 Task: Find connections with filter location Rodez with filter topic #energywith filter profile language English with filter current company GO FIRST with filter school Gogte Institute of Technology with filter industry Broadcast Media Production and Distribution with filter service category Bankruptcy Law with filter keywords title Account Executive
Action: Mouse moved to (298, 228)
Screenshot: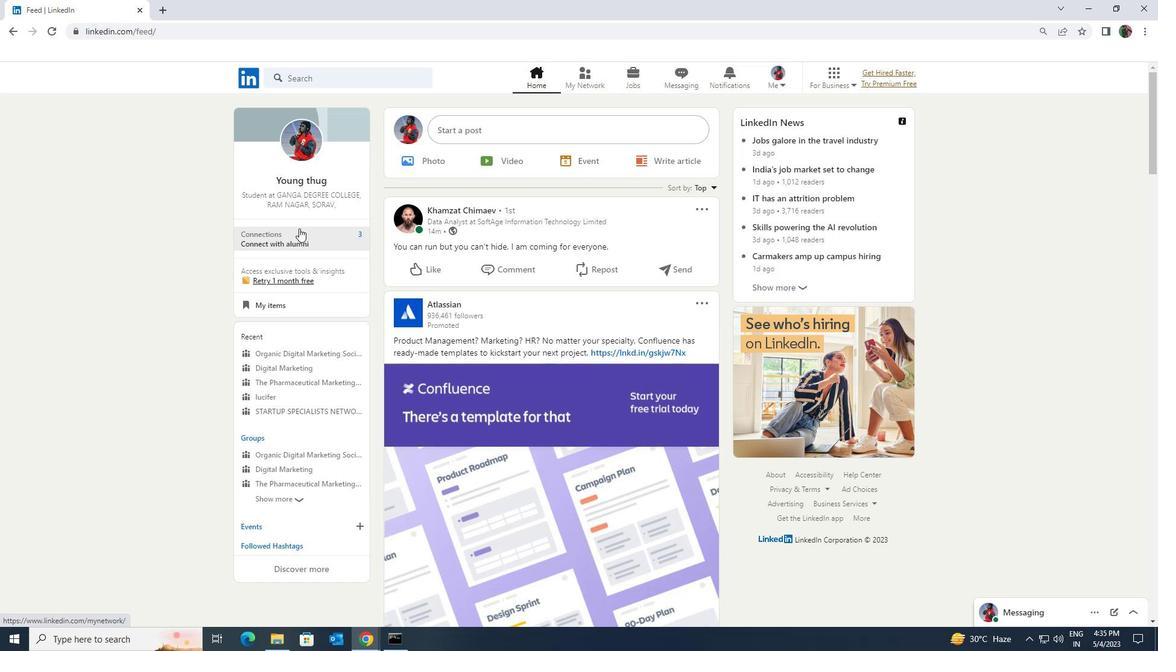 
Action: Mouse pressed left at (298, 228)
Screenshot: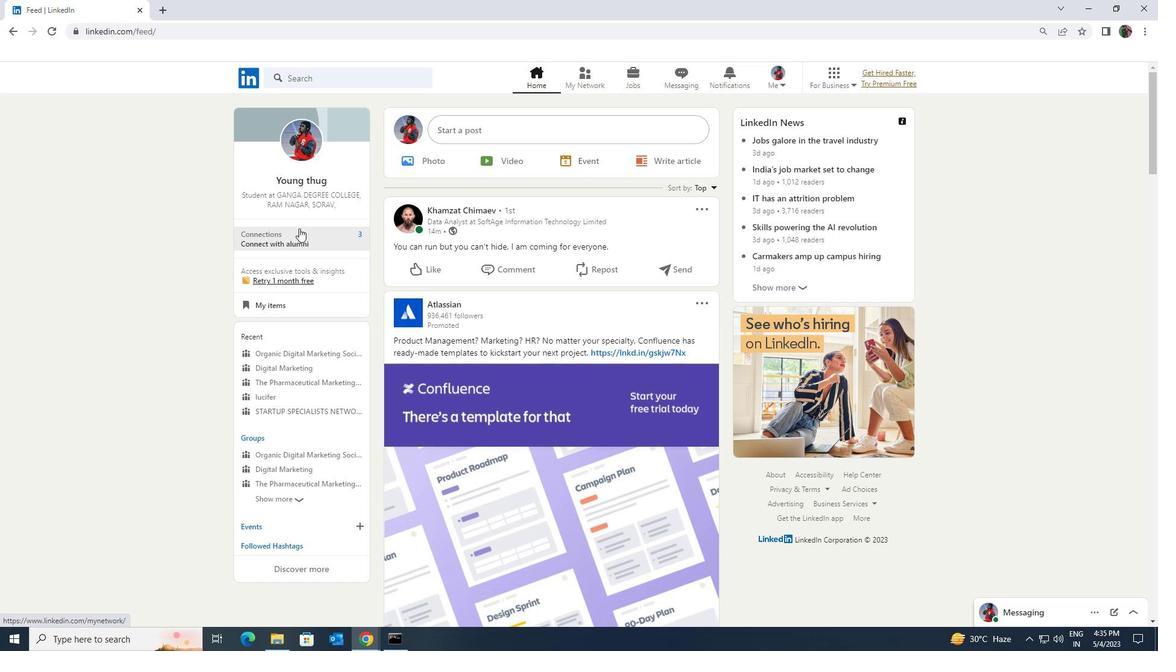 
Action: Mouse moved to (308, 149)
Screenshot: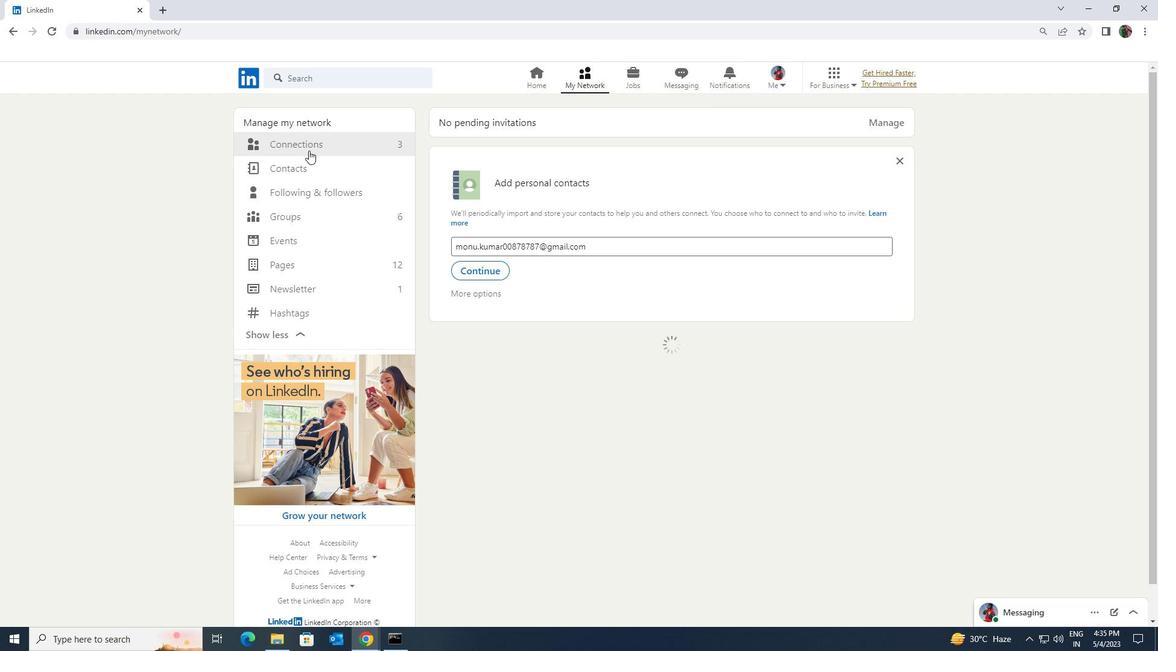 
Action: Mouse pressed left at (308, 149)
Screenshot: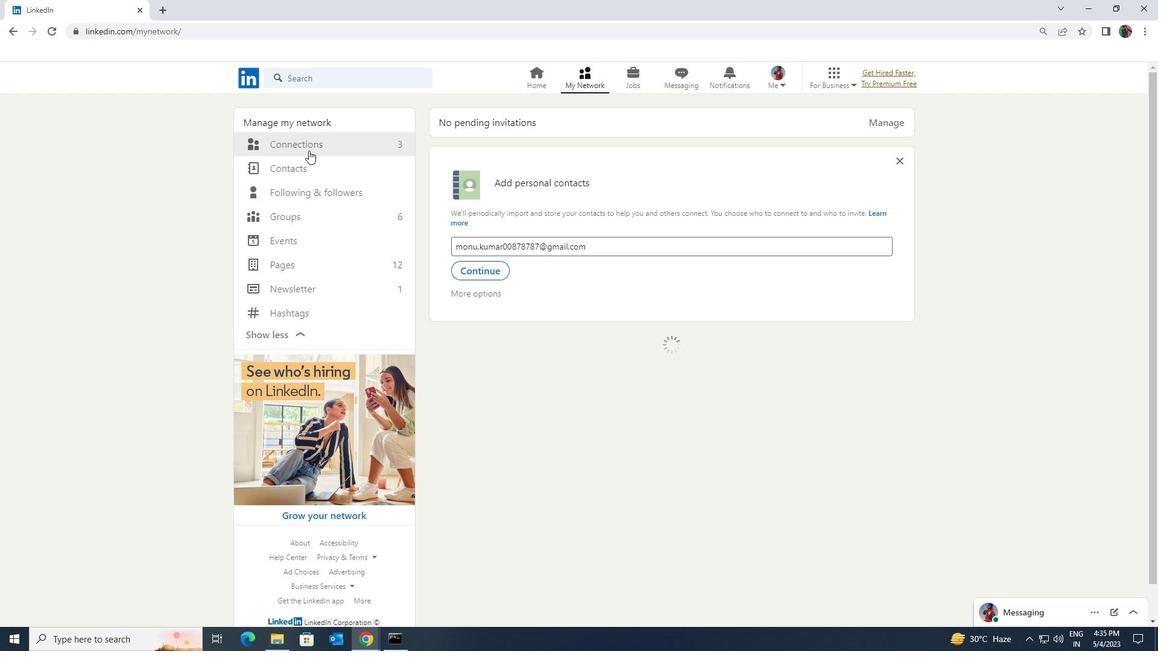 
Action: Mouse moved to (651, 148)
Screenshot: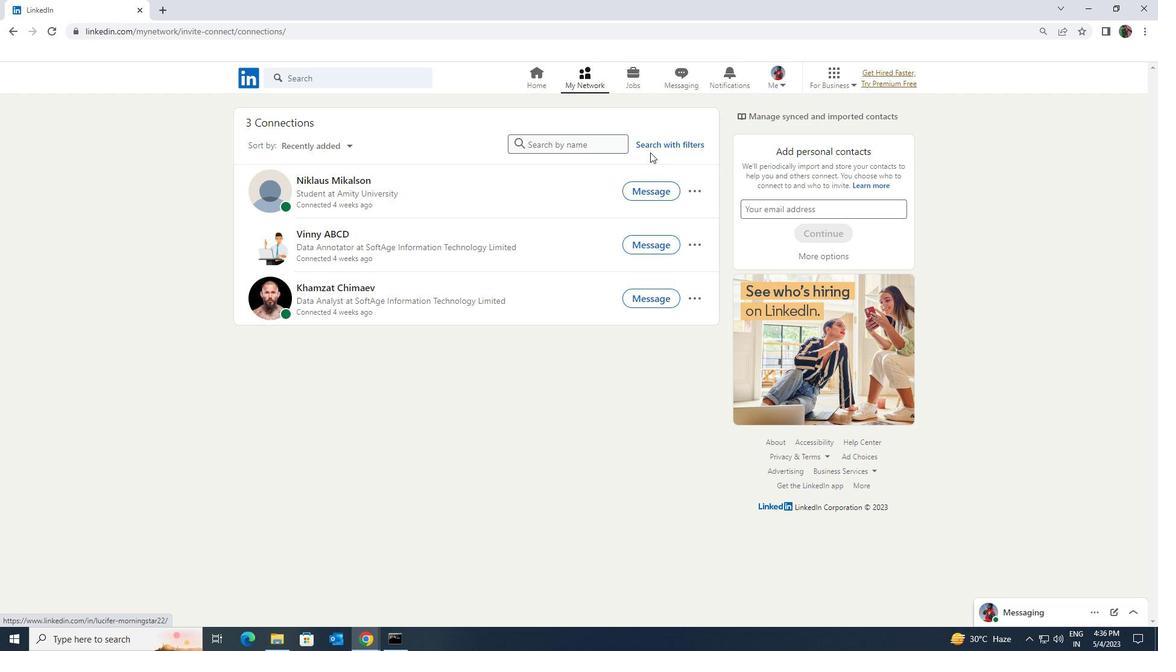 
Action: Mouse pressed left at (651, 148)
Screenshot: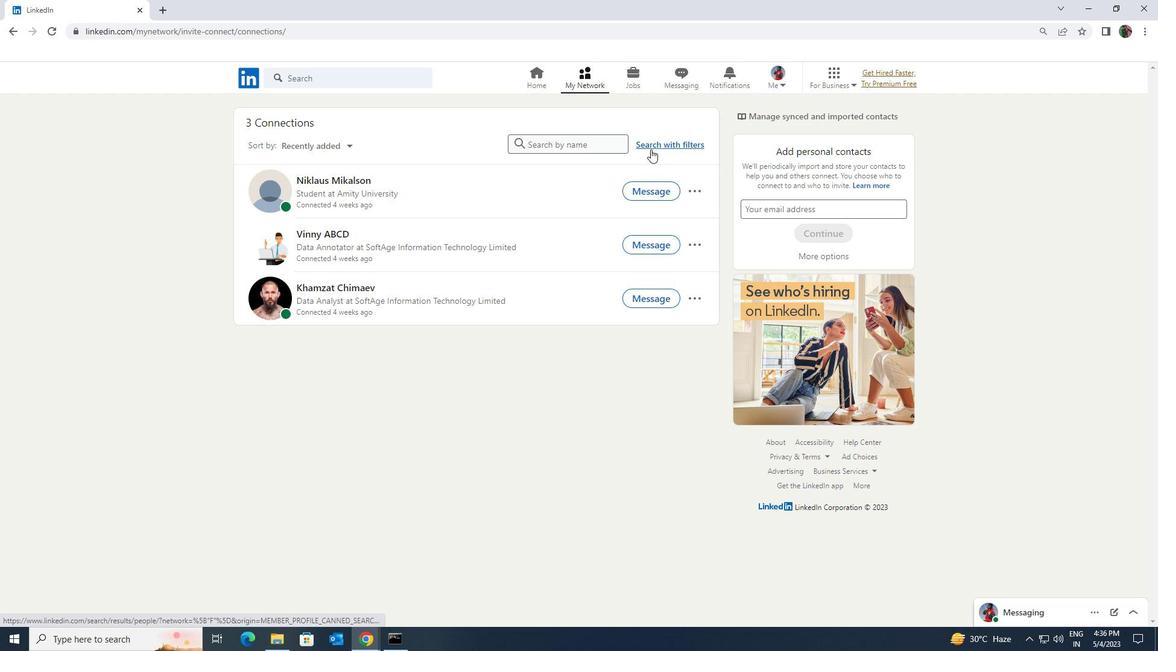 
Action: Mouse moved to (626, 114)
Screenshot: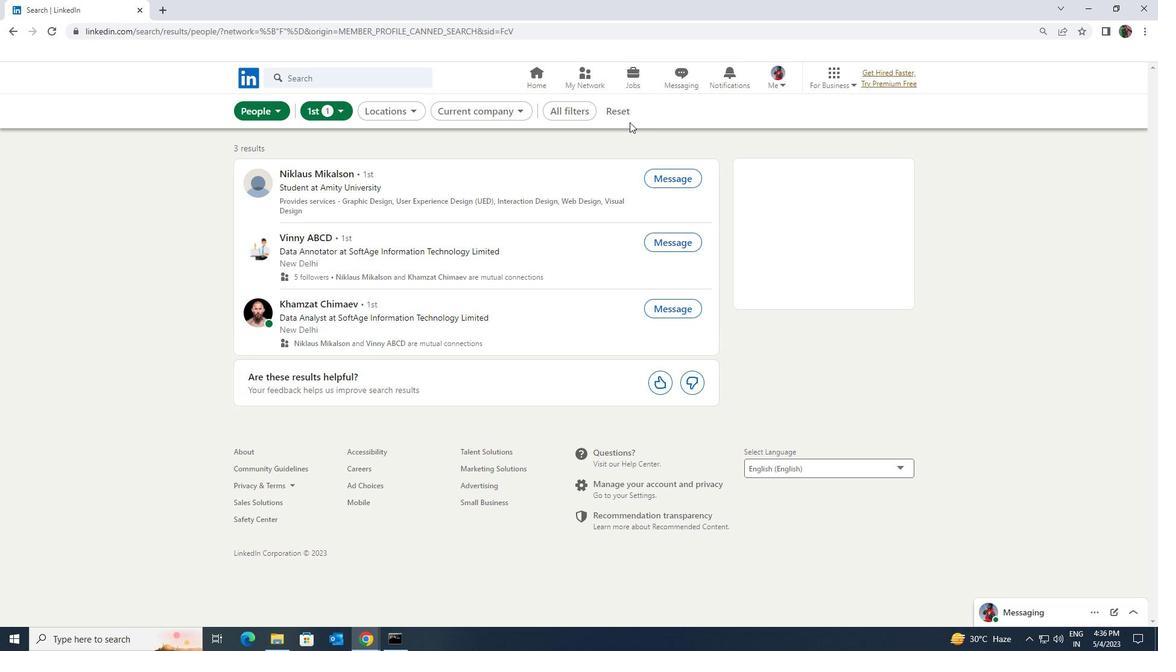 
Action: Mouse pressed left at (626, 114)
Screenshot: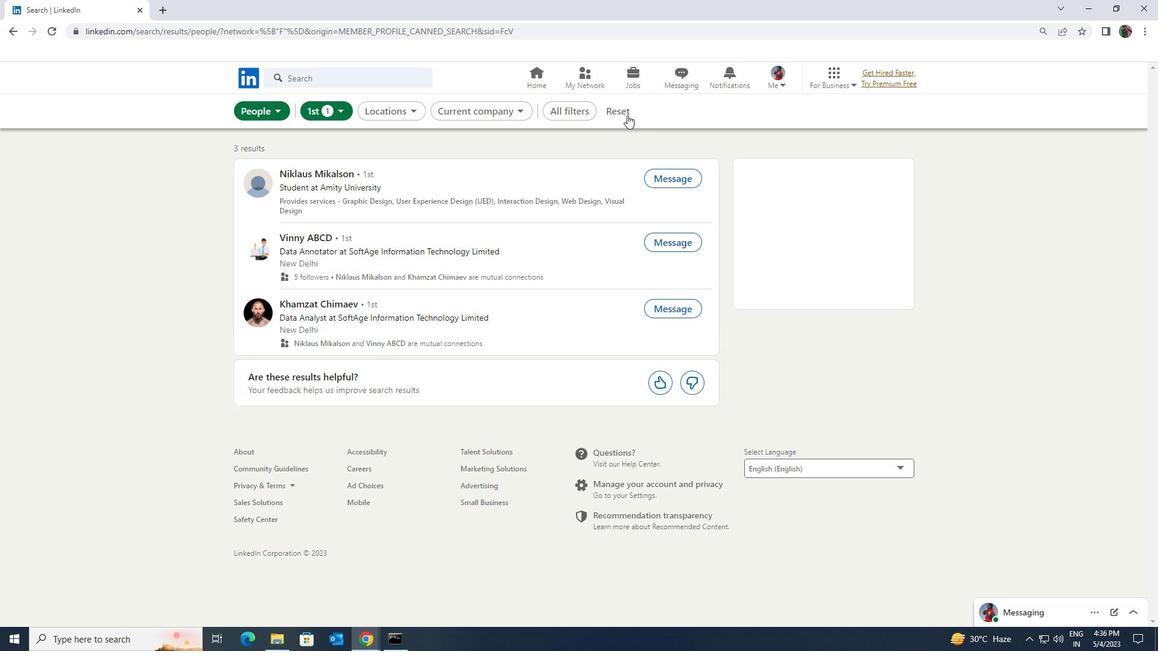 
Action: Mouse moved to (610, 108)
Screenshot: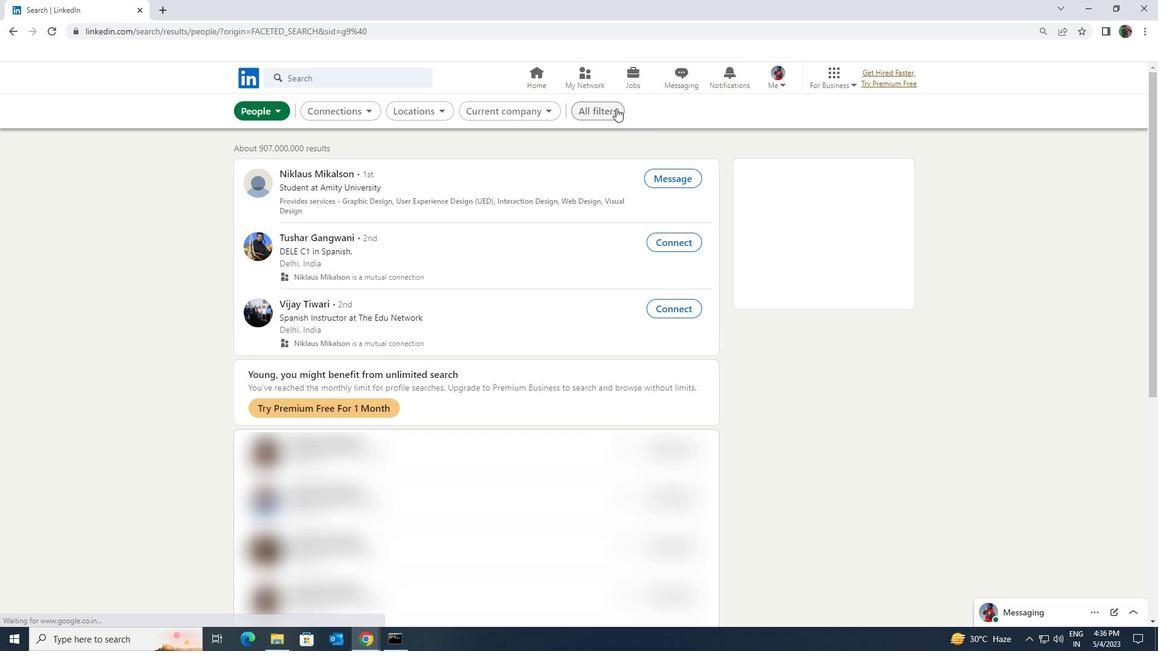 
Action: Mouse pressed left at (610, 108)
Screenshot: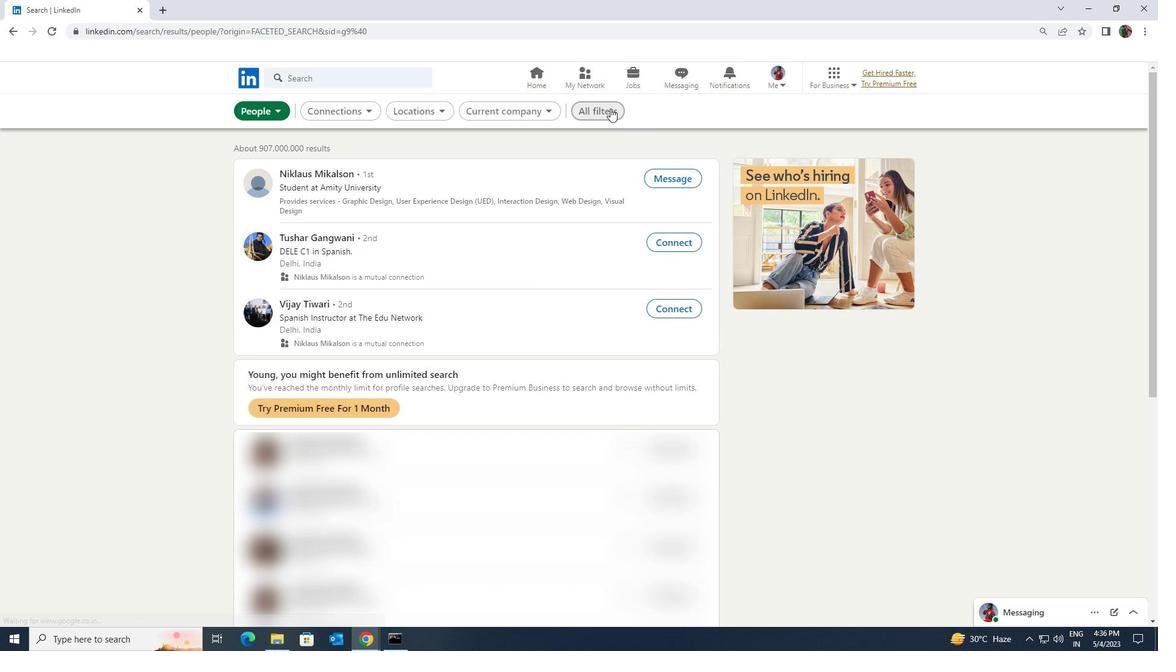 
Action: Mouse moved to (1011, 467)
Screenshot: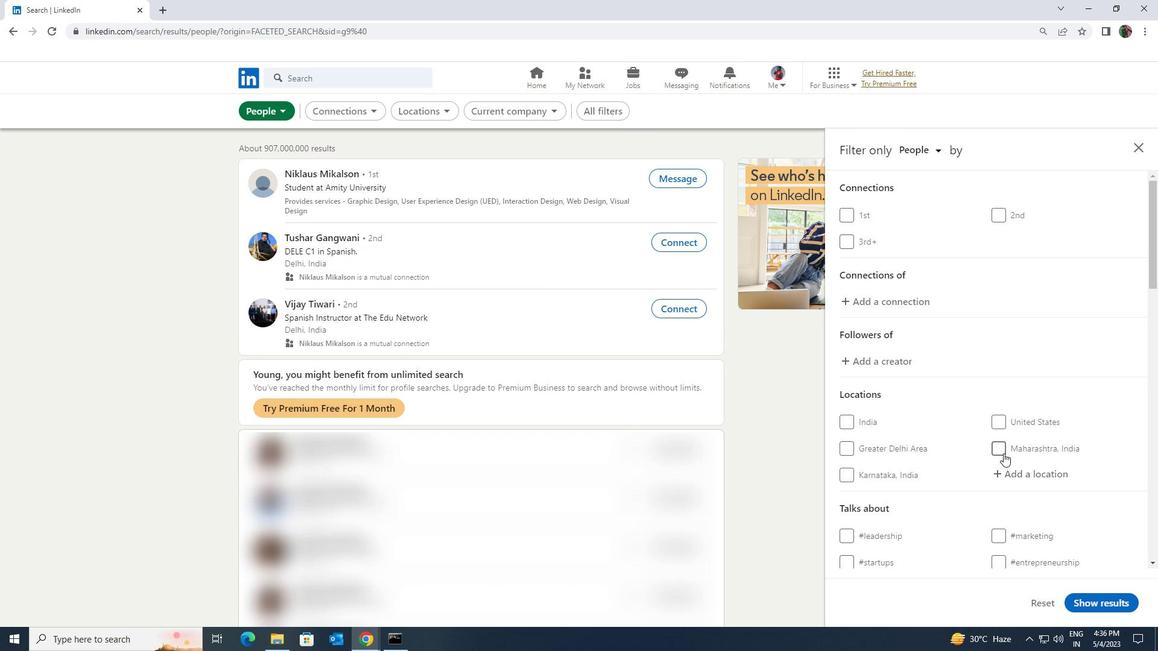 
Action: Mouse pressed left at (1011, 467)
Screenshot: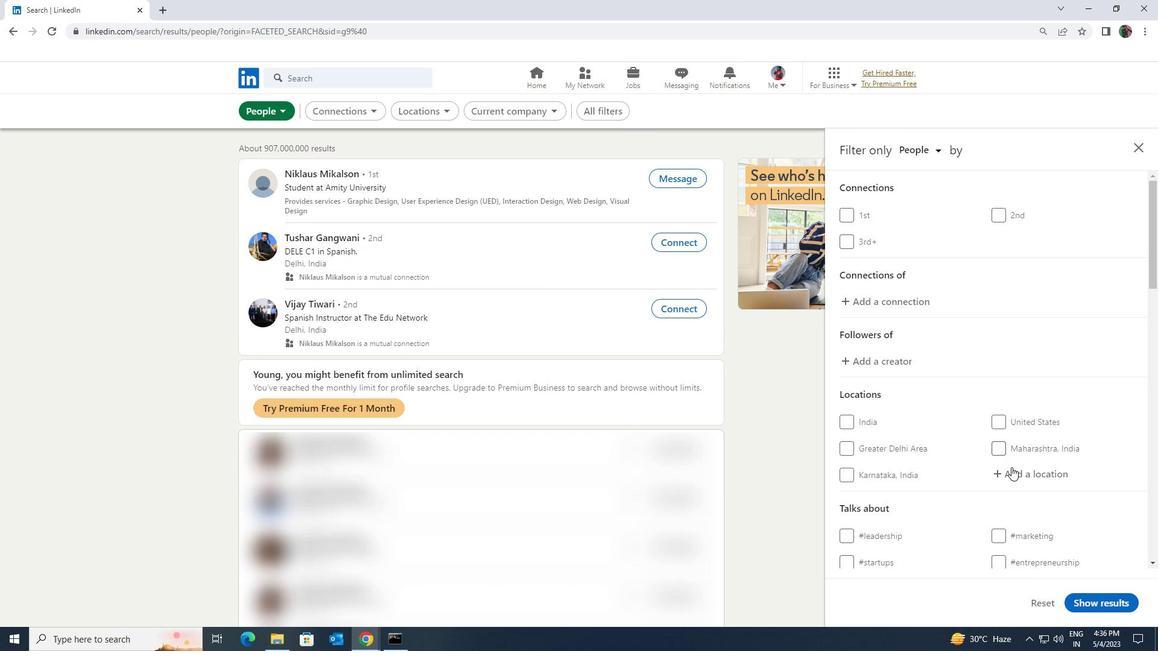 
Action: Mouse moved to (1006, 463)
Screenshot: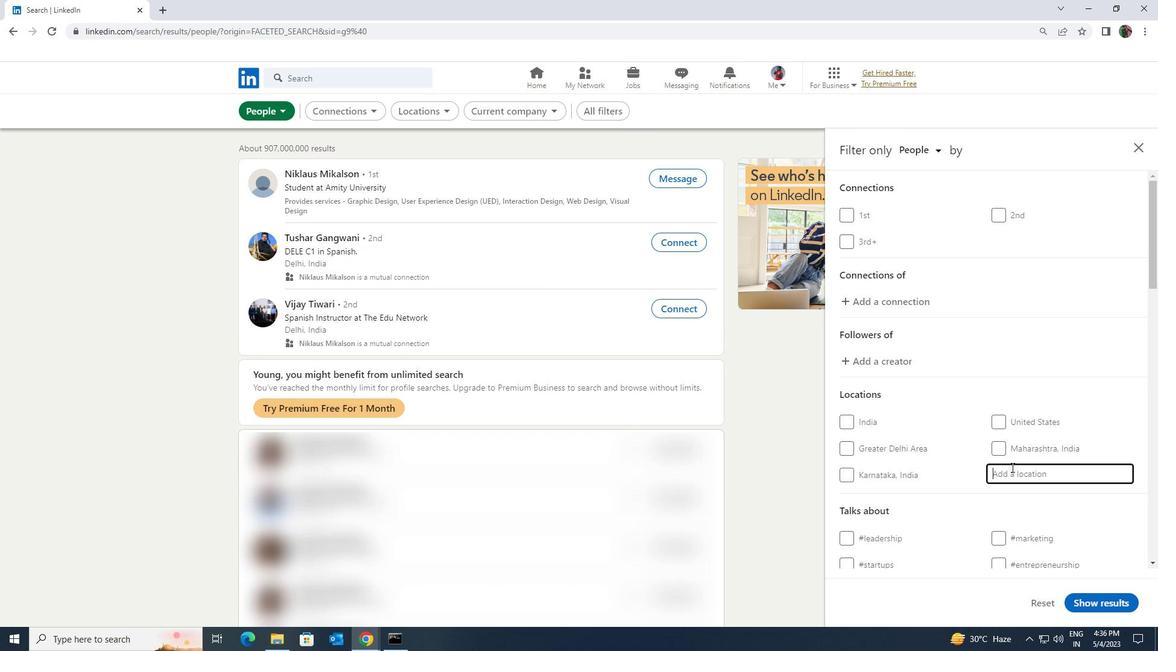 
Action: Key pressed <Key.shift>RODEZ
Screenshot: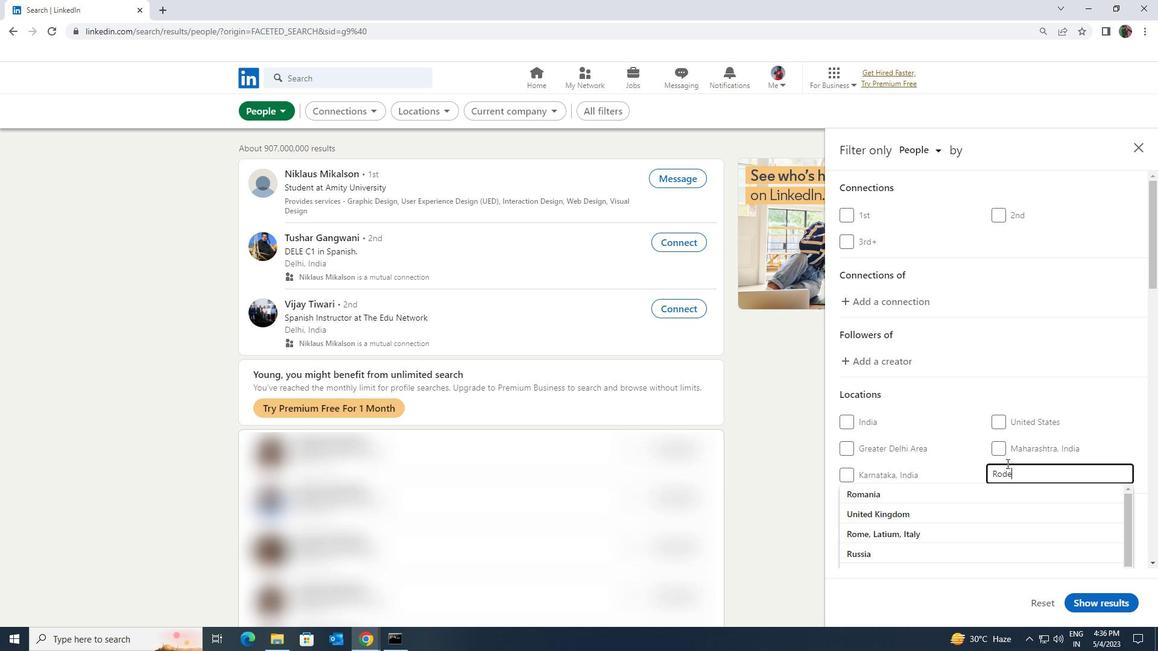 
Action: Mouse moved to (996, 500)
Screenshot: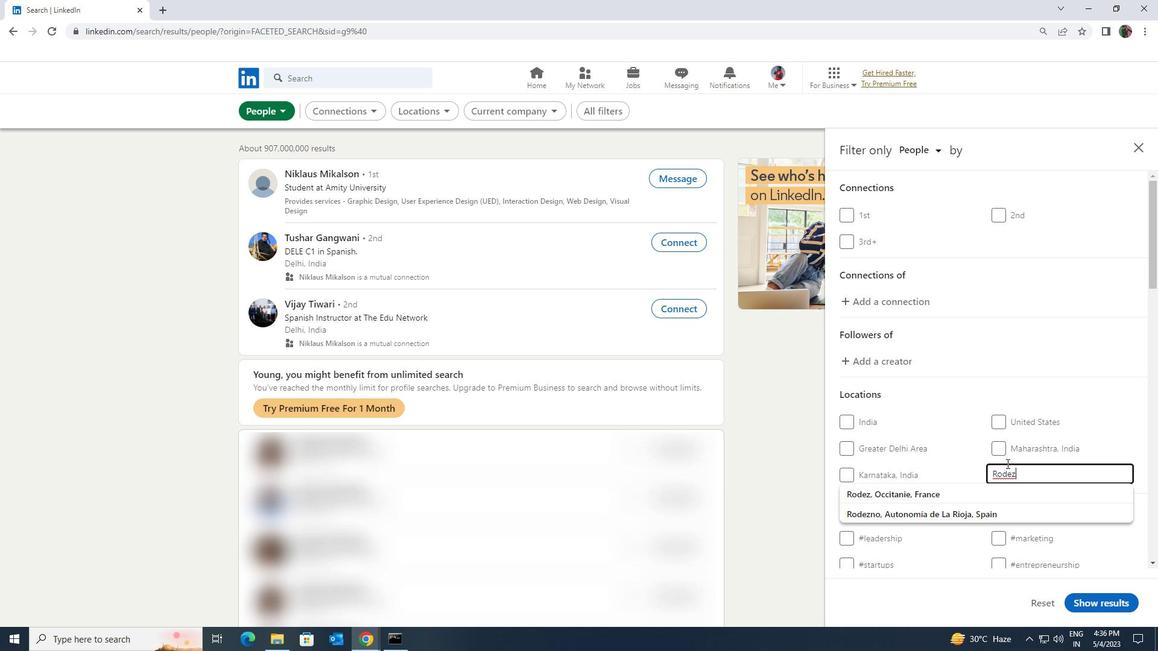 
Action: Mouse pressed left at (996, 500)
Screenshot: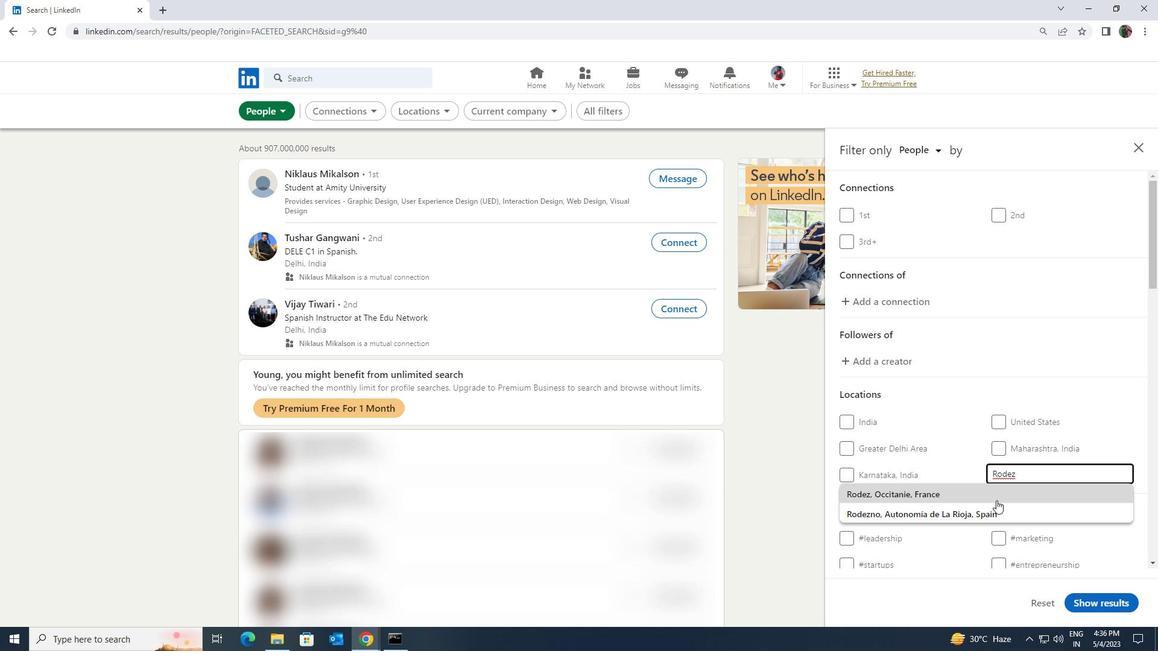 
Action: Mouse scrolled (996, 500) with delta (0, 0)
Screenshot: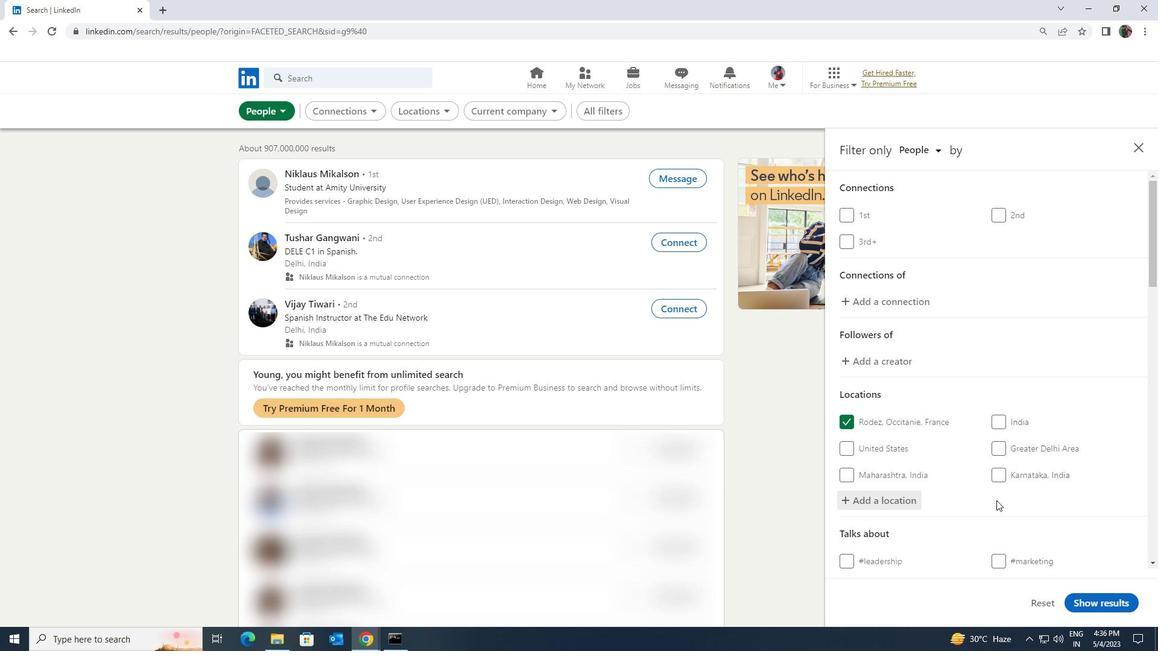 
Action: Mouse scrolled (996, 500) with delta (0, 0)
Screenshot: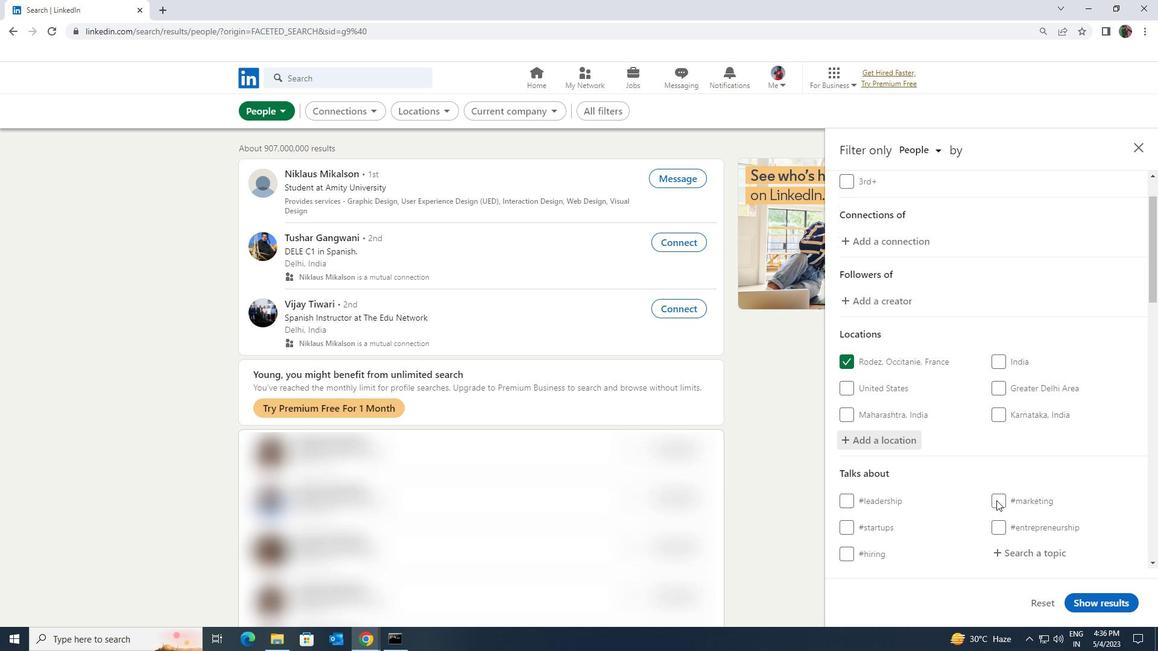
Action: Mouse moved to (1000, 495)
Screenshot: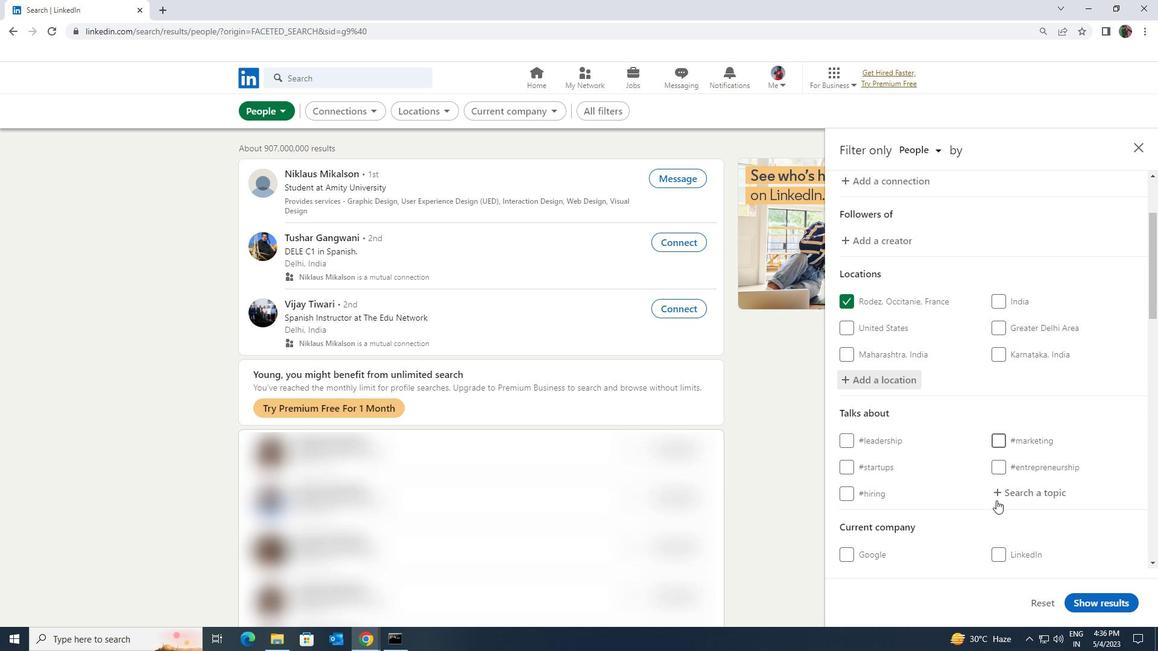 
Action: Mouse pressed left at (1000, 495)
Screenshot: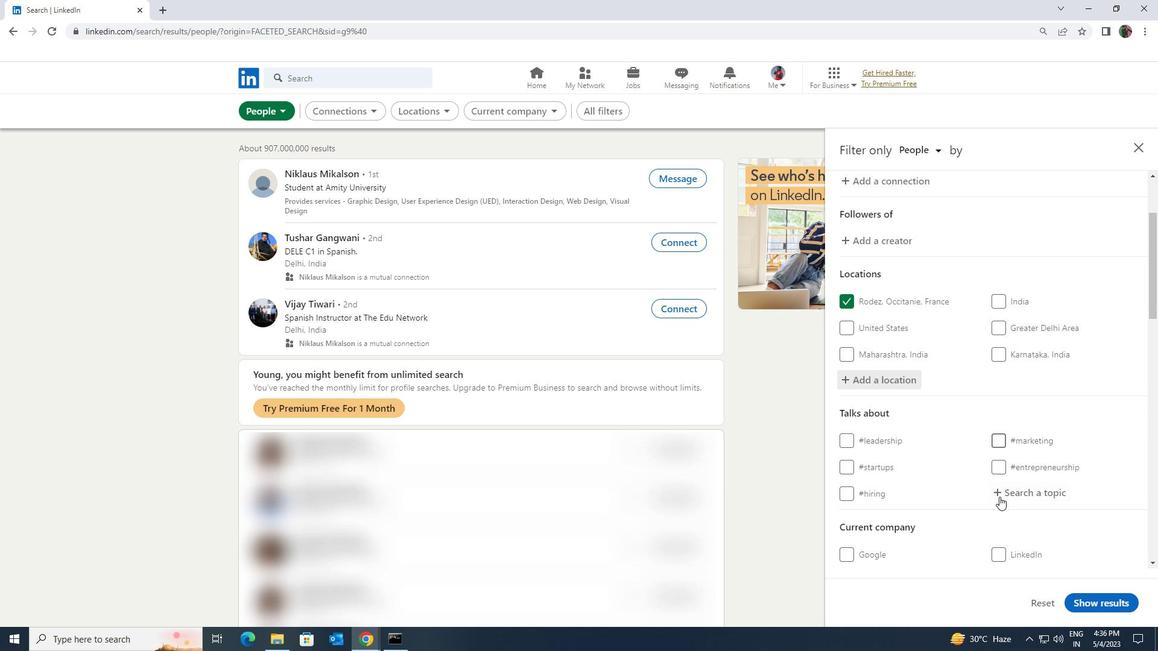 
Action: Key pressed <Key.shift>ENERGY
Screenshot: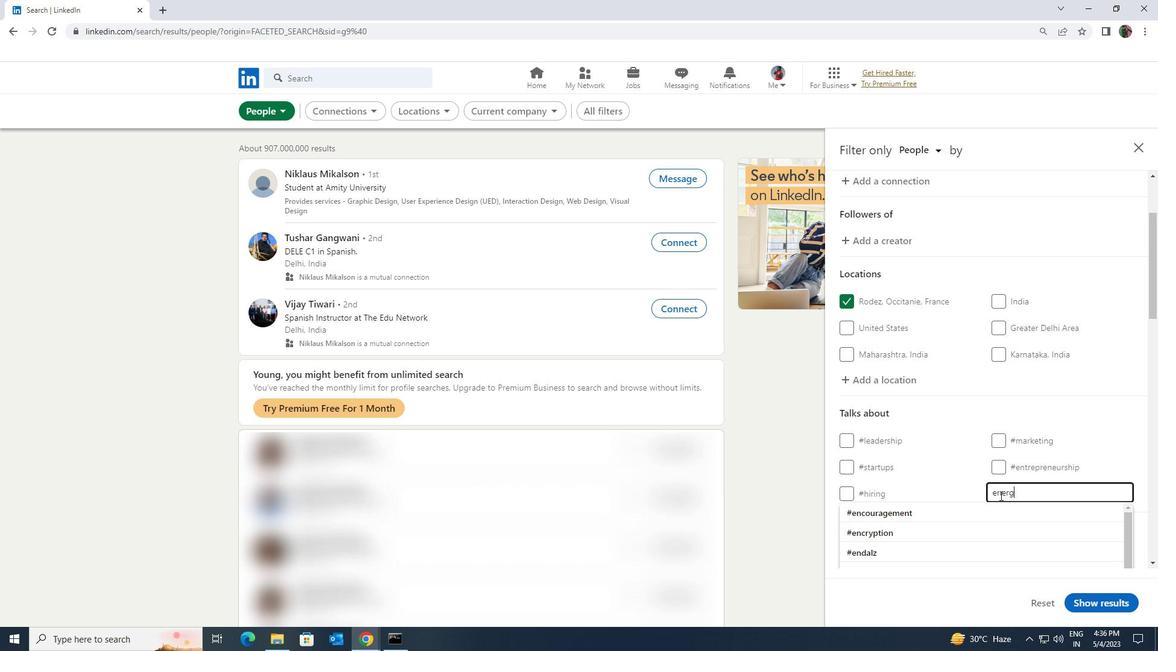 
Action: Mouse moved to (995, 506)
Screenshot: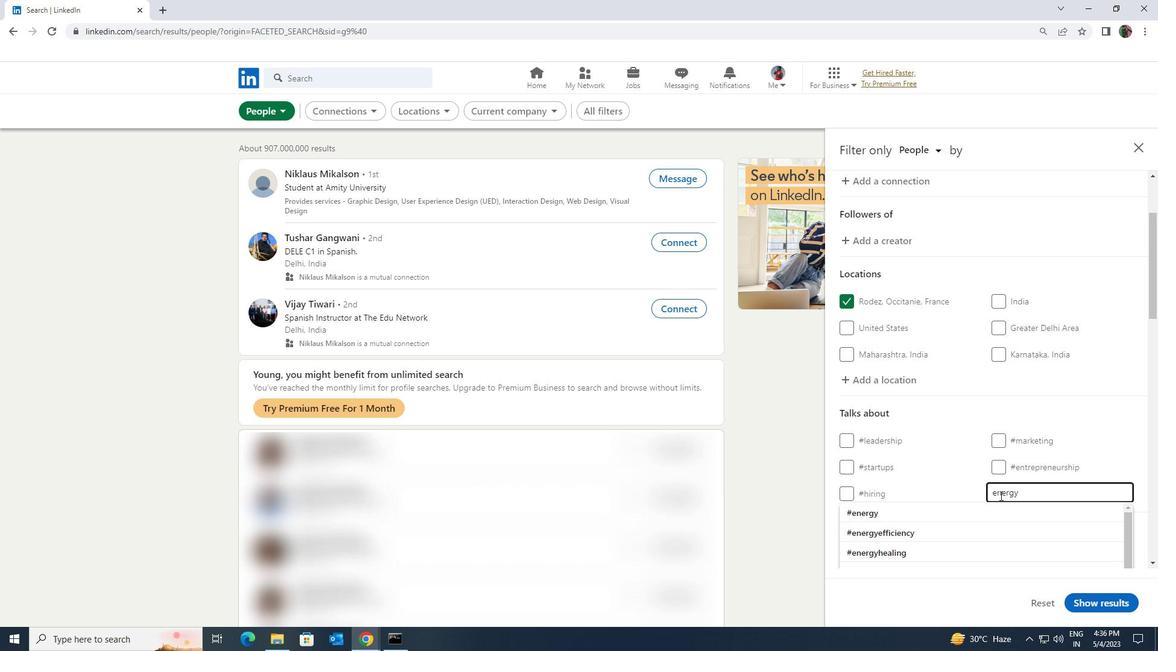 
Action: Mouse pressed left at (995, 506)
Screenshot: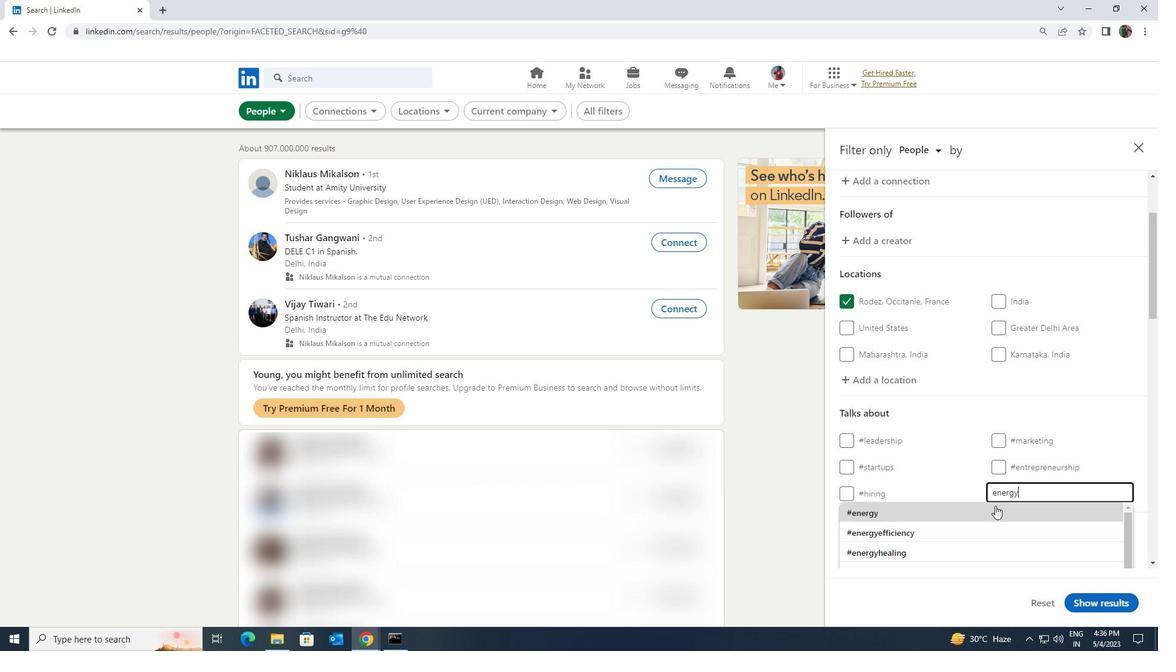 
Action: Mouse scrolled (995, 505) with delta (0, 0)
Screenshot: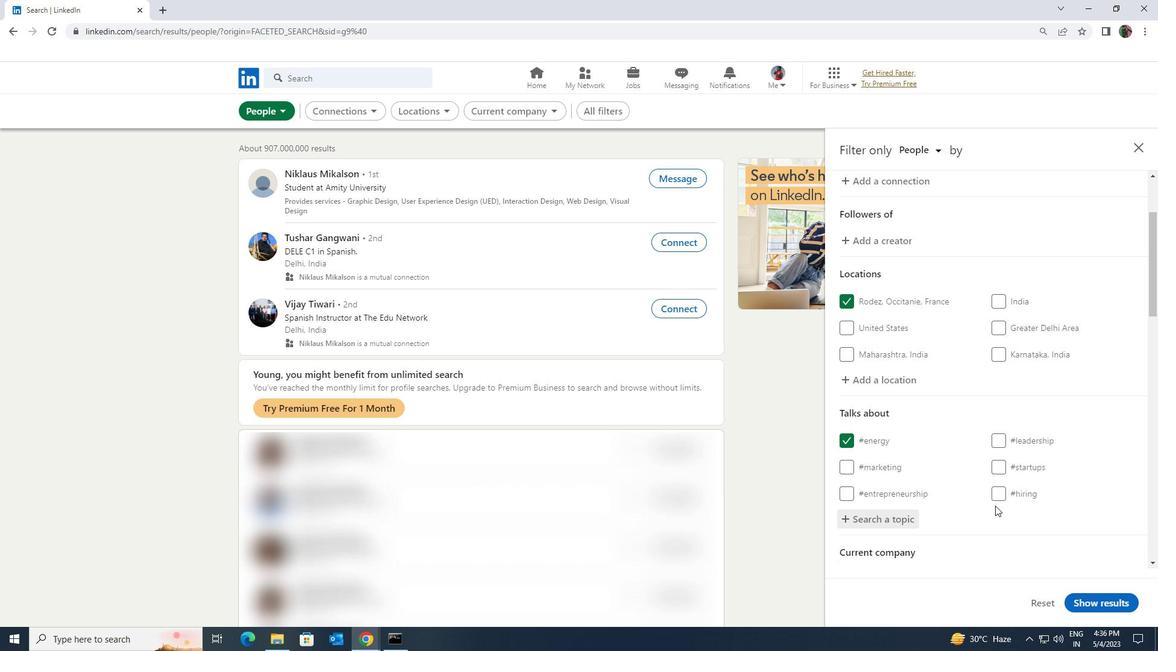
Action: Mouse scrolled (995, 505) with delta (0, 0)
Screenshot: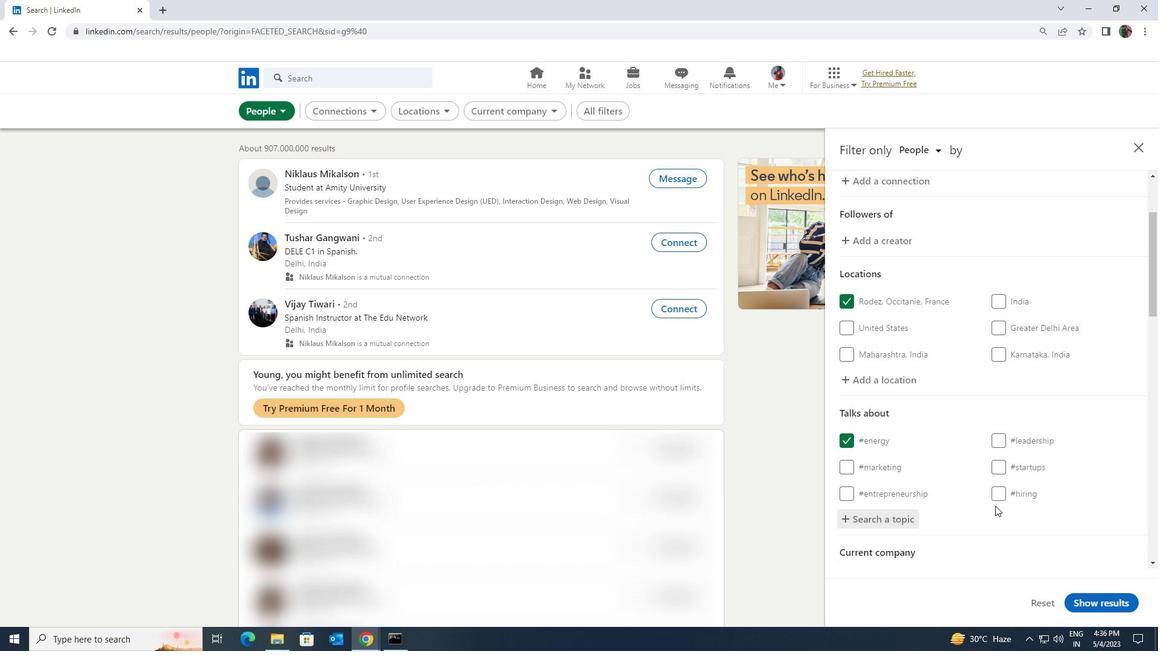 
Action: Mouse scrolled (995, 505) with delta (0, 0)
Screenshot: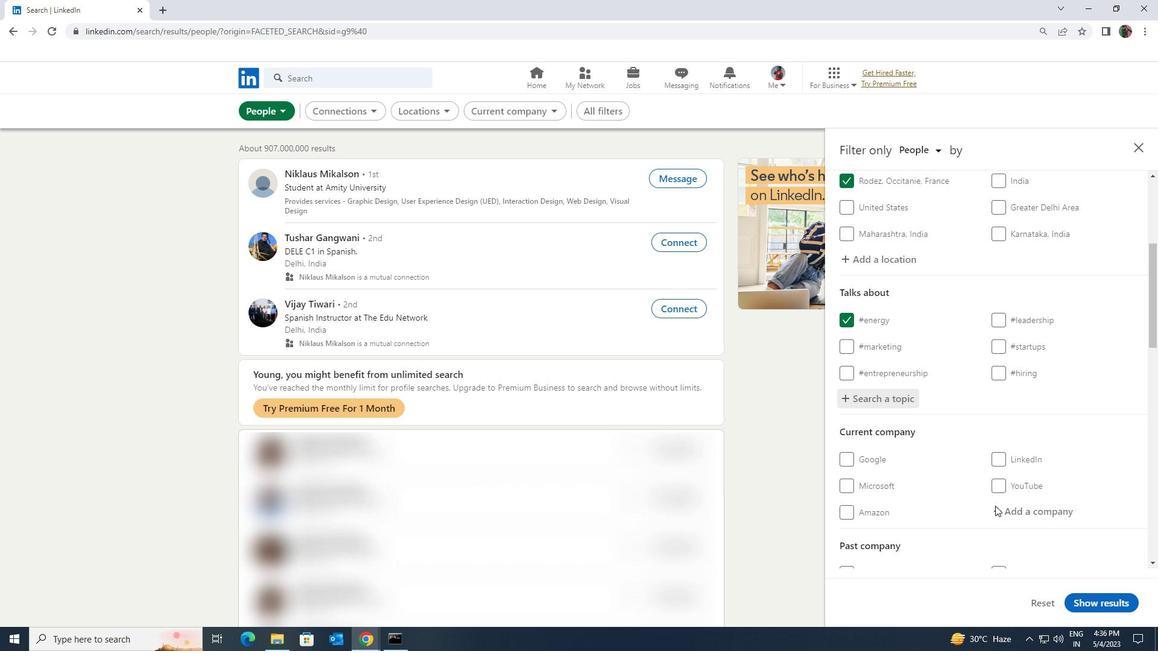 
Action: Mouse scrolled (995, 505) with delta (0, 0)
Screenshot: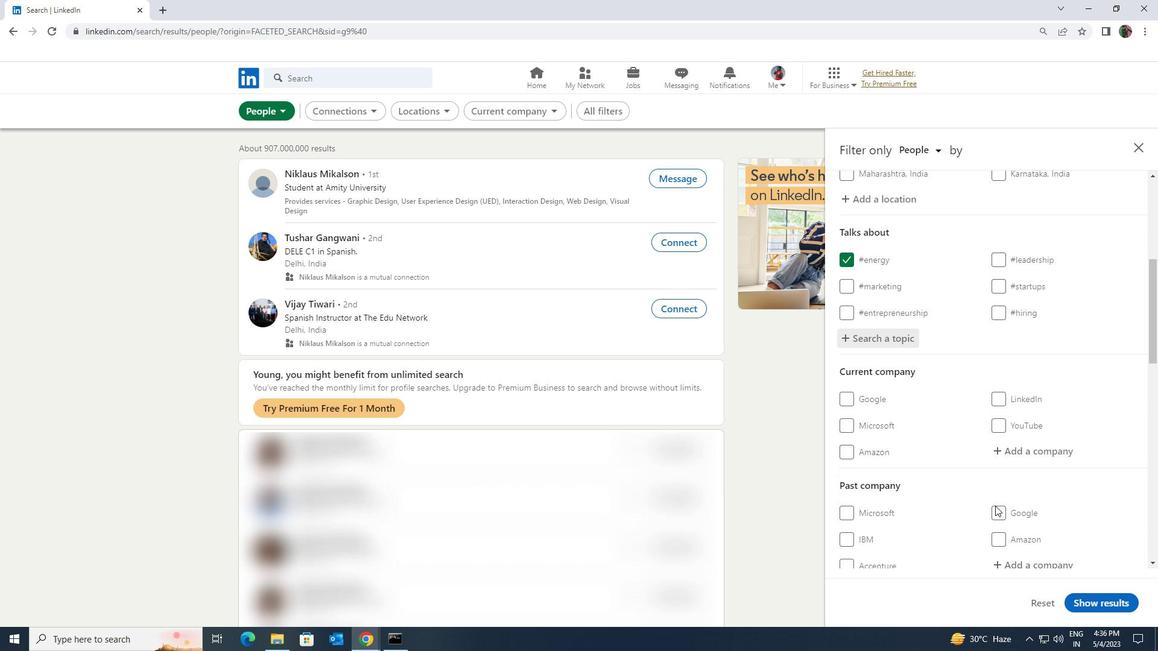 
Action: Mouse scrolled (995, 505) with delta (0, 0)
Screenshot: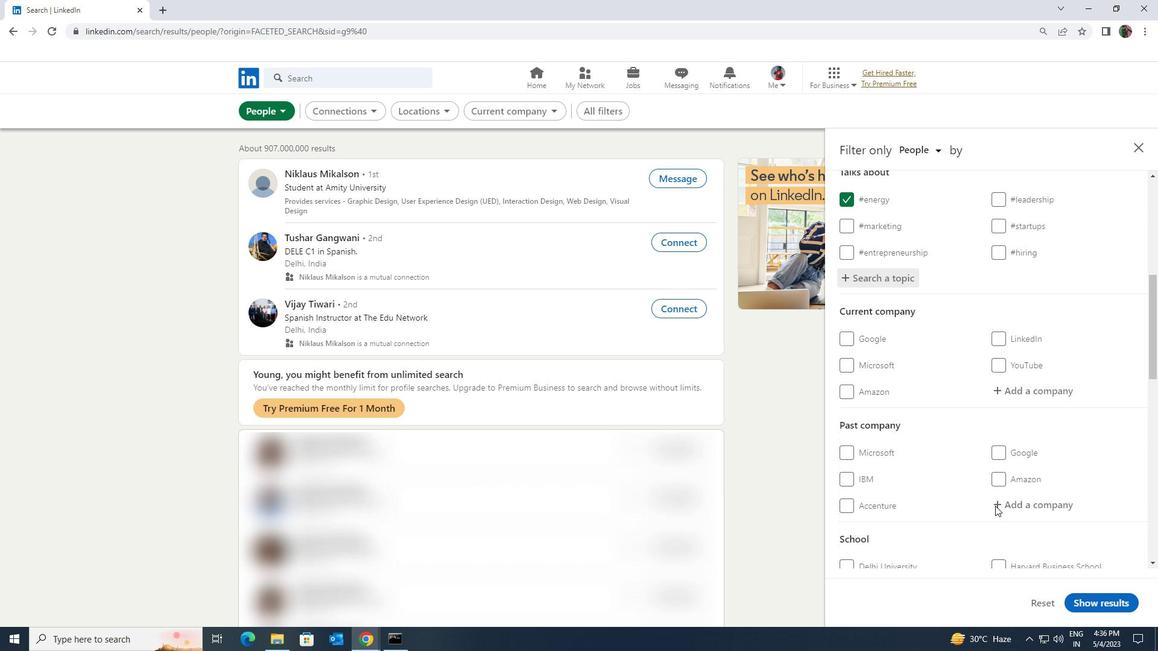 
Action: Mouse scrolled (995, 505) with delta (0, 0)
Screenshot: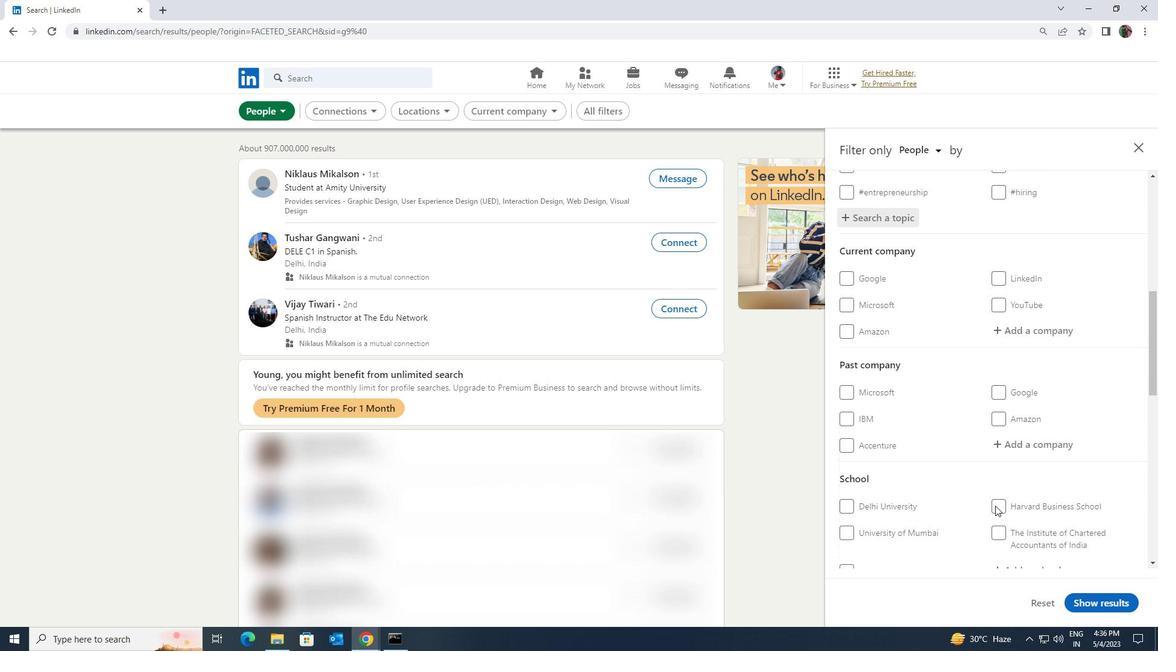 
Action: Mouse scrolled (995, 505) with delta (0, 0)
Screenshot: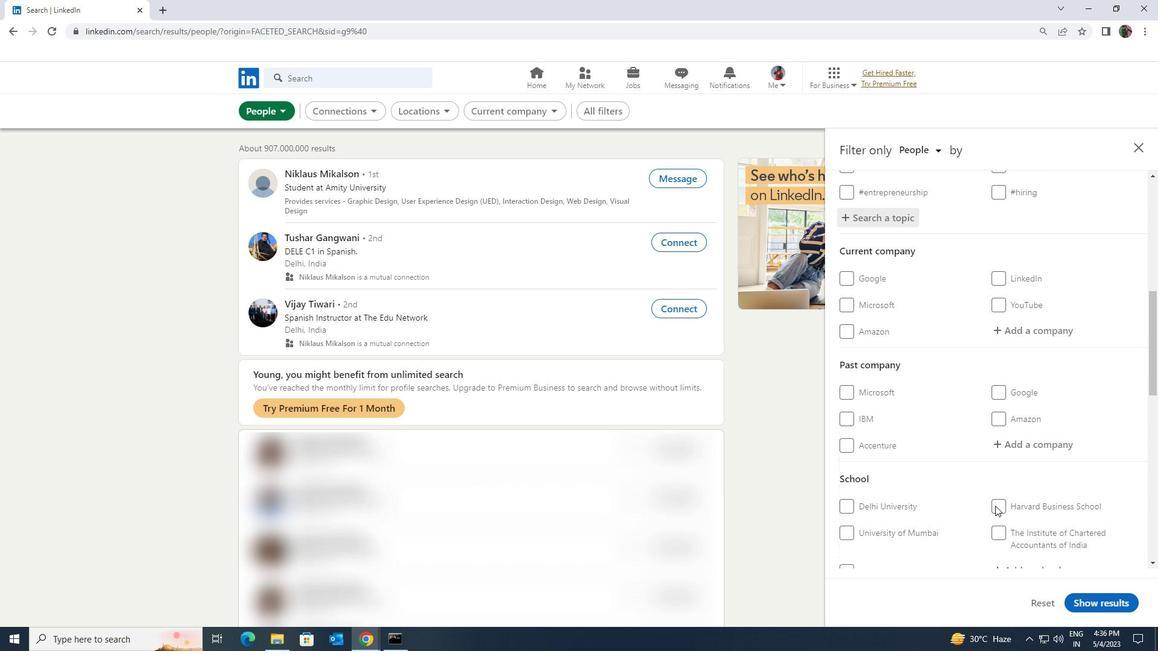 
Action: Mouse scrolled (995, 505) with delta (0, 0)
Screenshot: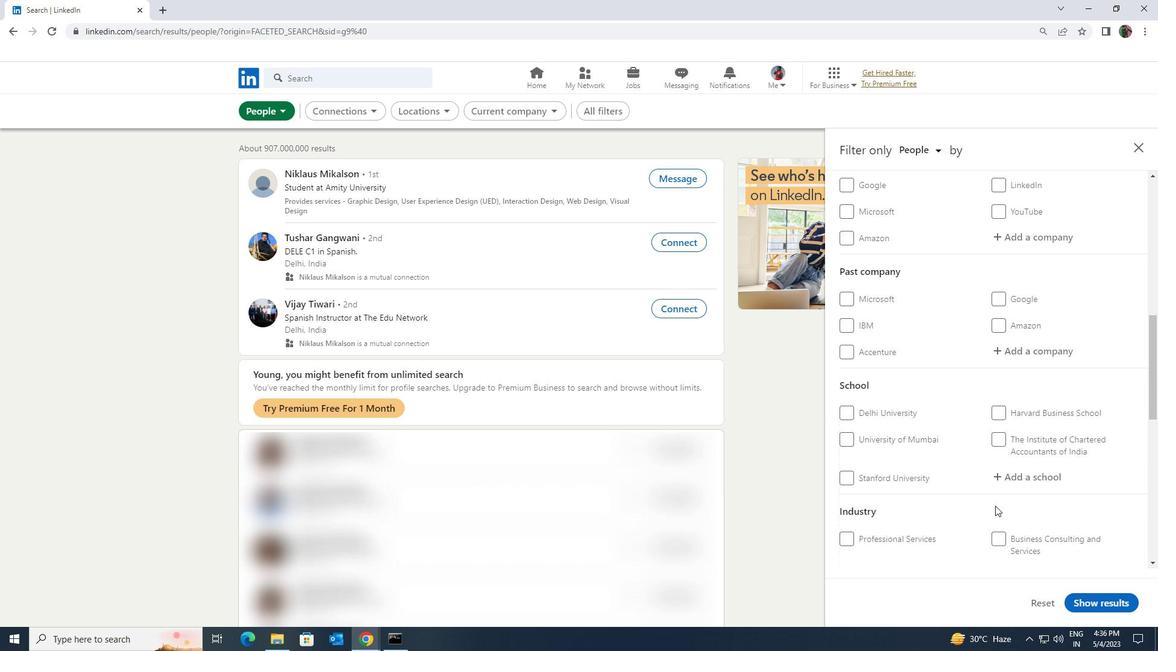 
Action: Mouse scrolled (995, 505) with delta (0, 0)
Screenshot: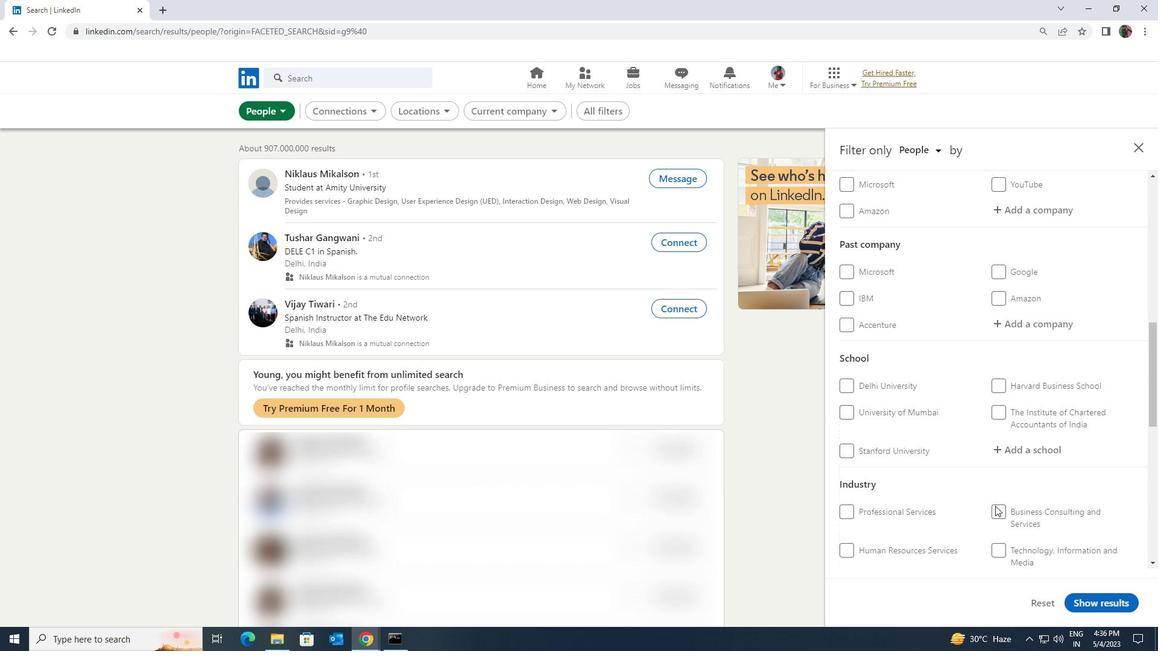 
Action: Mouse scrolled (995, 505) with delta (0, 0)
Screenshot: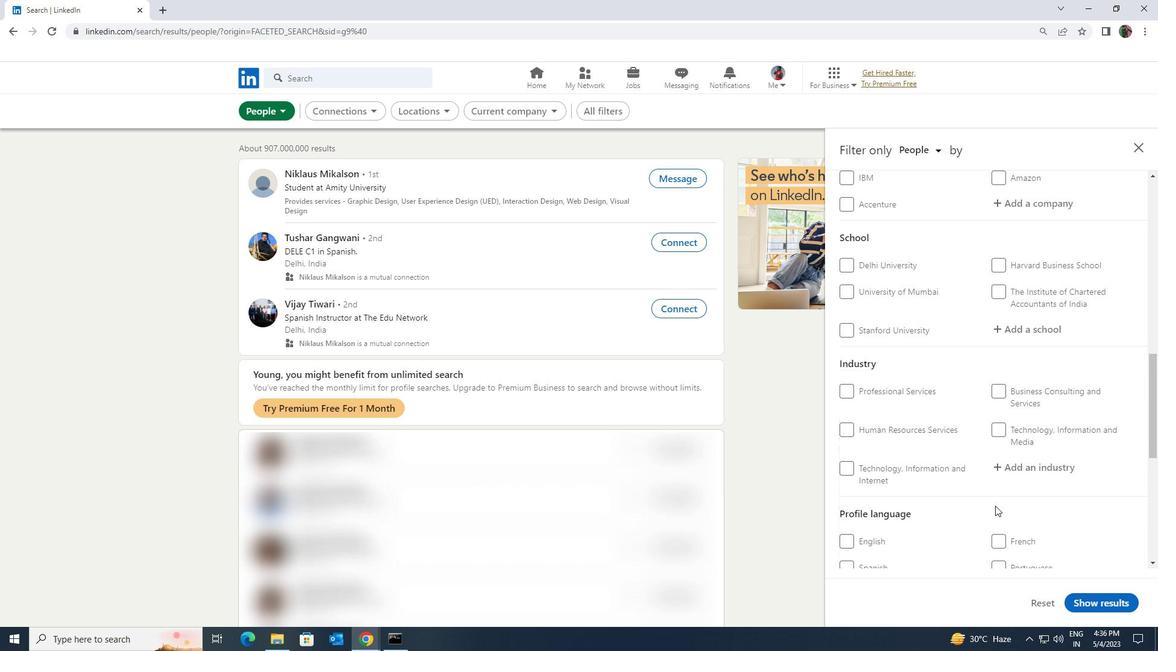 
Action: Mouse moved to (878, 481)
Screenshot: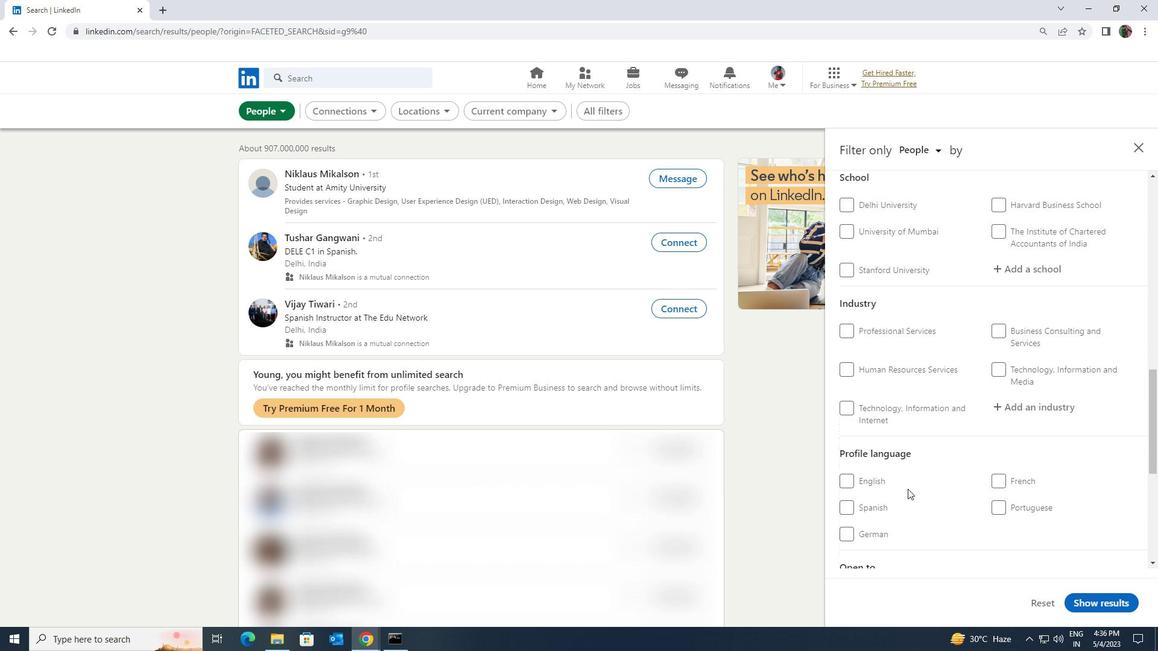 
Action: Mouse pressed left at (878, 481)
Screenshot: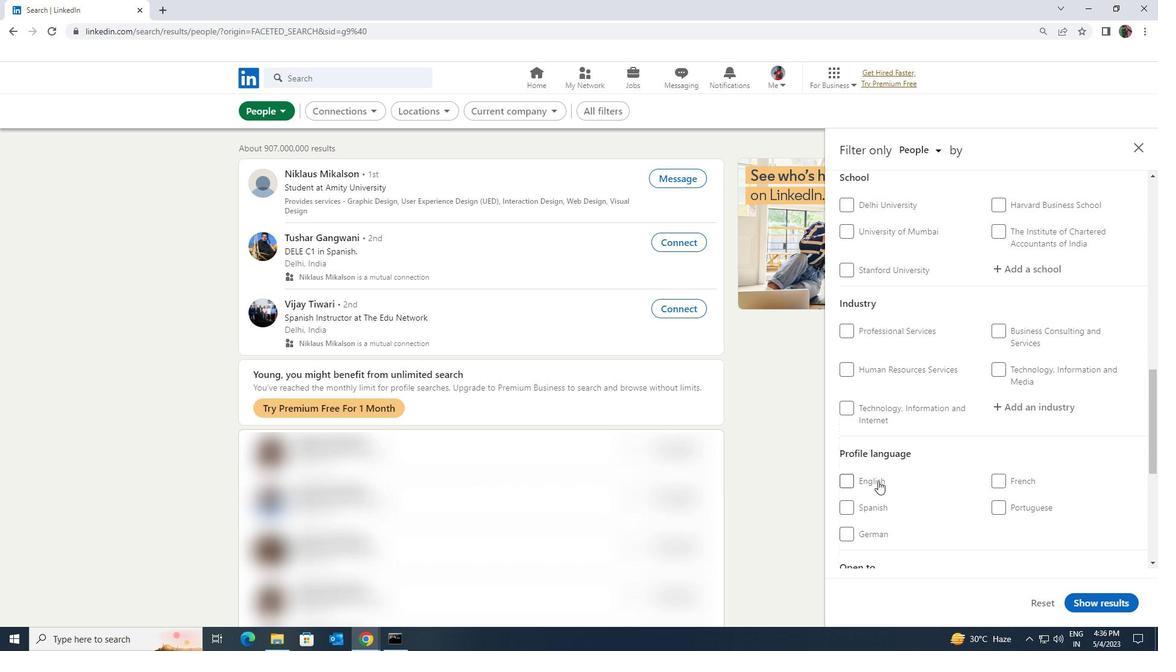 
Action: Mouse moved to (953, 477)
Screenshot: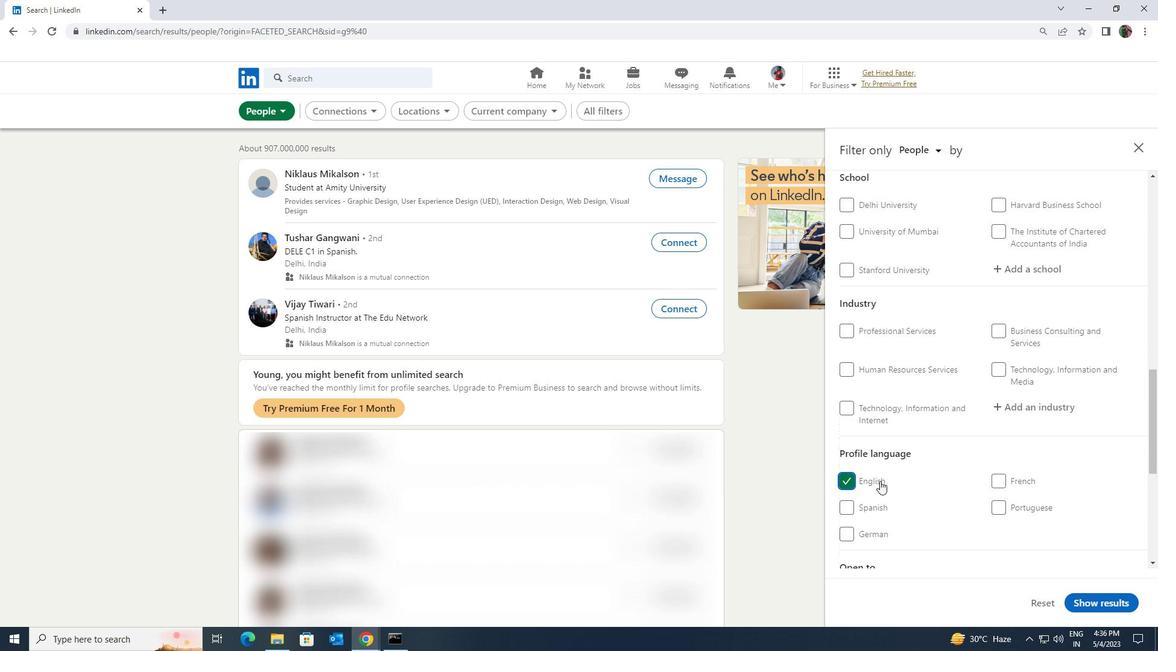 
Action: Mouse scrolled (953, 478) with delta (0, 0)
Screenshot: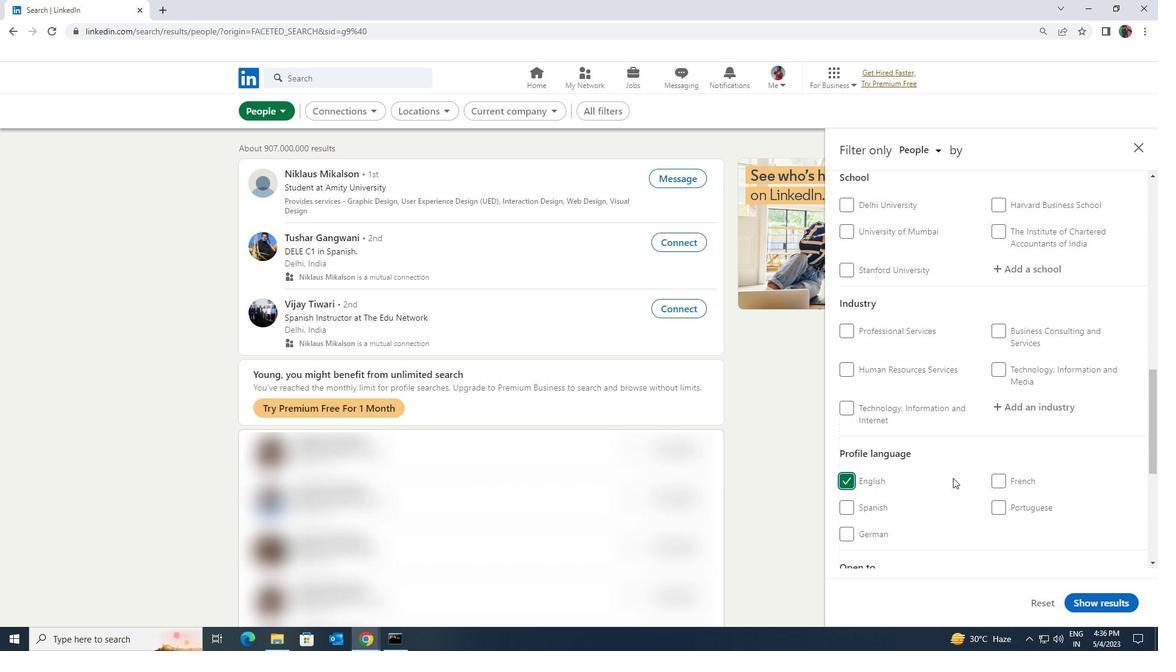 
Action: Mouse scrolled (953, 478) with delta (0, 0)
Screenshot: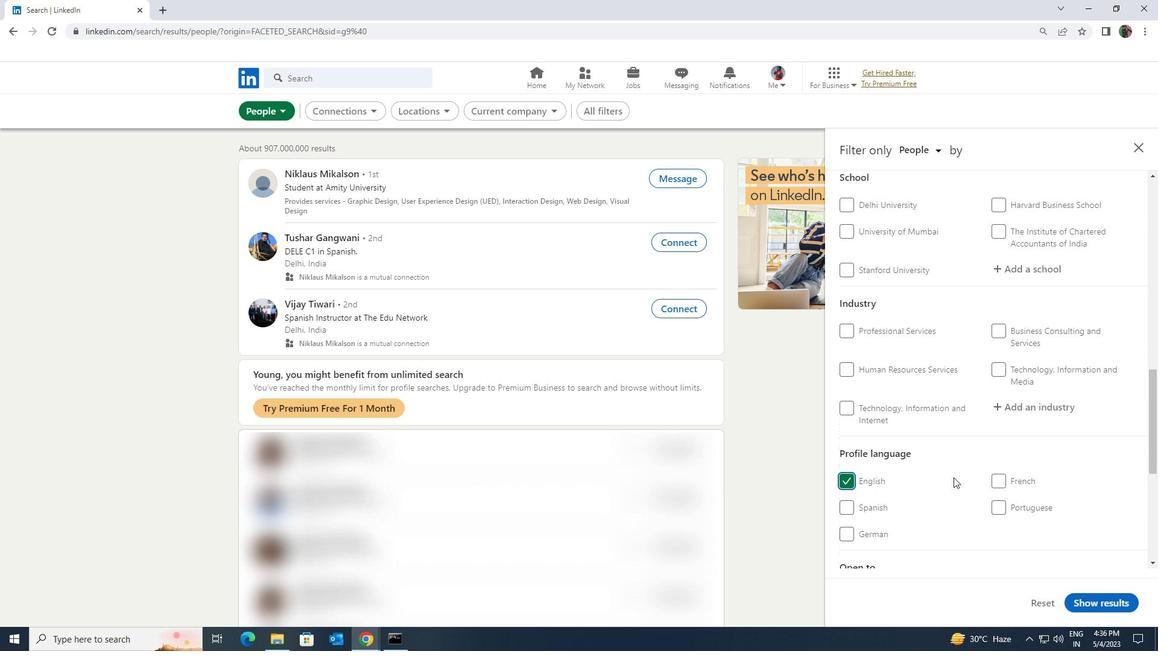 
Action: Mouse moved to (957, 477)
Screenshot: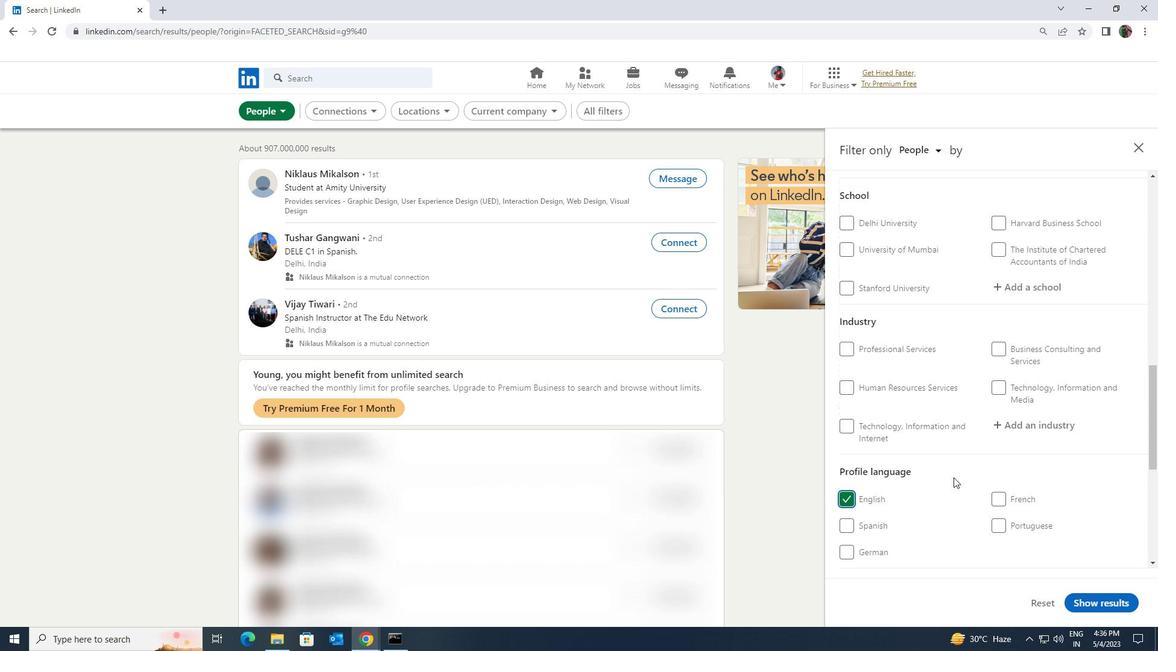 
Action: Mouse scrolled (957, 478) with delta (0, 0)
Screenshot: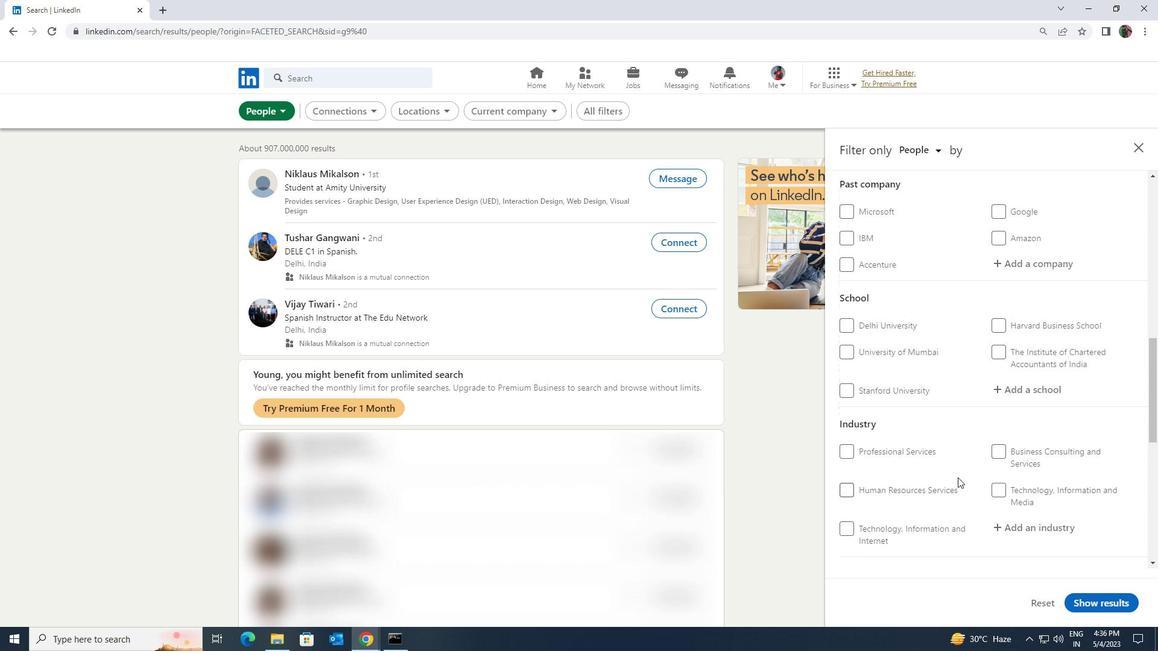 
Action: Mouse scrolled (957, 478) with delta (0, 0)
Screenshot: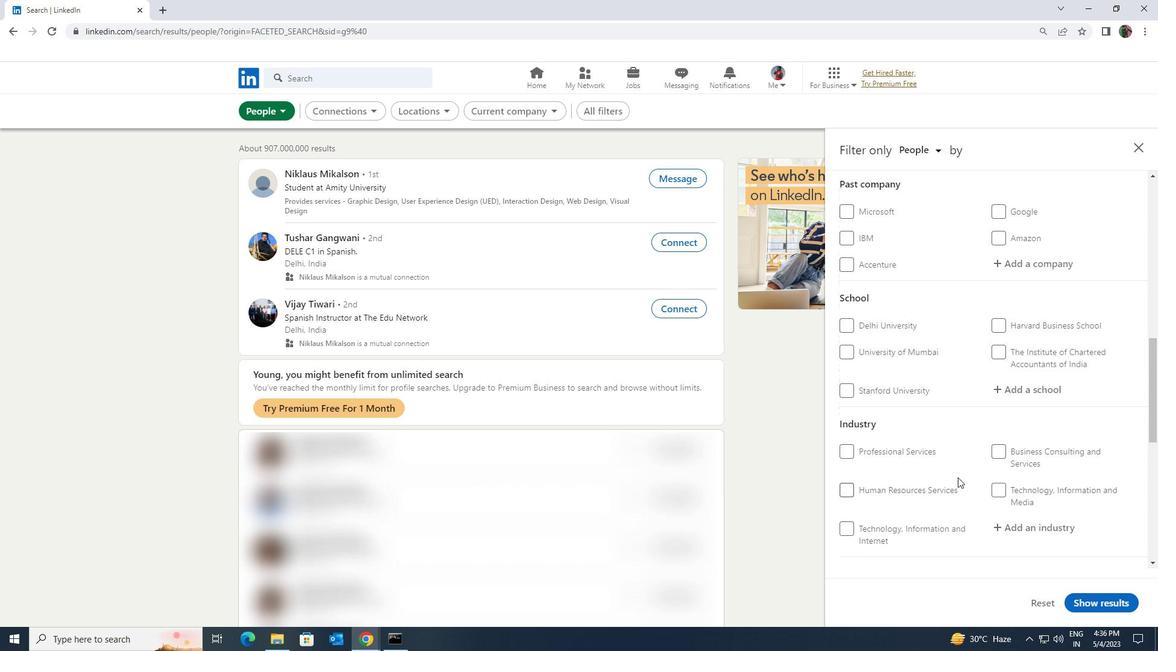 
Action: Mouse scrolled (957, 478) with delta (0, 0)
Screenshot: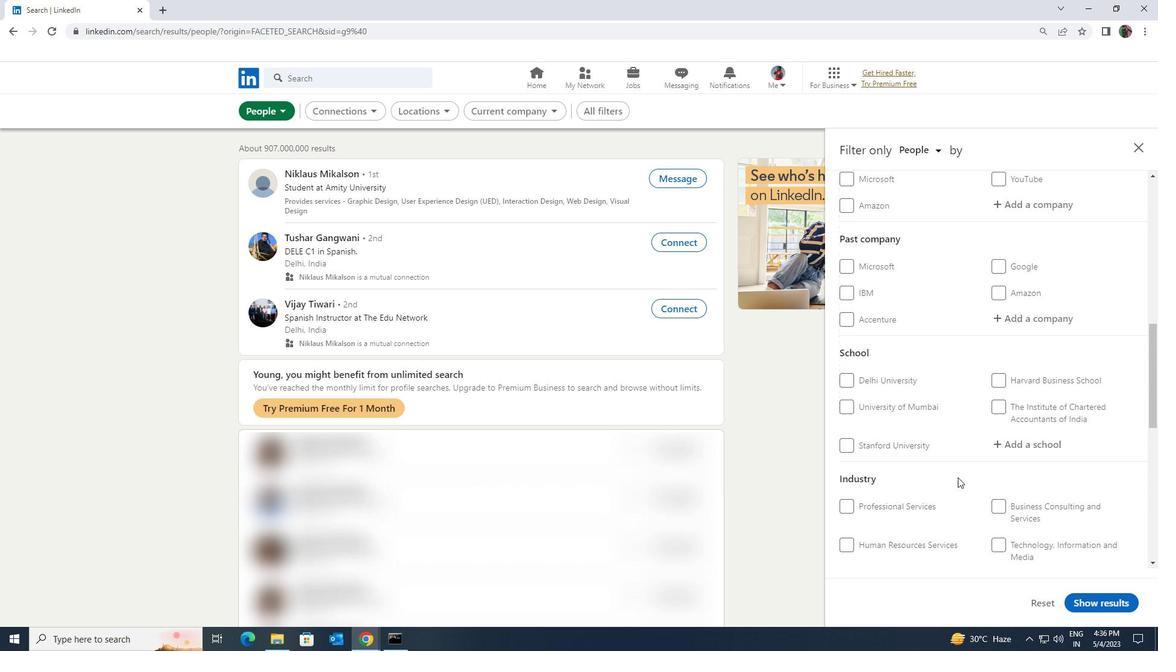 
Action: Mouse scrolled (957, 478) with delta (0, 0)
Screenshot: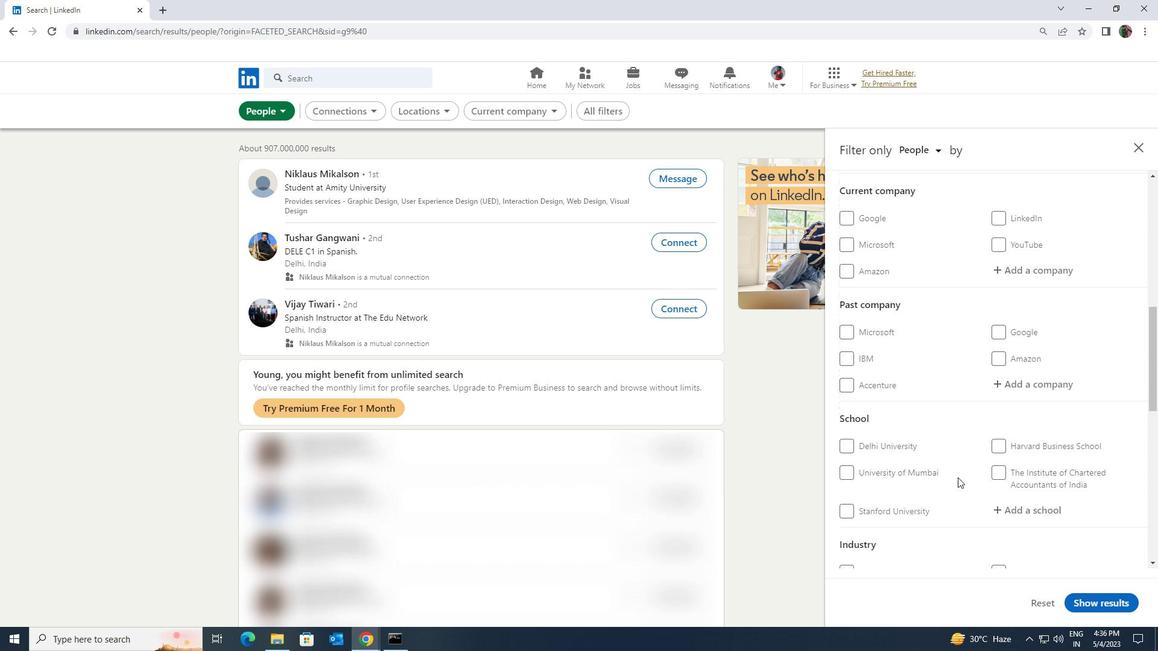 
Action: Mouse scrolled (957, 478) with delta (0, 0)
Screenshot: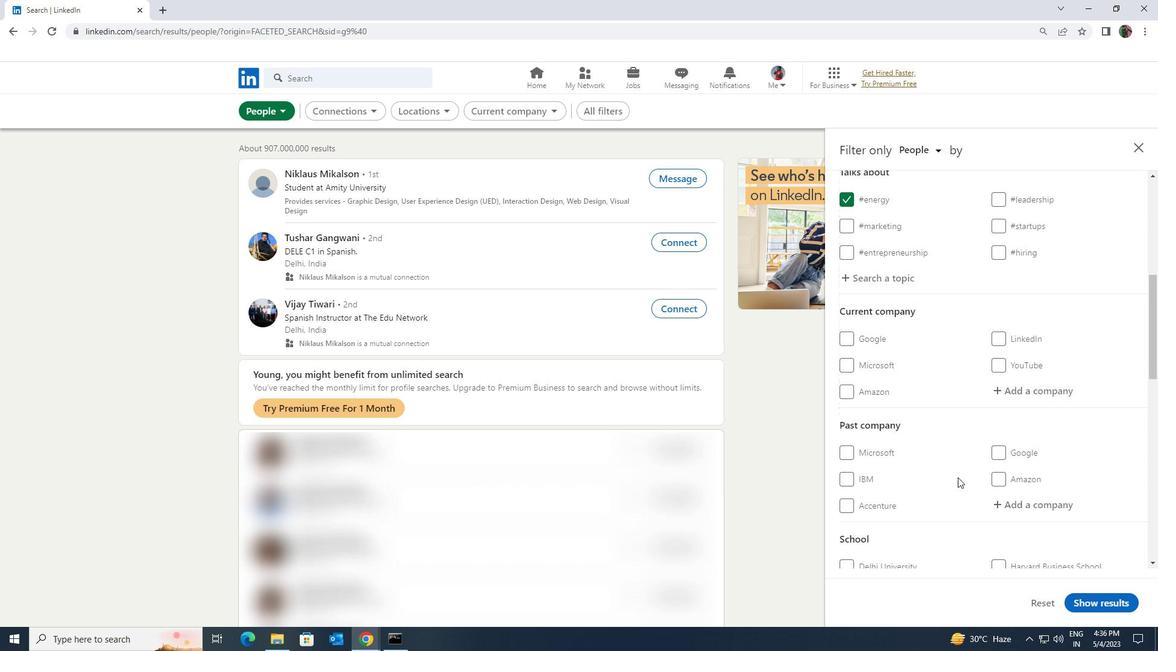 
Action: Mouse moved to (994, 450)
Screenshot: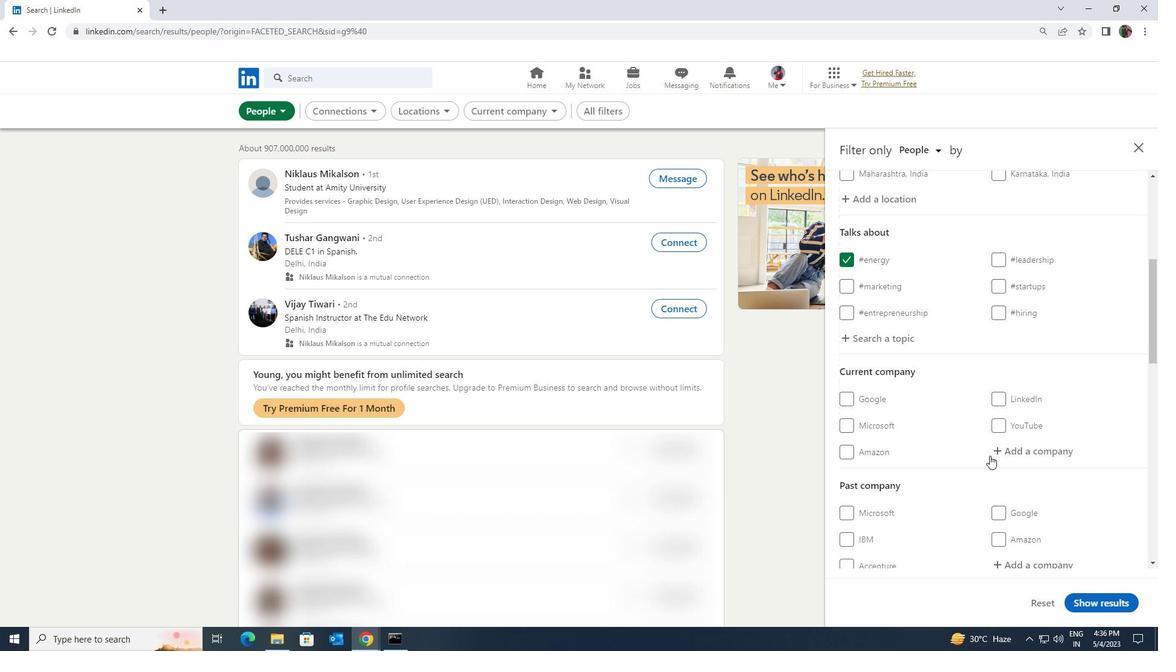 
Action: Mouse pressed left at (994, 450)
Screenshot: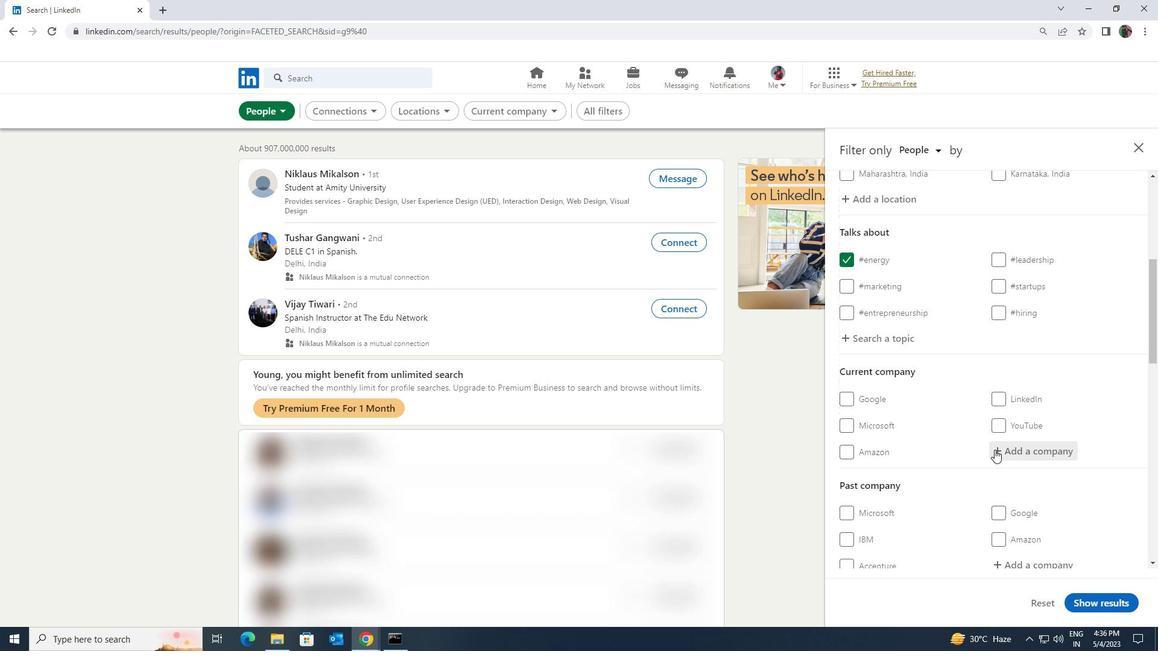 
Action: Key pressed <Key.shift><Key.shift><Key.shift><Key.shift>GO<Key.space>FIRST
Screenshot: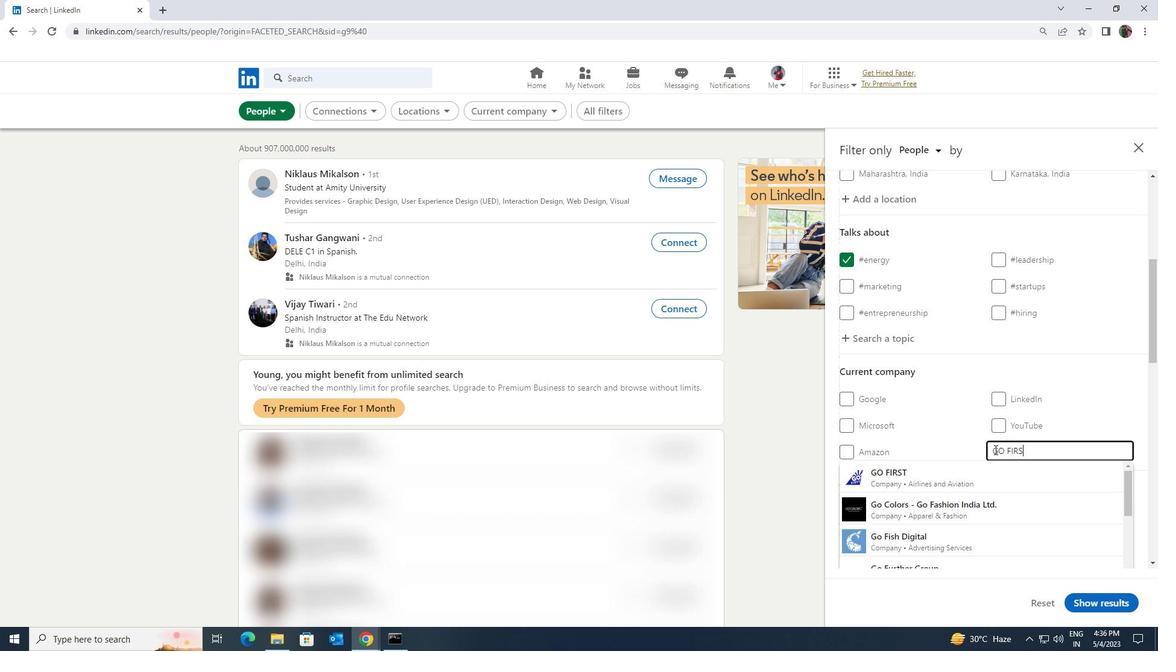 
Action: Mouse moved to (979, 484)
Screenshot: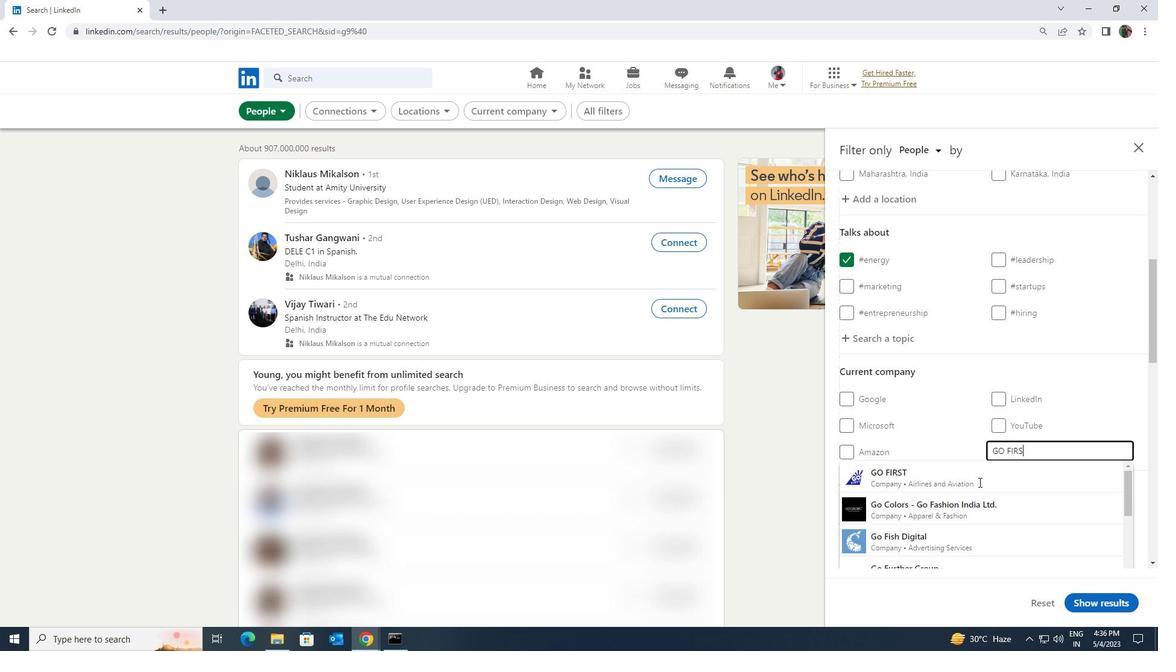 
Action: Mouse pressed left at (979, 484)
Screenshot: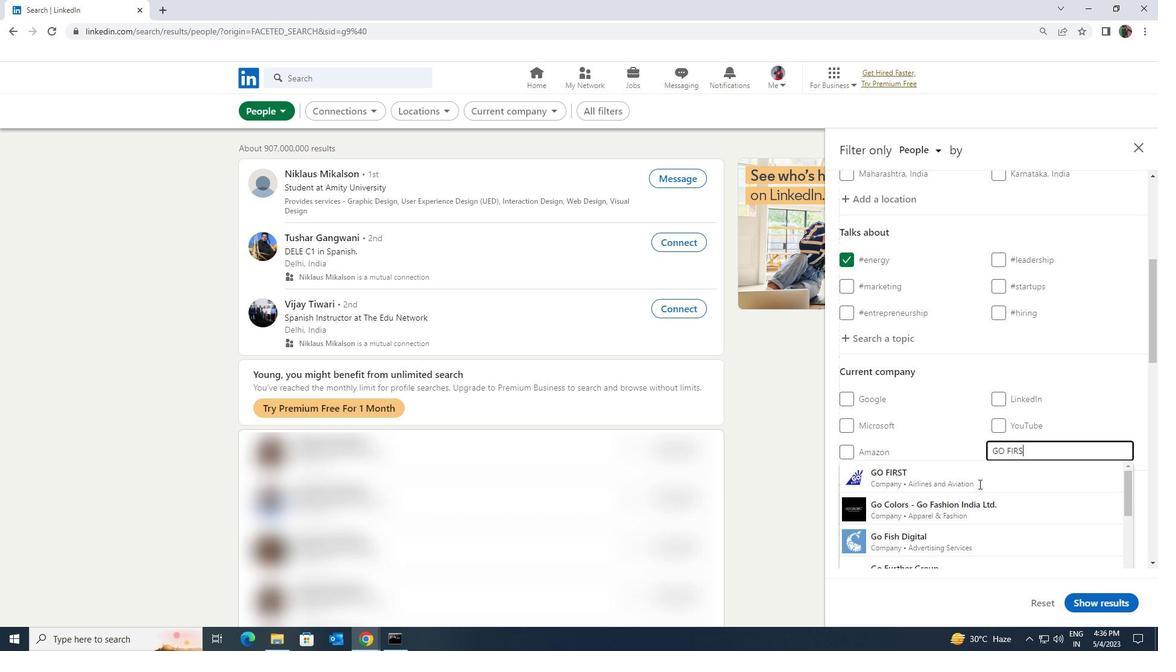 
Action: Mouse moved to (979, 484)
Screenshot: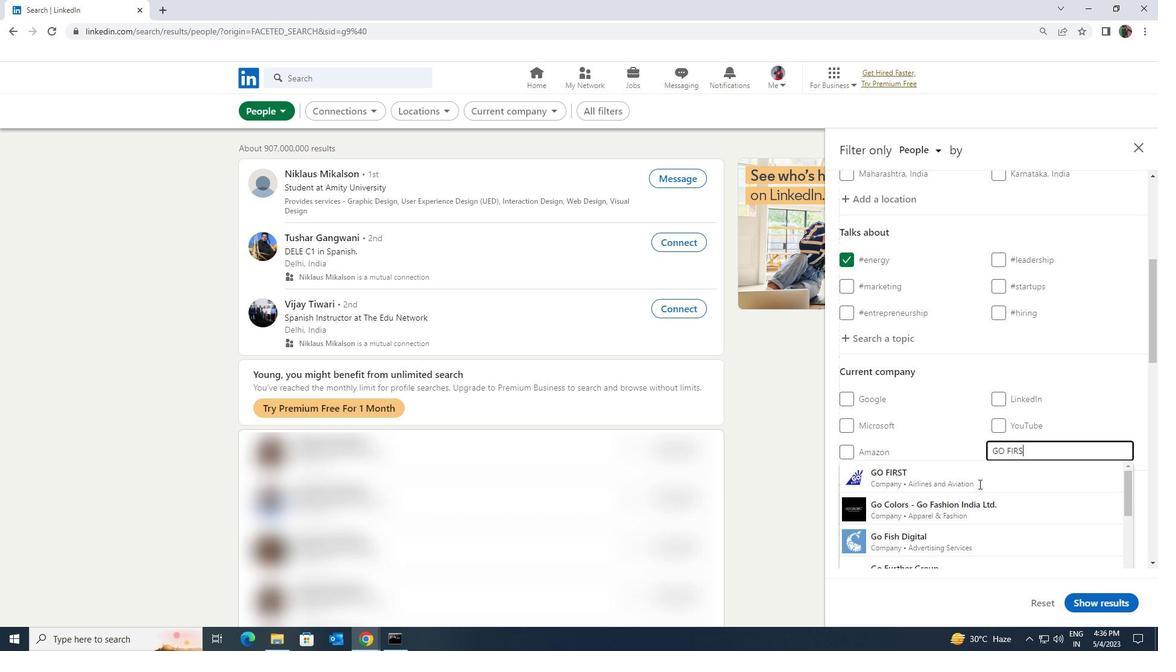 
Action: Mouse scrolled (979, 483) with delta (0, 0)
Screenshot: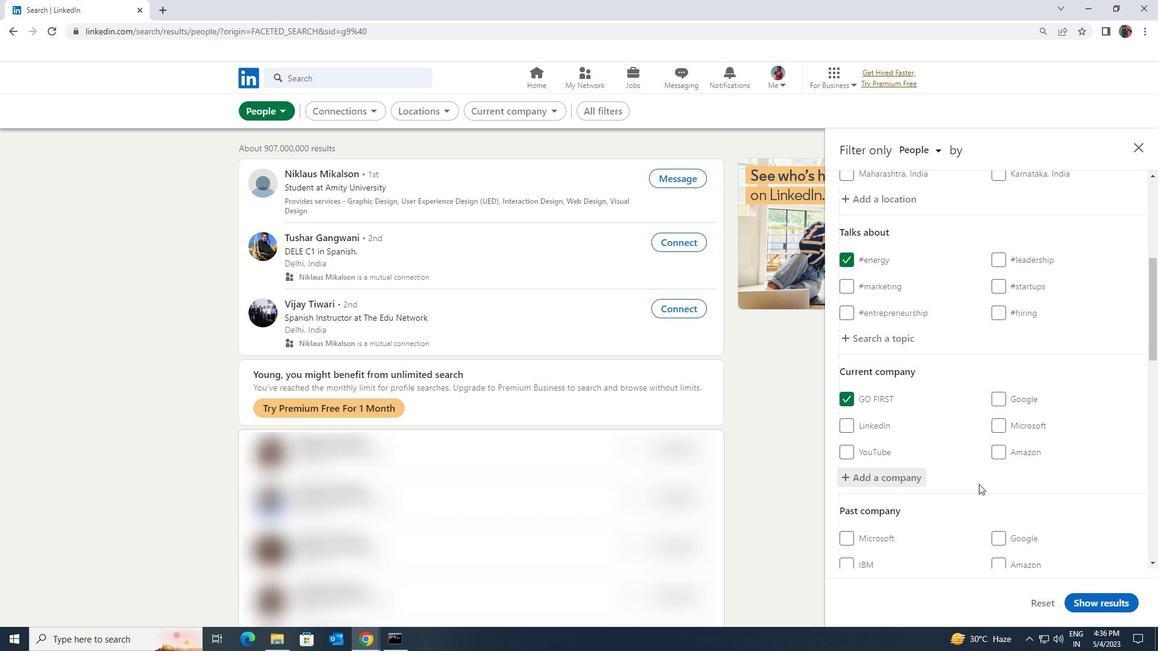 
Action: Mouse scrolled (979, 483) with delta (0, 0)
Screenshot: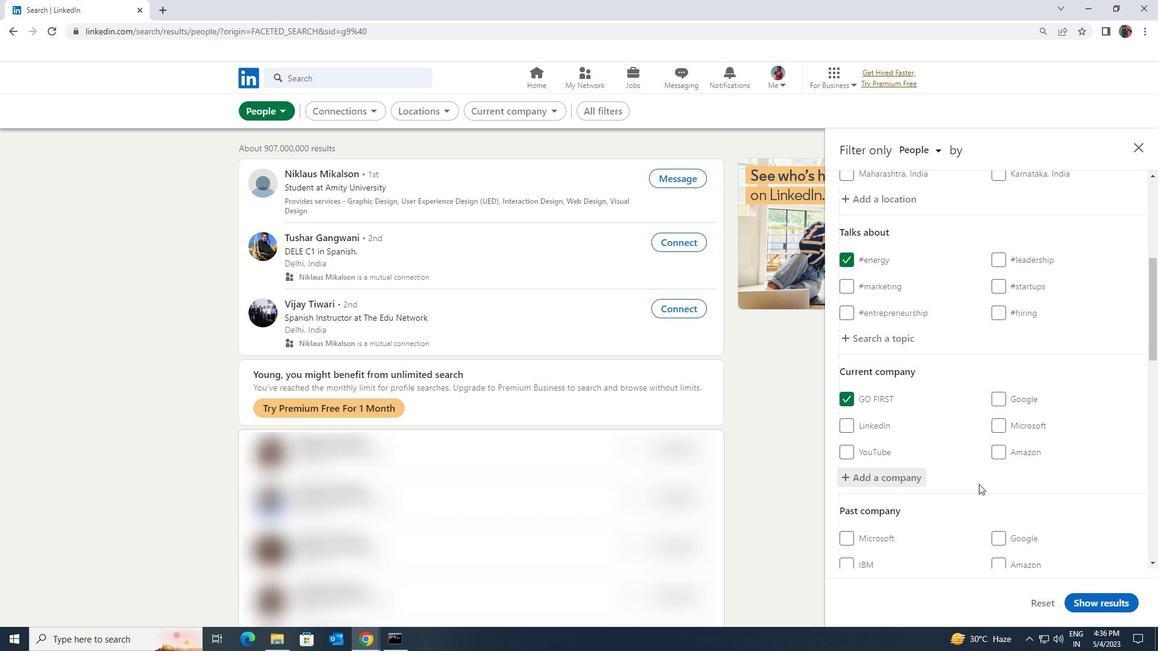 
Action: Mouse moved to (1001, 466)
Screenshot: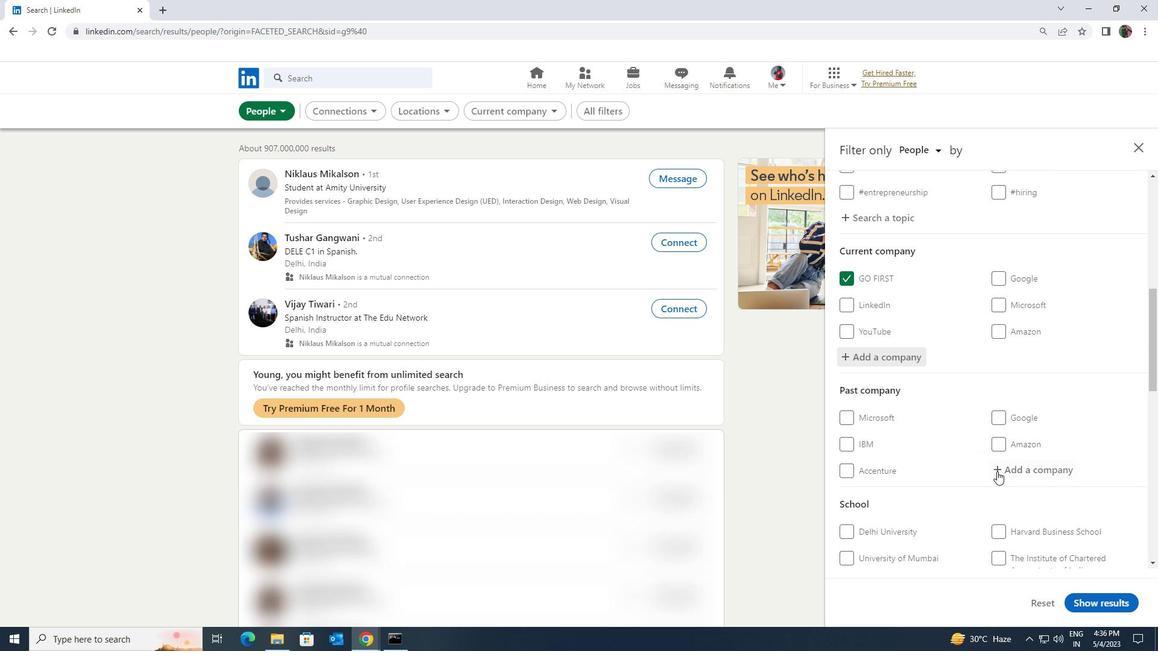 
Action: Mouse scrolled (1001, 466) with delta (0, 0)
Screenshot: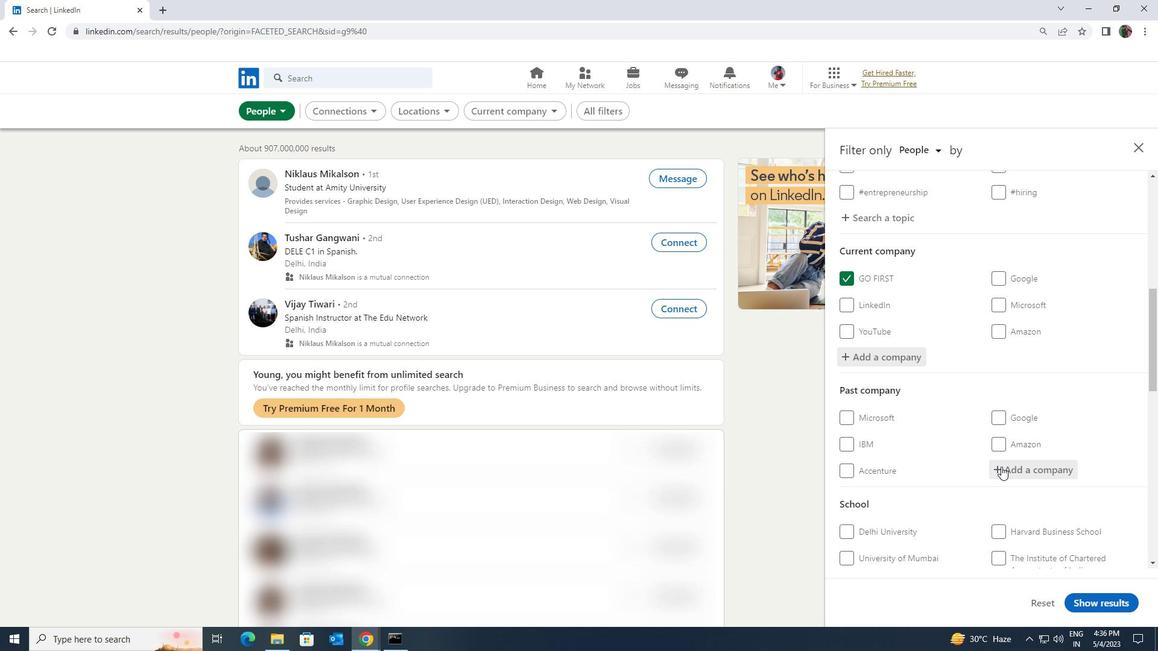 
Action: Mouse moved to (1012, 526)
Screenshot: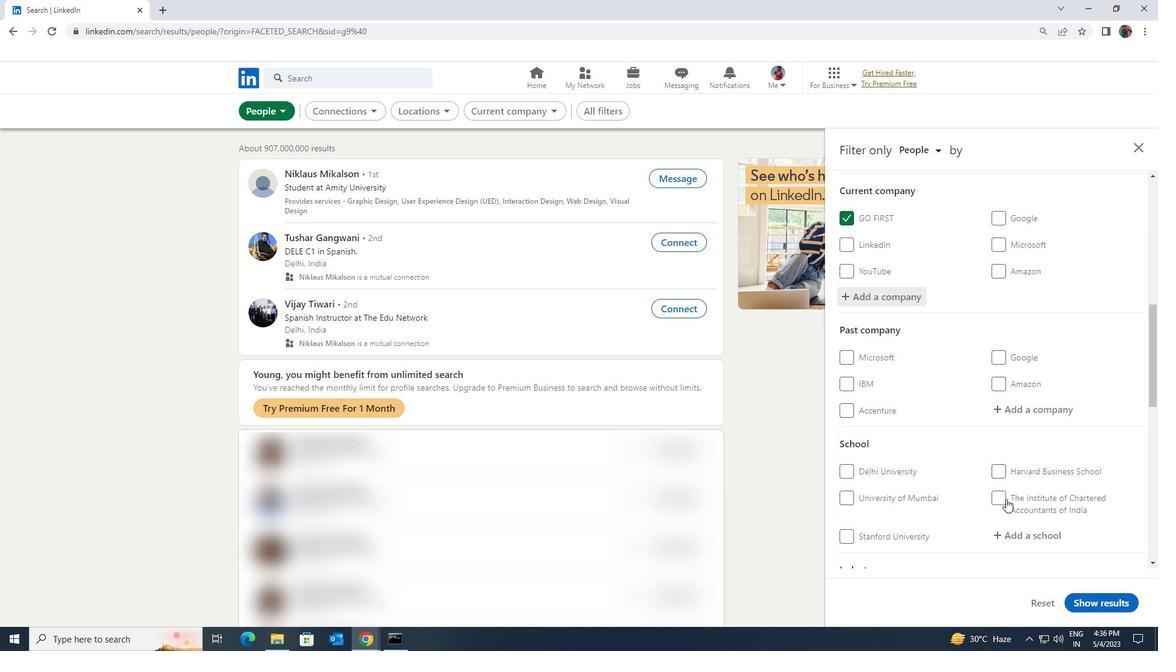 
Action: Mouse pressed left at (1012, 526)
Screenshot: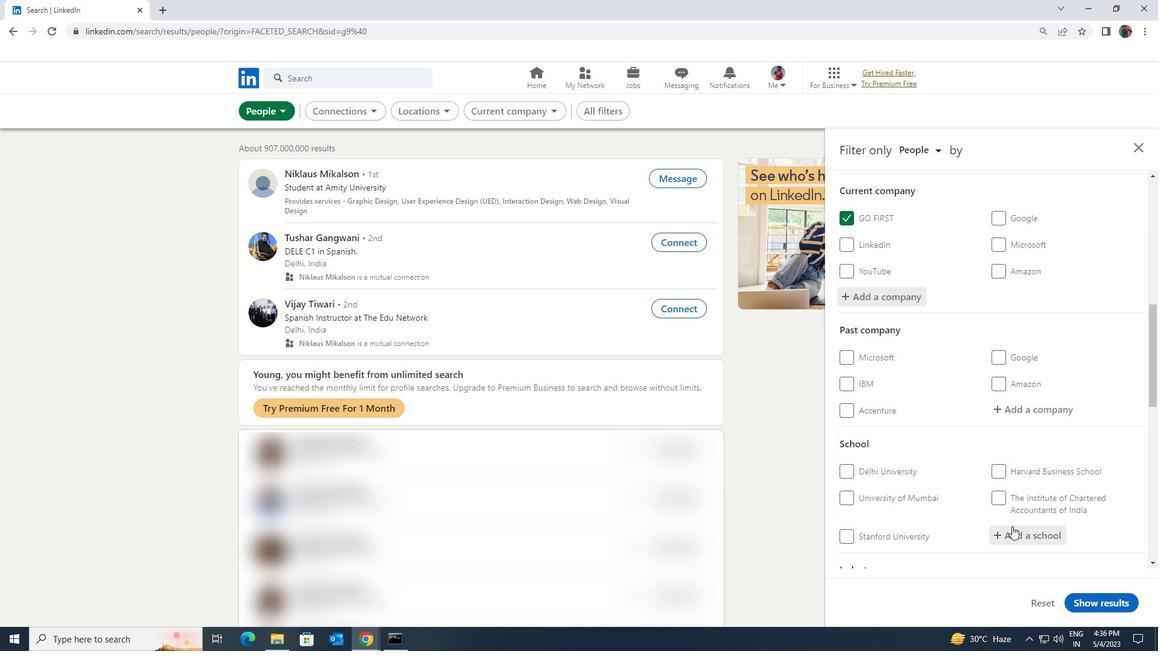 
Action: Mouse moved to (1012, 527)
Screenshot: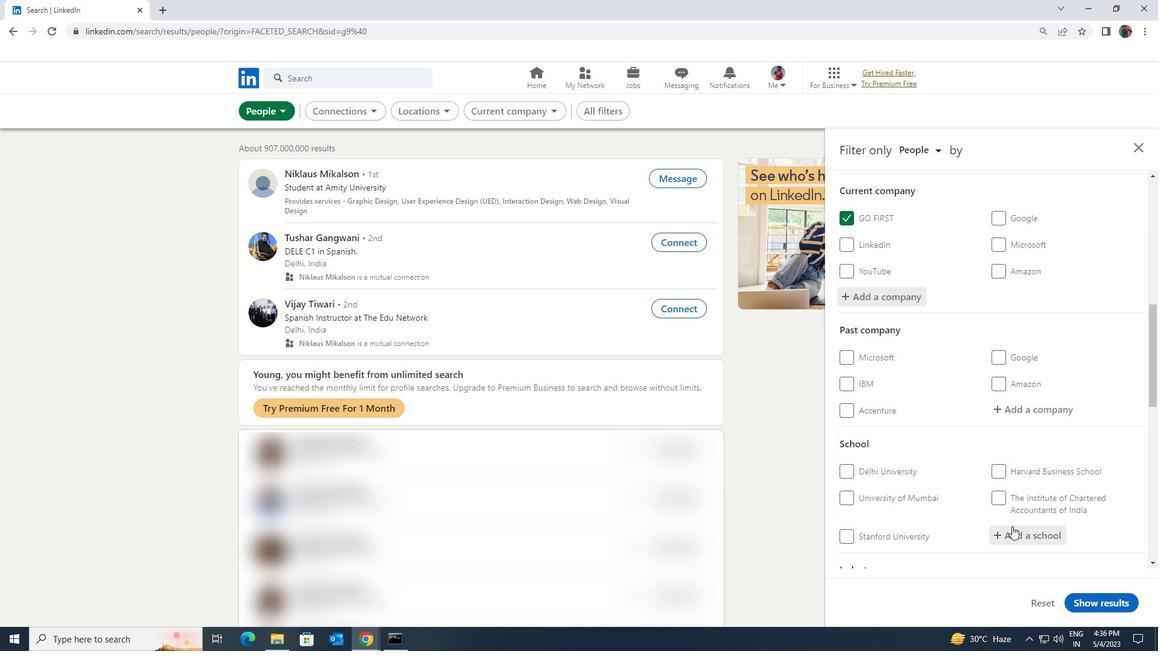 
Action: Key pressed <Key.shift><Key.shift><Key.shift><Key.shift><Key.shift><Key.shift><Key.shift><Key.shift><Key.shift><Key.shift><Key.shift>GOGTE<Key.space><Key.shift>INSTITUTE
Screenshot: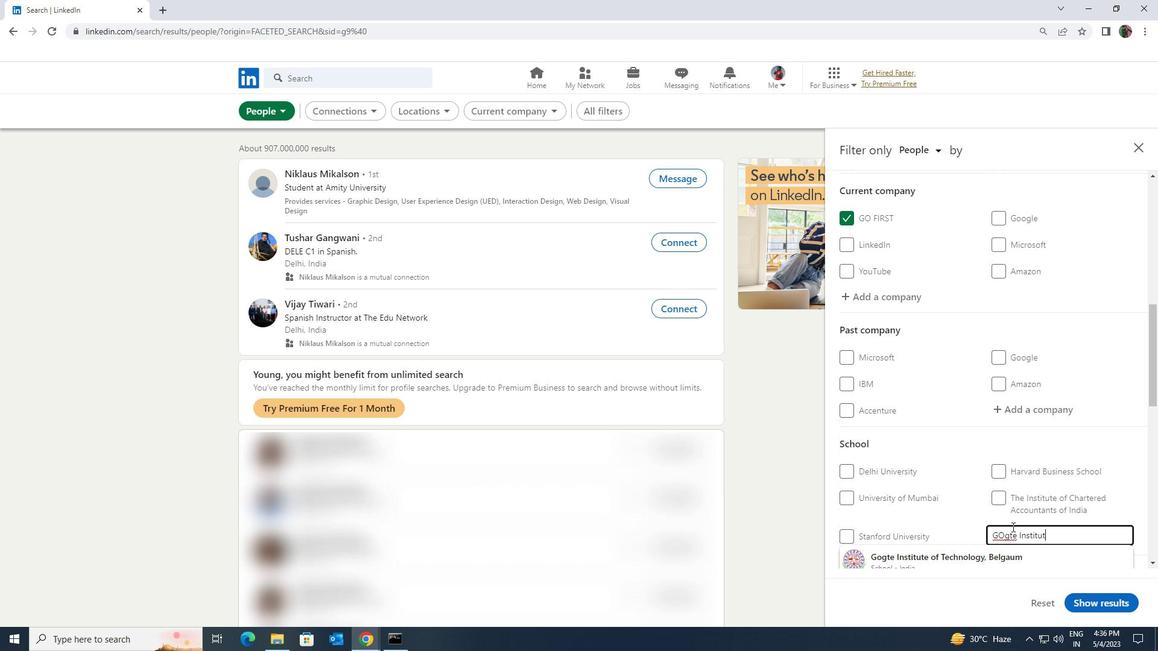 
Action: Mouse moved to (1012, 524)
Screenshot: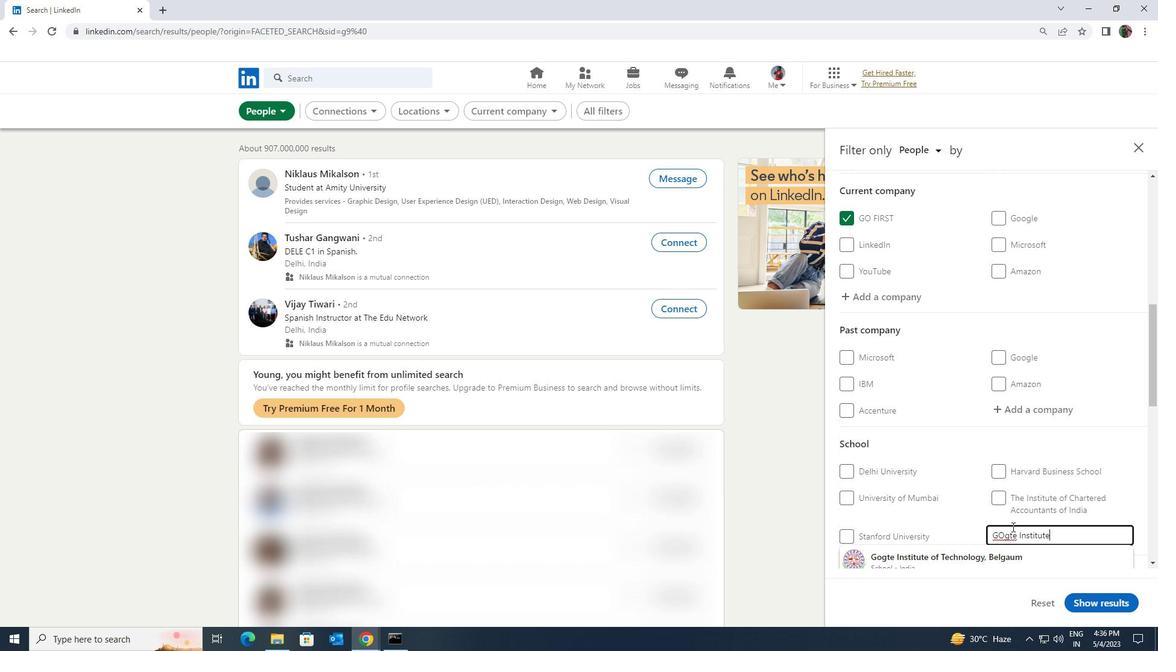 
Action: Mouse scrolled (1012, 523) with delta (0, 0)
Screenshot: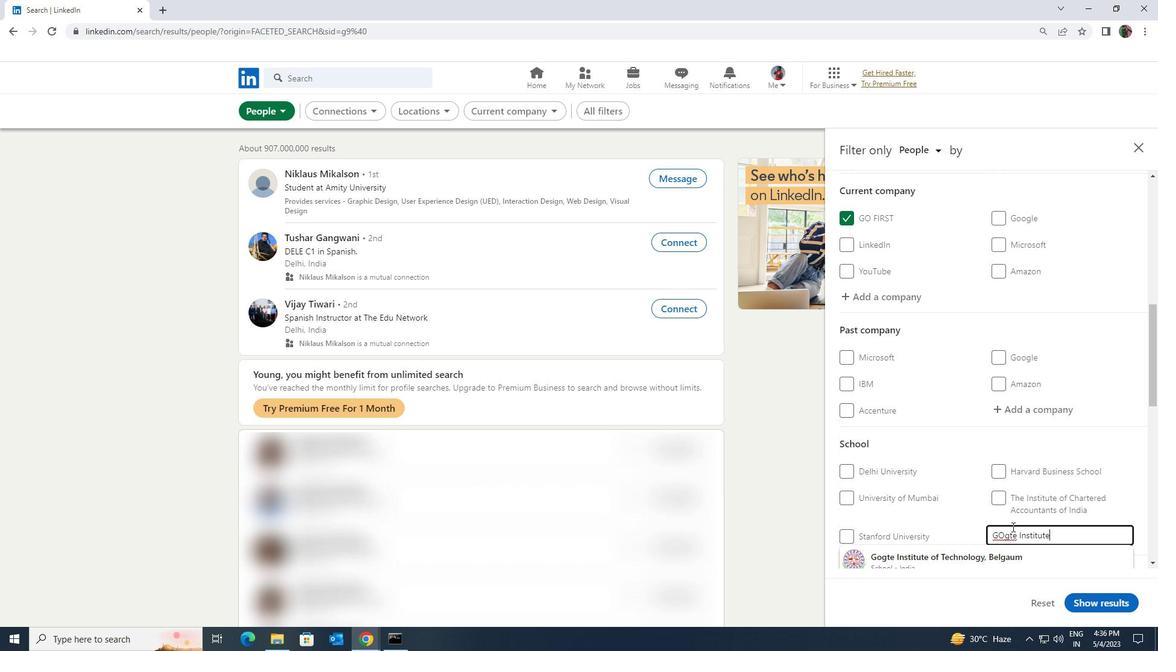 
Action: Mouse scrolled (1012, 523) with delta (0, 0)
Screenshot: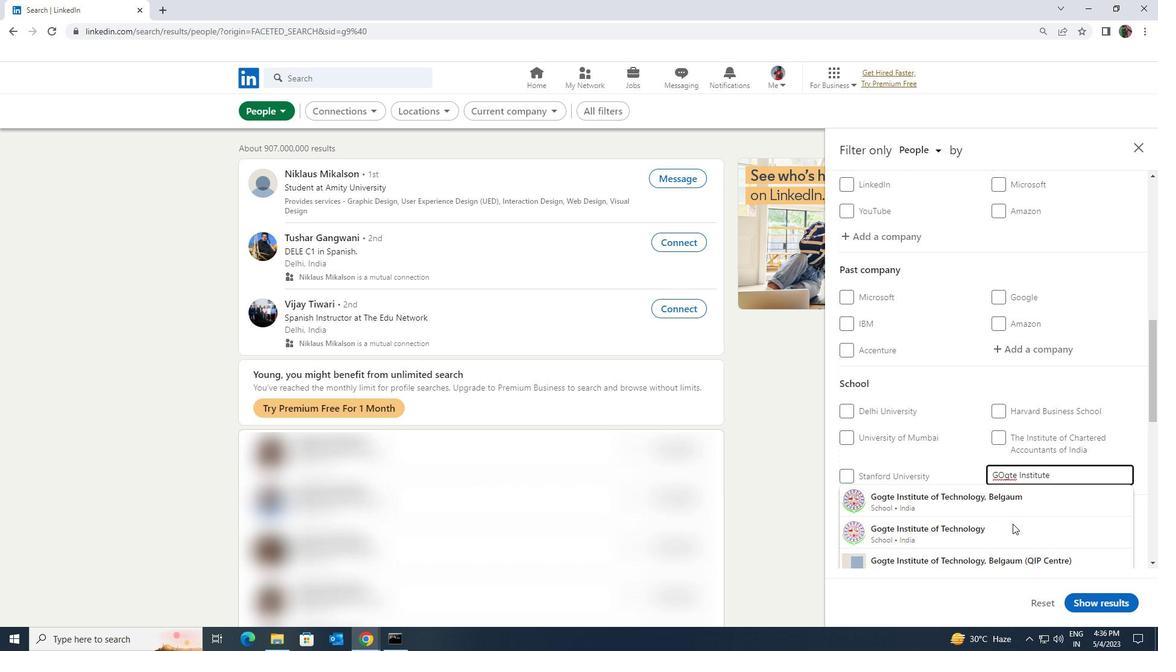 
Action: Mouse moved to (1007, 519)
Screenshot: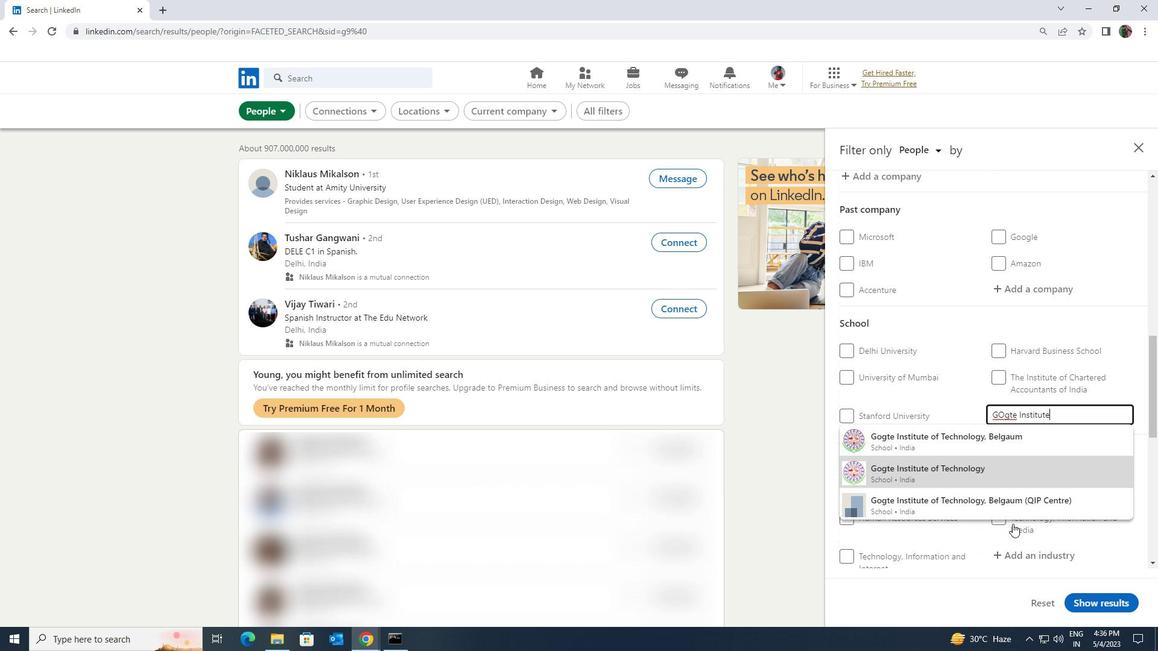 
Action: Key pressed OF<Key.backspace><Key.backspace><Key.space>OF
Screenshot: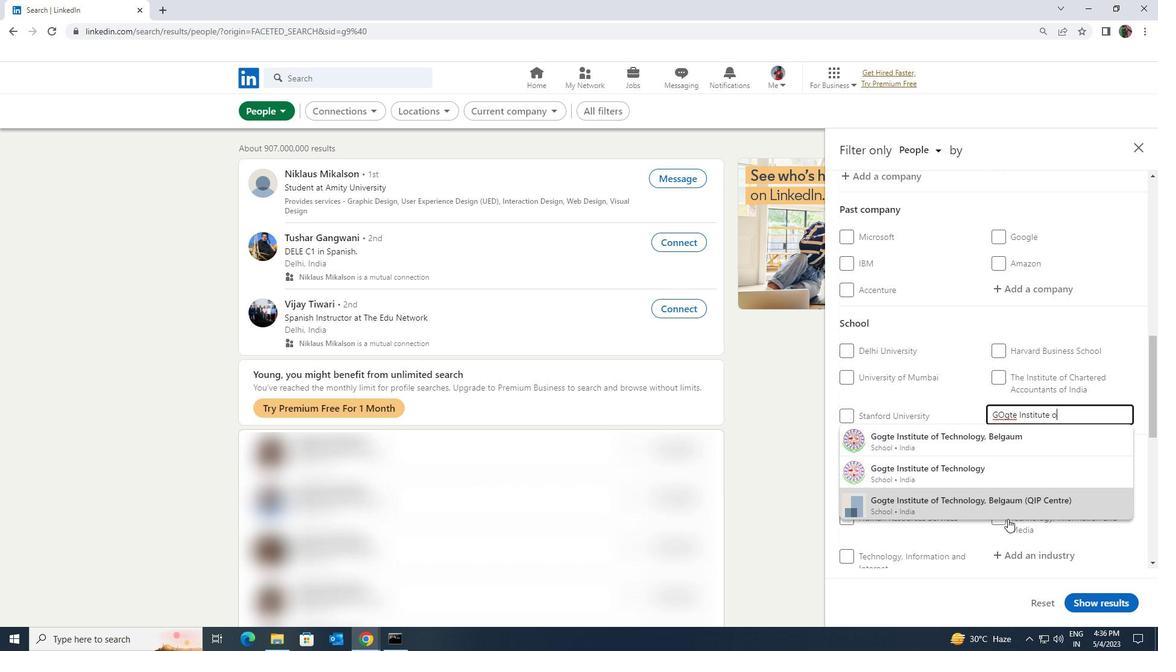 
Action: Mouse moved to (1006, 501)
Screenshot: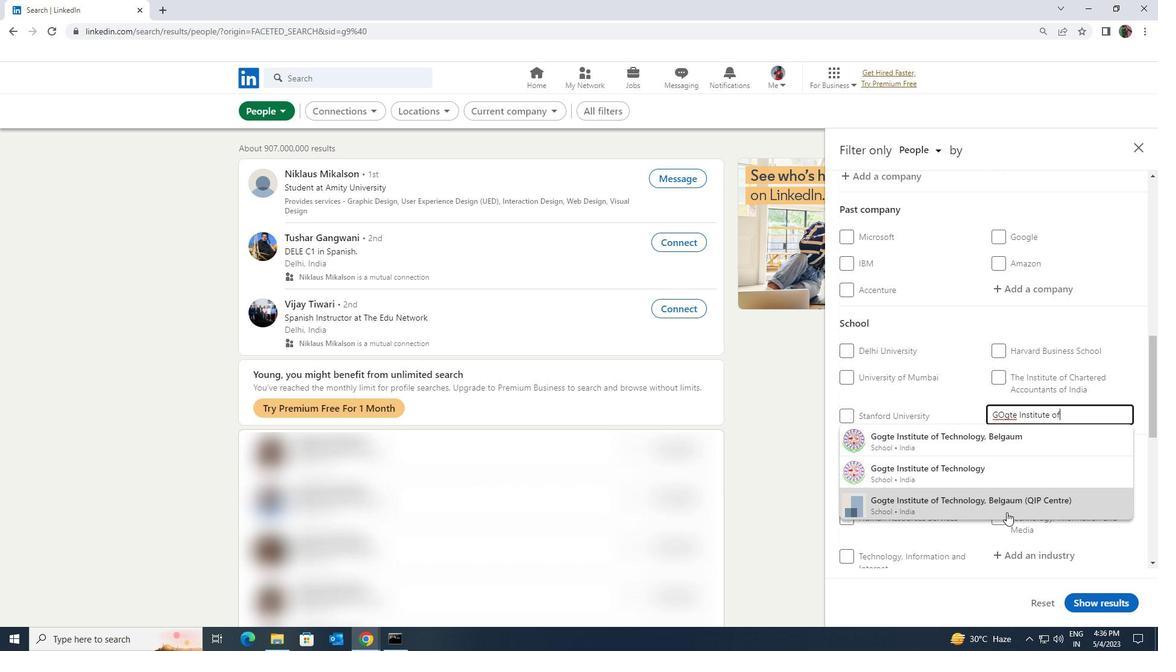 
Action: Mouse pressed left at (1006, 501)
Screenshot: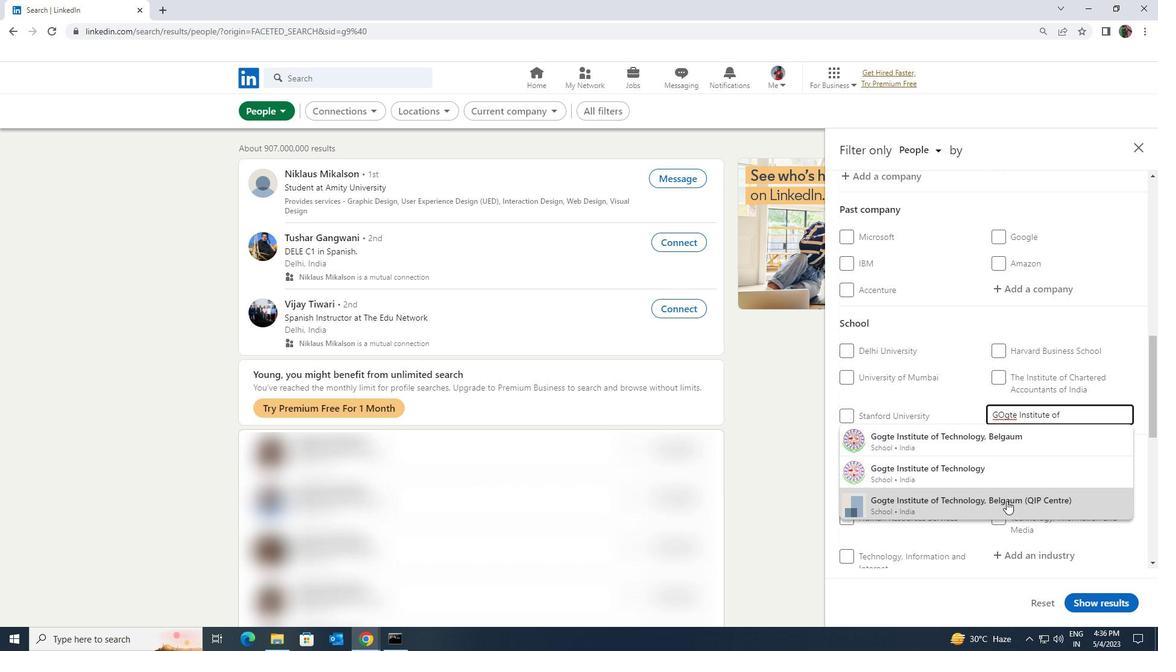 
Action: Mouse moved to (1006, 500)
Screenshot: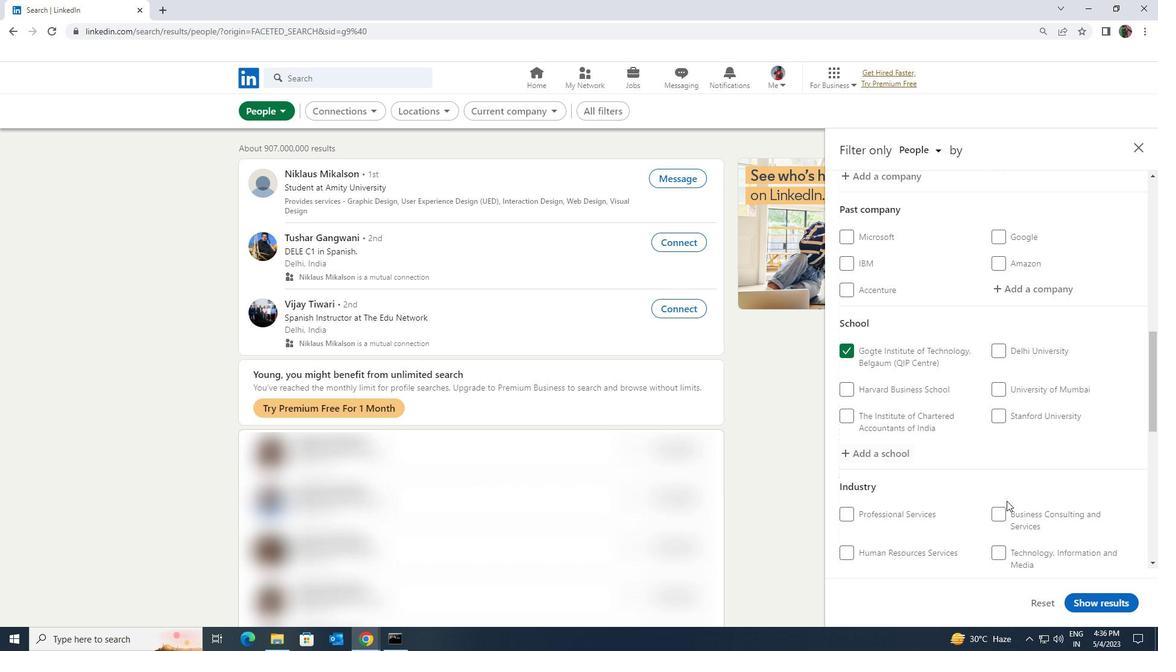 
Action: Mouse scrolled (1006, 500) with delta (0, 0)
Screenshot: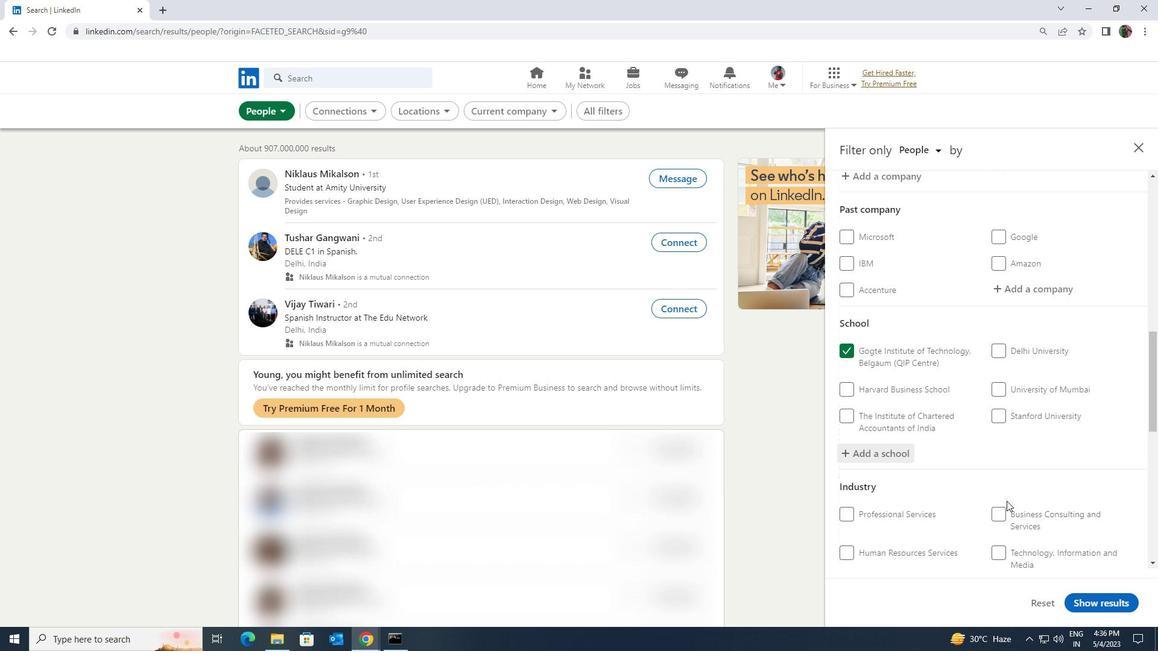 
Action: Mouse scrolled (1006, 500) with delta (0, 0)
Screenshot: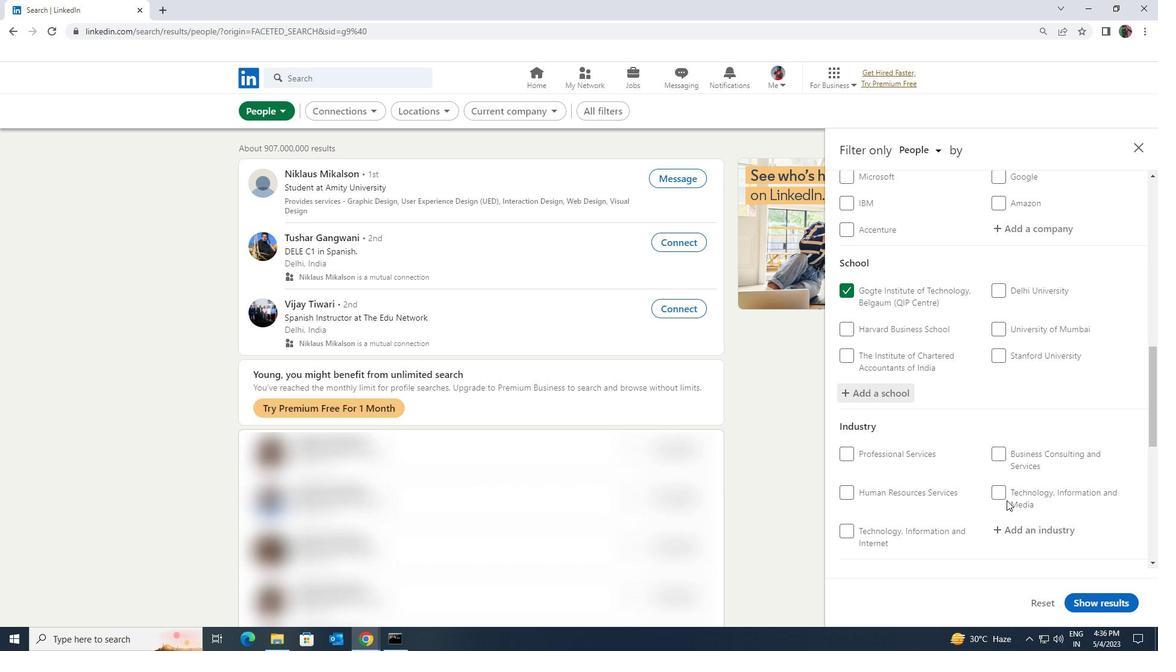 
Action: Mouse scrolled (1006, 500) with delta (0, 0)
Screenshot: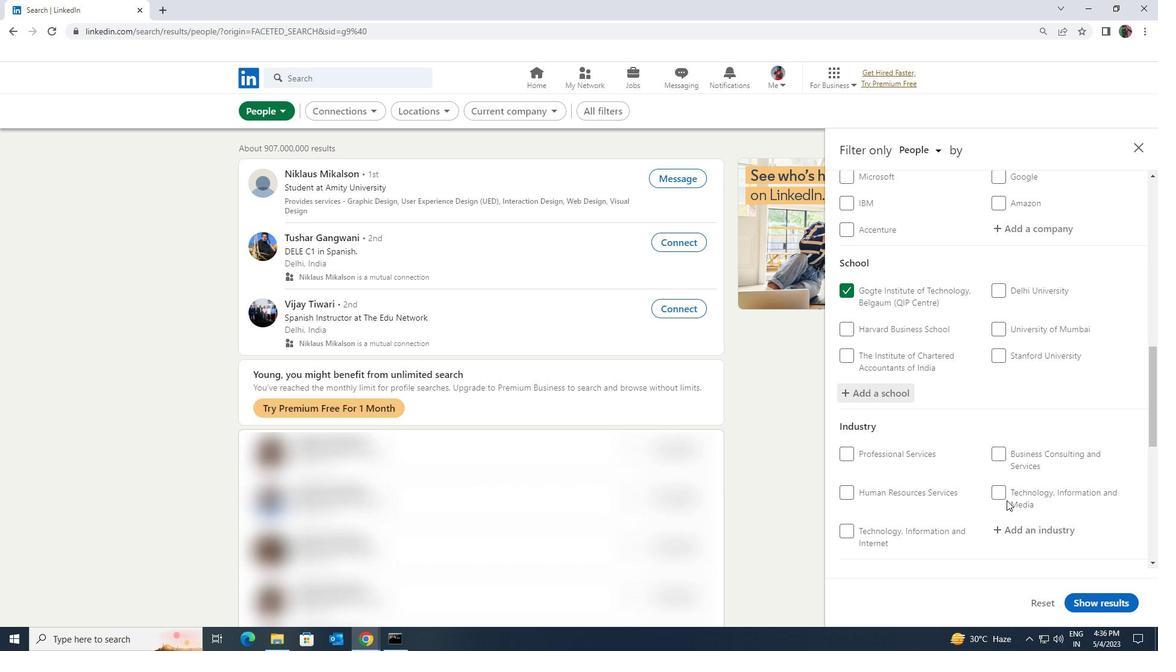 
Action: Mouse moved to (1009, 415)
Screenshot: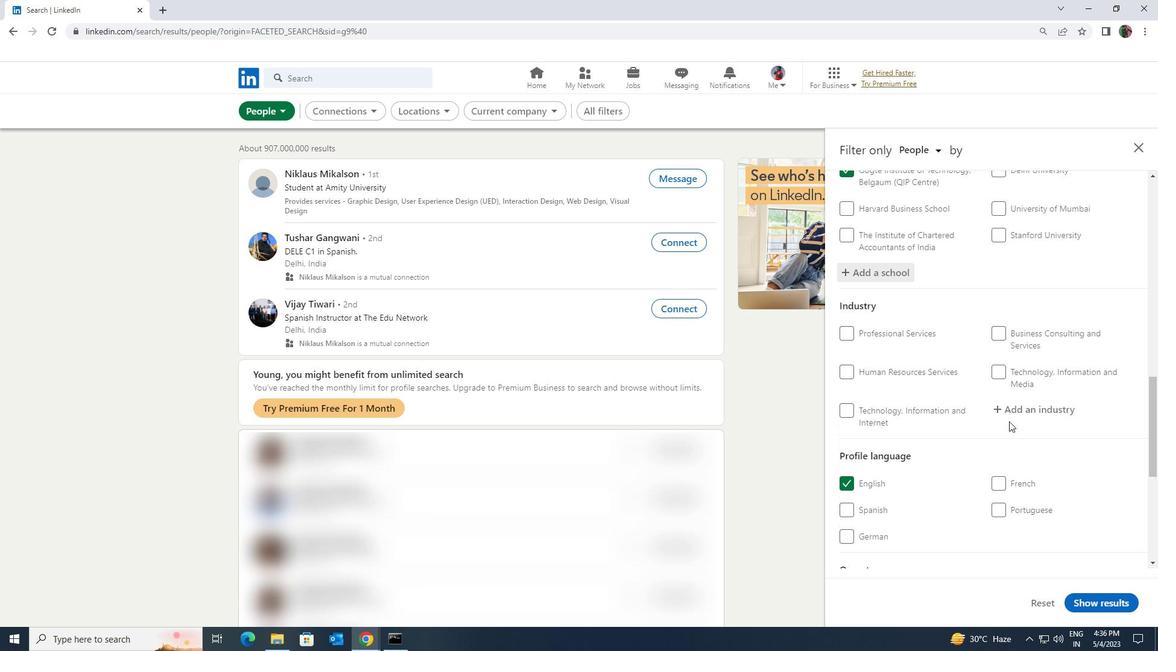 
Action: Mouse pressed left at (1009, 415)
Screenshot: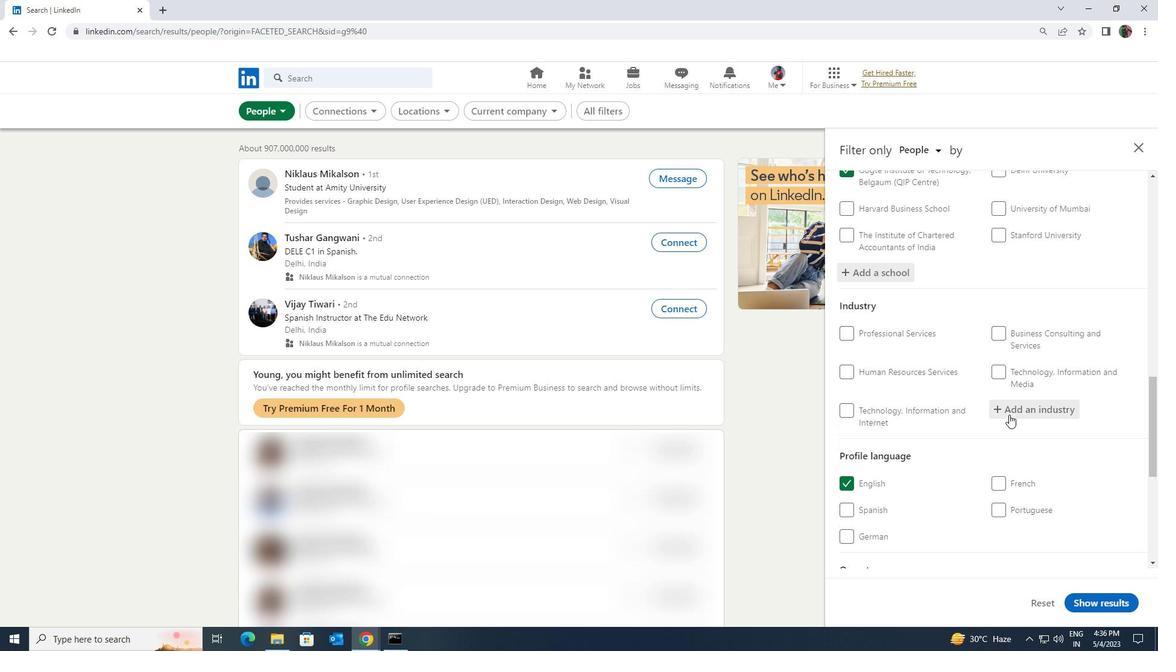 
Action: Key pressed <Key.shift><Key.shift><Key.shift><Key.shift><Key.shift><Key.shift><Key.shift><Key.shift><Key.shift>BROADCAST
Screenshot: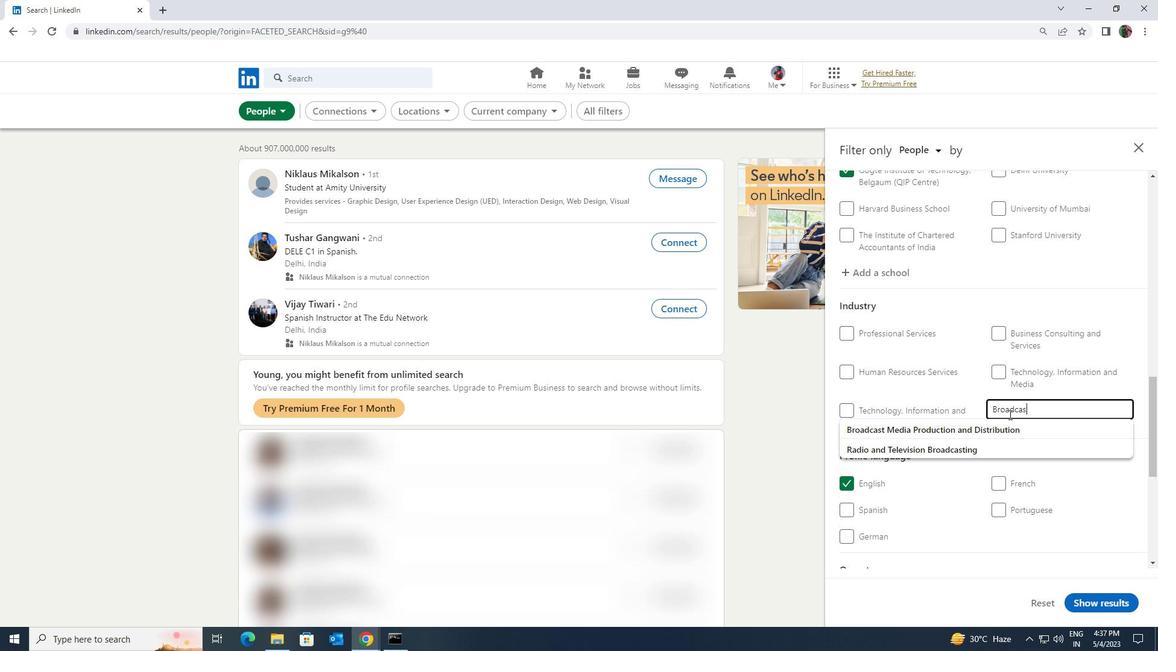 
Action: Mouse moved to (1007, 420)
Screenshot: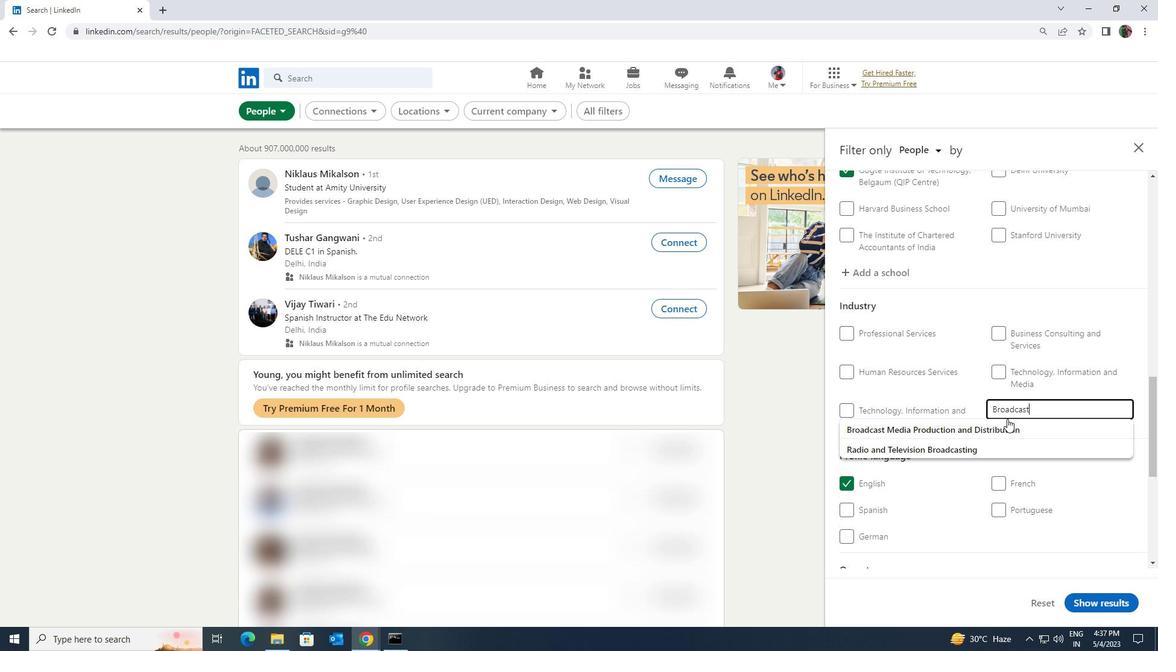 
Action: Mouse pressed left at (1007, 420)
Screenshot: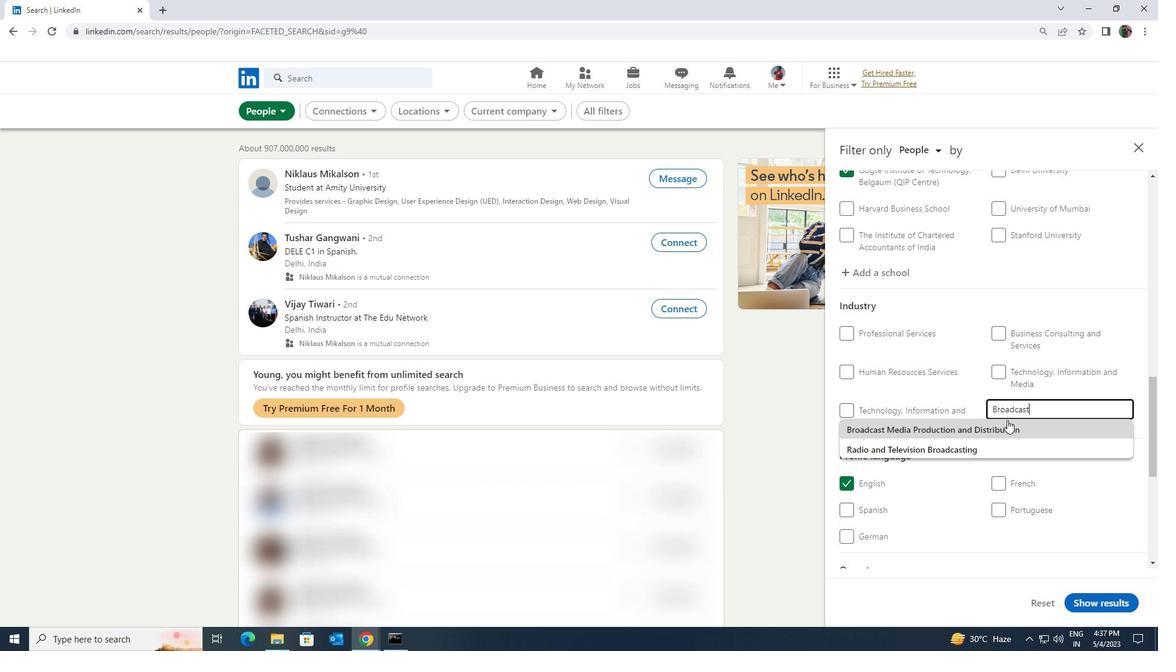 
Action: Mouse scrolled (1007, 419) with delta (0, 0)
Screenshot: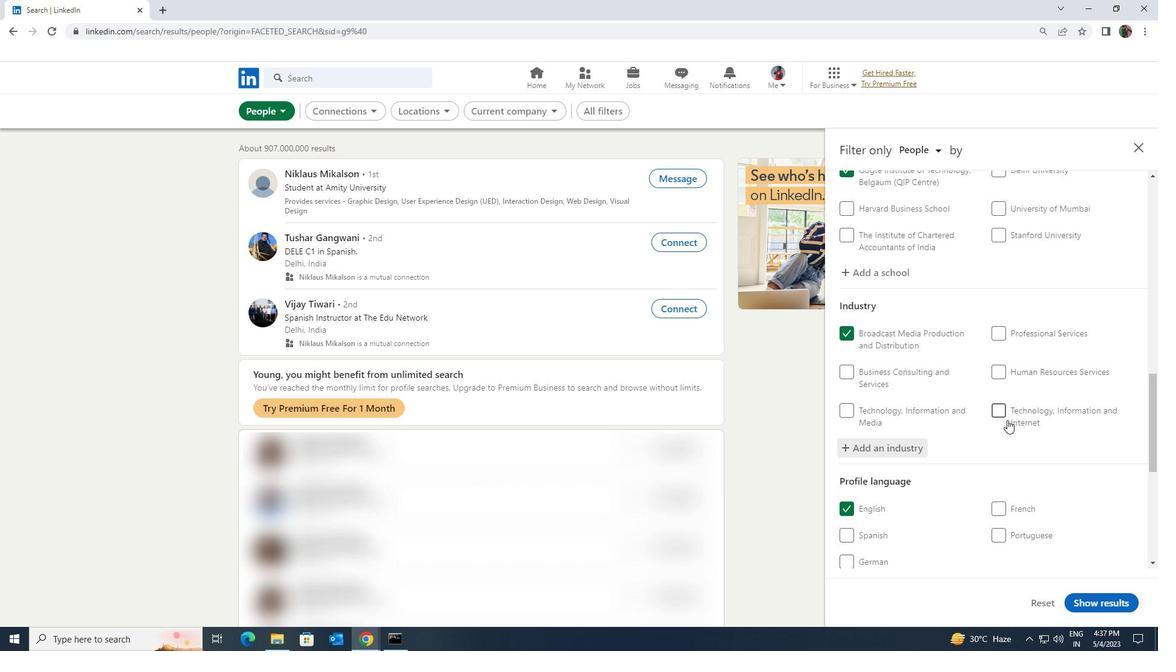 
Action: Mouse scrolled (1007, 419) with delta (0, 0)
Screenshot: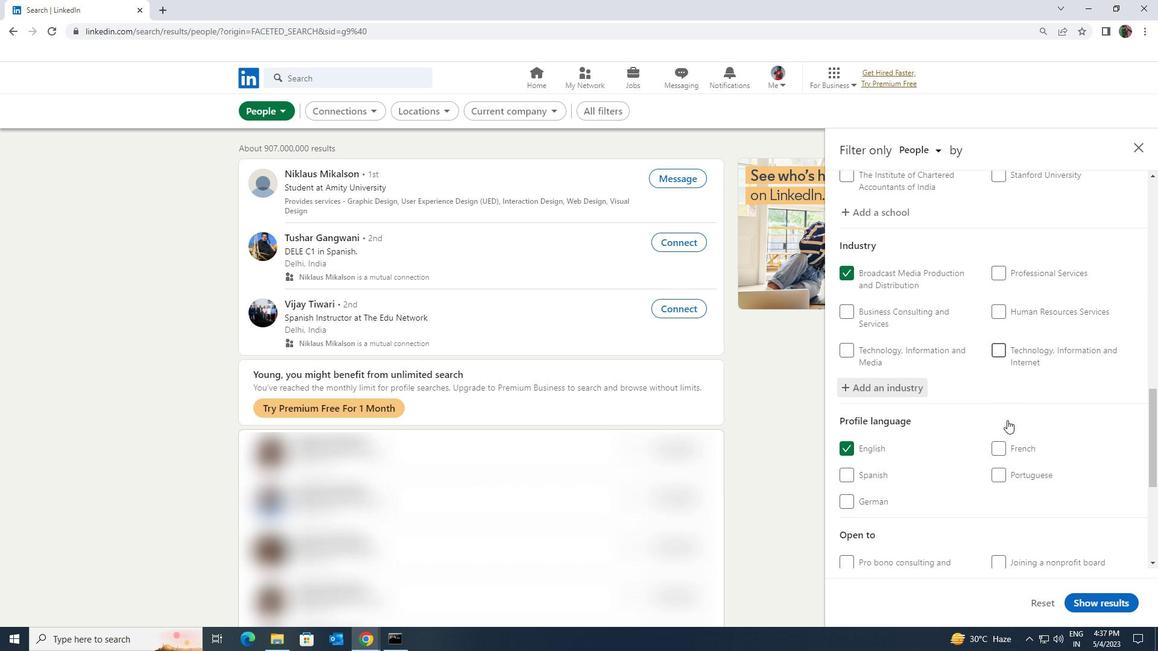 
Action: Mouse scrolled (1007, 419) with delta (0, 0)
Screenshot: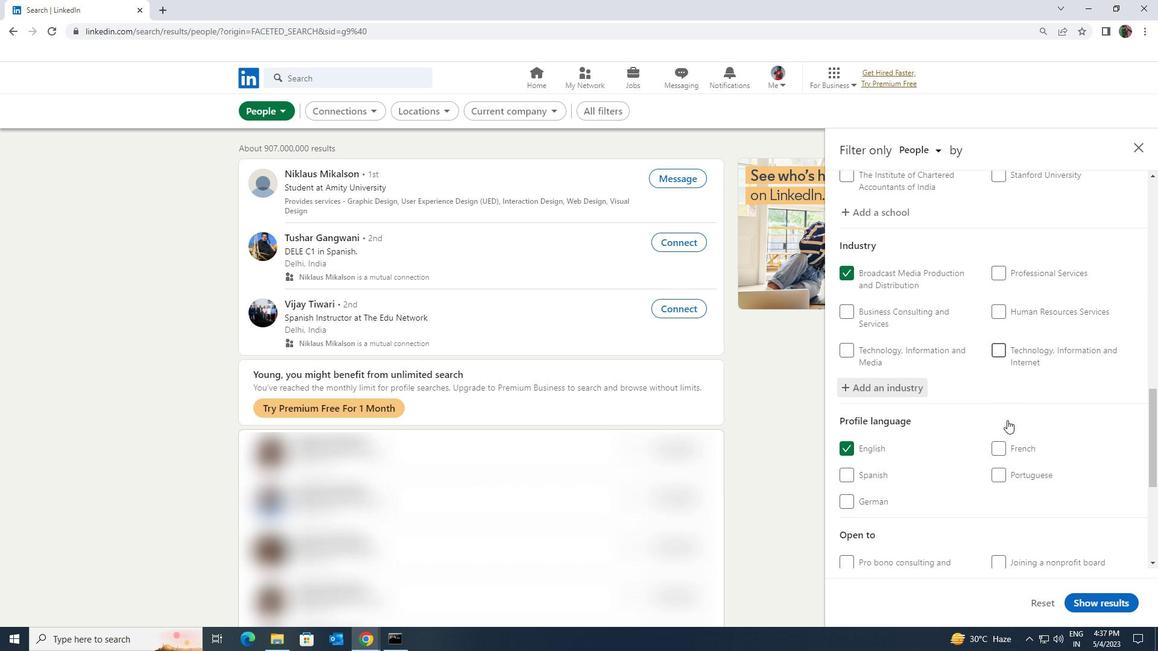
Action: Mouse scrolled (1007, 419) with delta (0, 0)
Screenshot: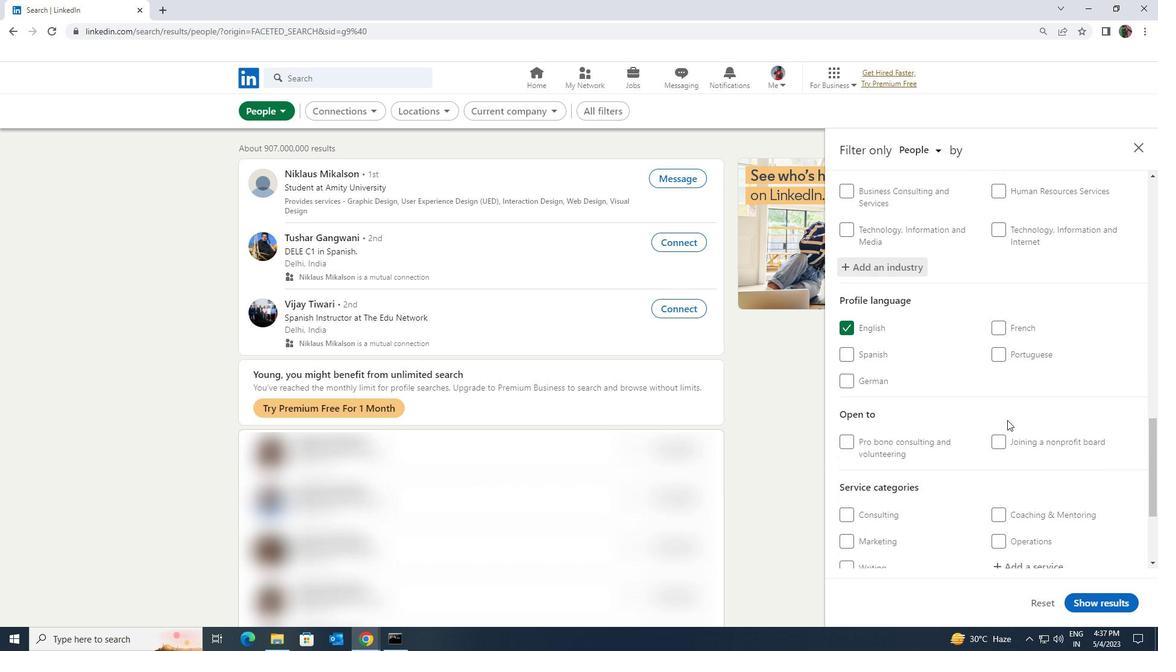 
Action: Mouse scrolled (1007, 419) with delta (0, 0)
Screenshot: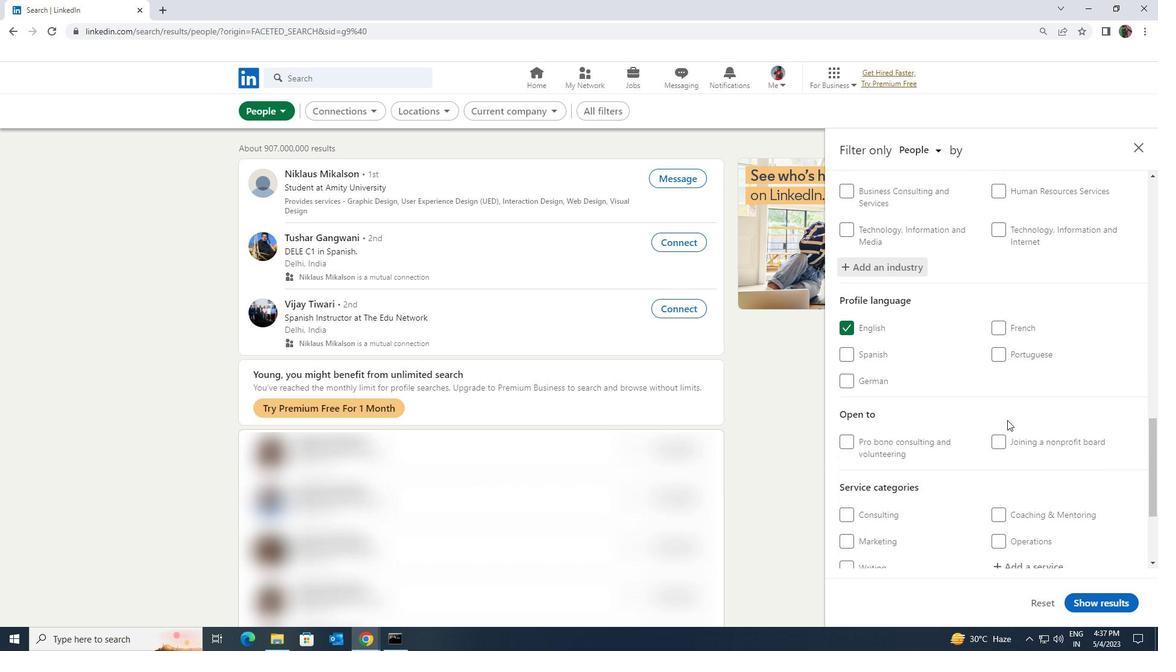 
Action: Mouse moved to (1004, 440)
Screenshot: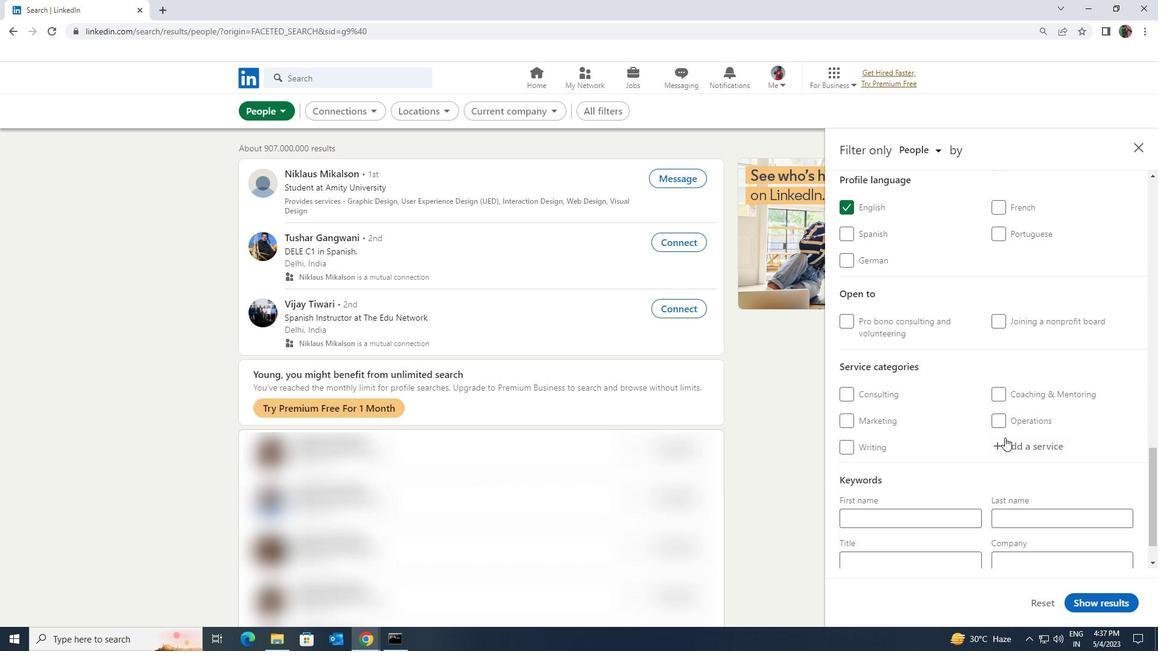 
Action: Mouse pressed left at (1004, 440)
Screenshot: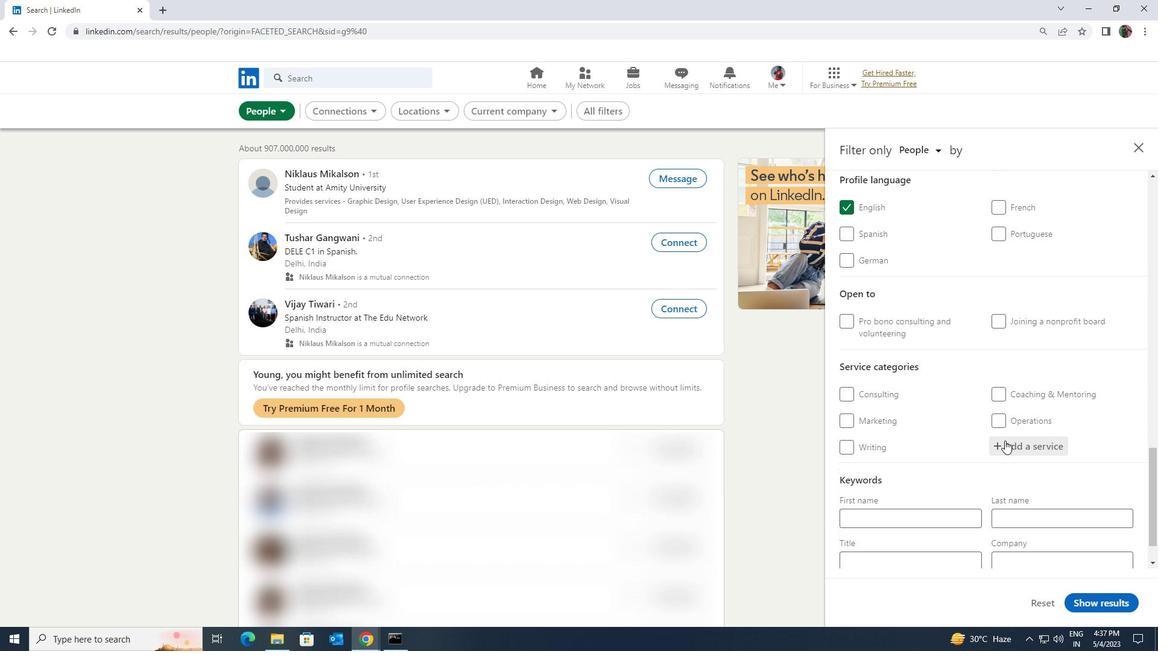 
Action: Key pressed <Key.shift>BANKR
Screenshot: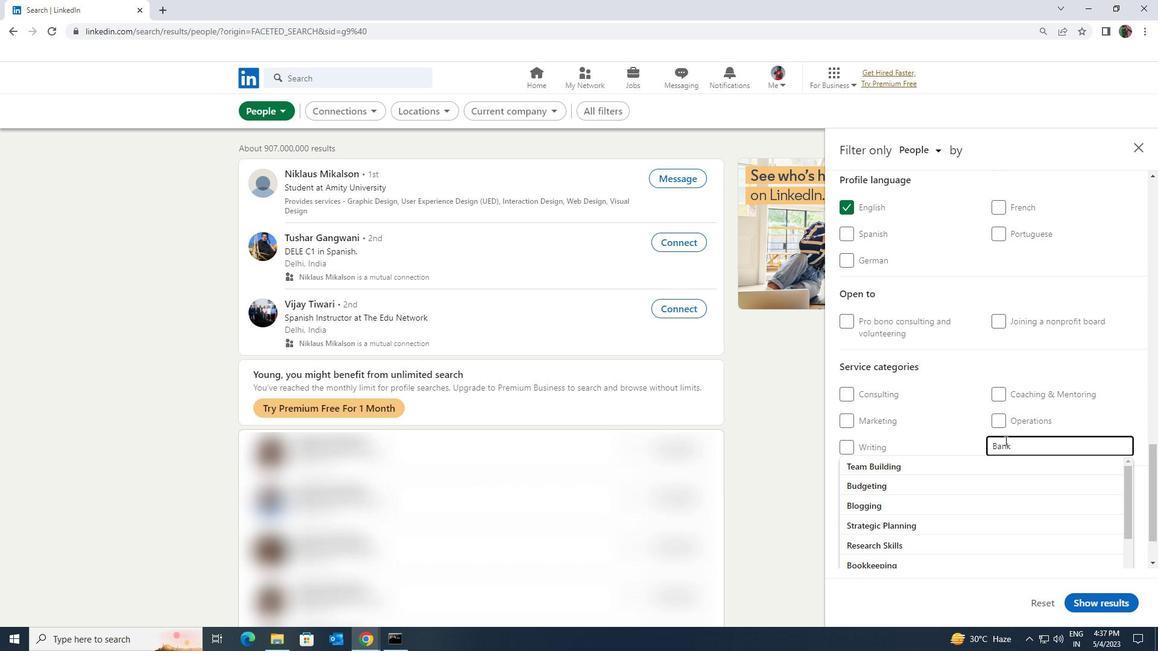 
Action: Mouse moved to (999, 461)
Screenshot: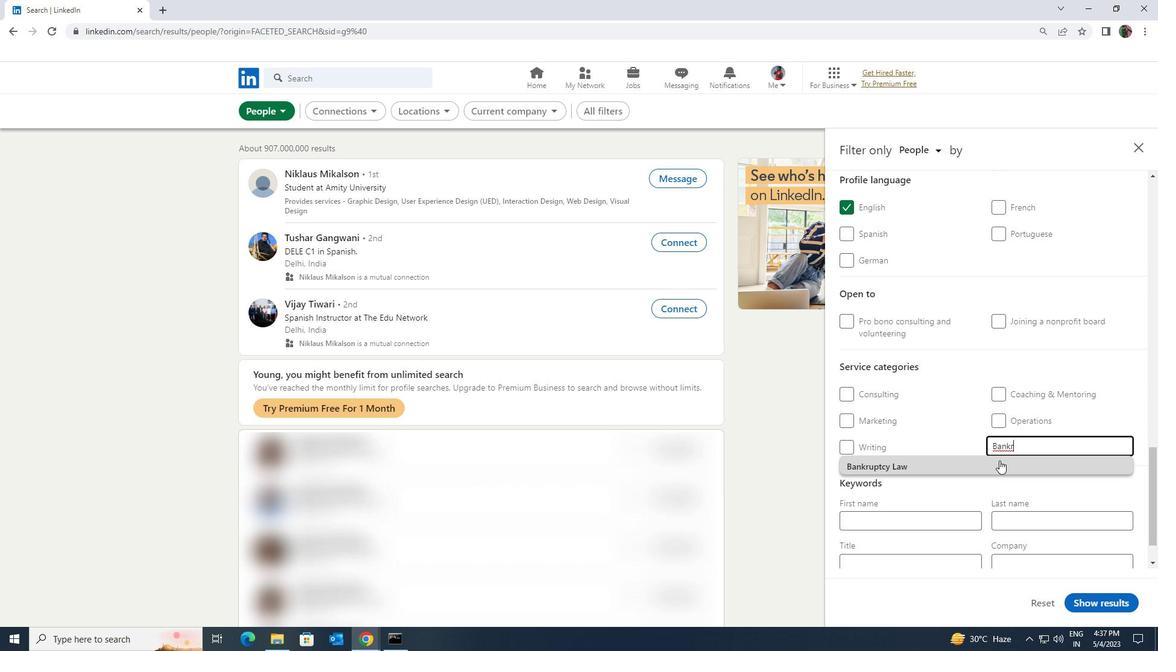 
Action: Mouse pressed left at (999, 461)
Screenshot: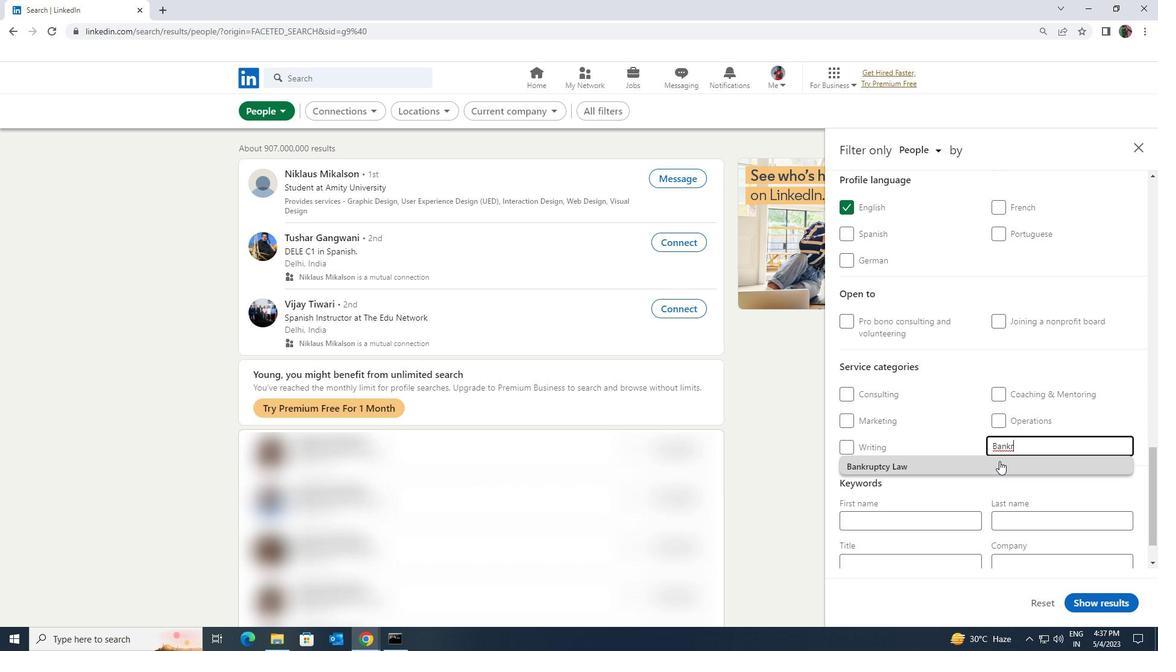 
Action: Mouse moved to (1000, 462)
Screenshot: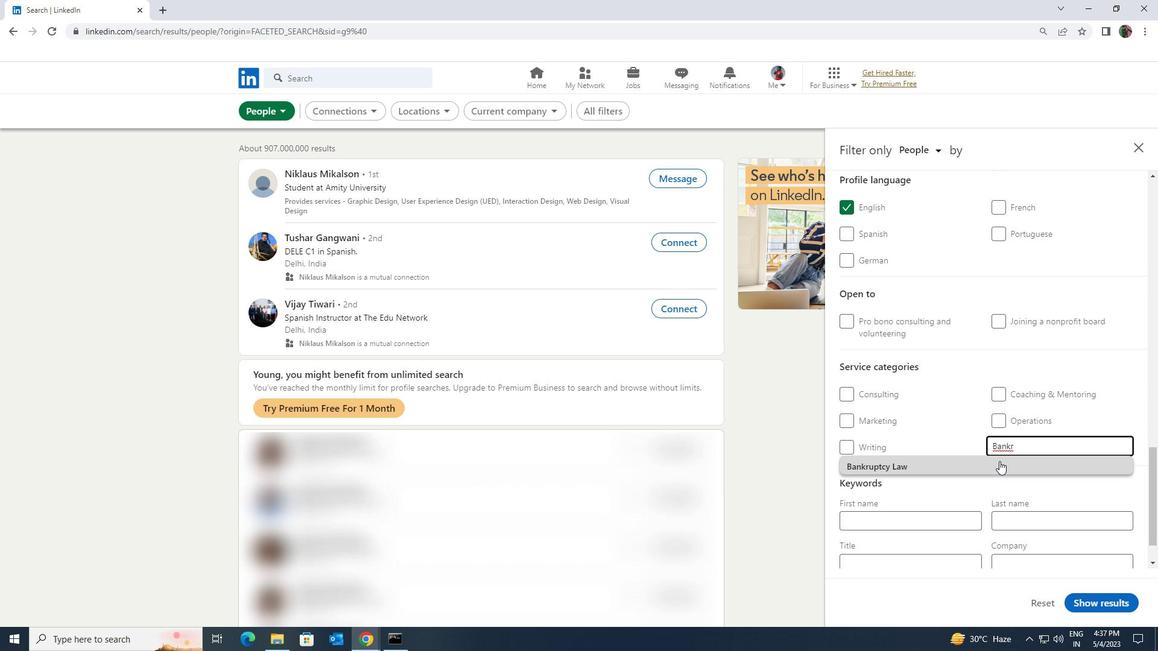 
Action: Mouse scrolled (1000, 461) with delta (0, 0)
Screenshot: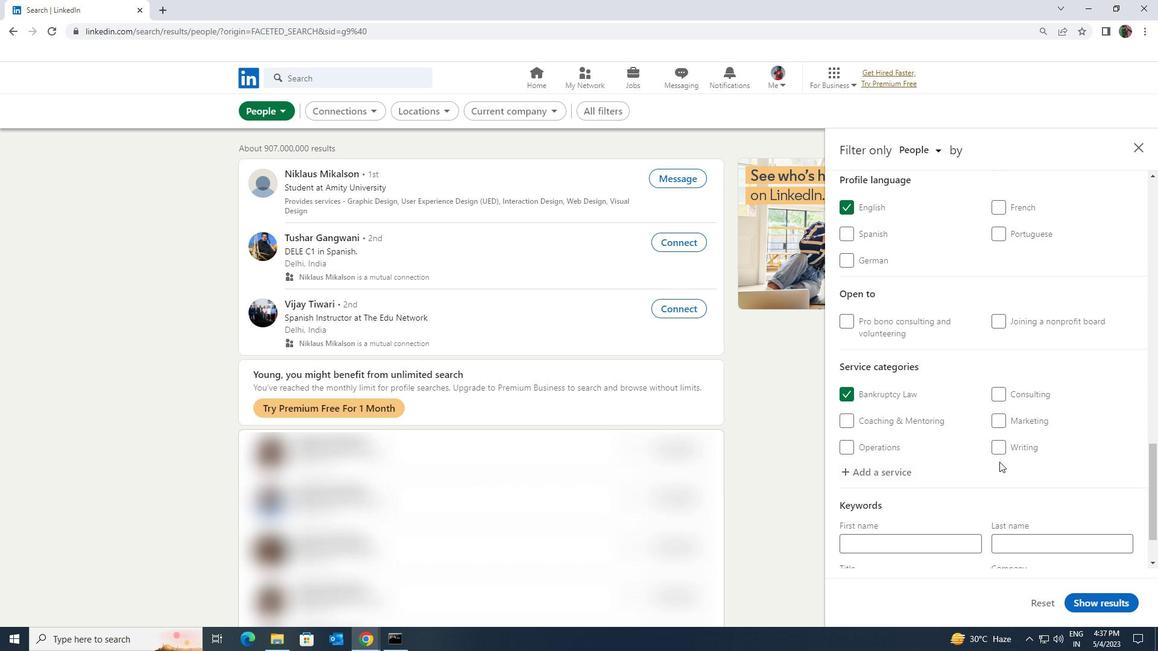 
Action: Mouse scrolled (1000, 461) with delta (0, 0)
Screenshot: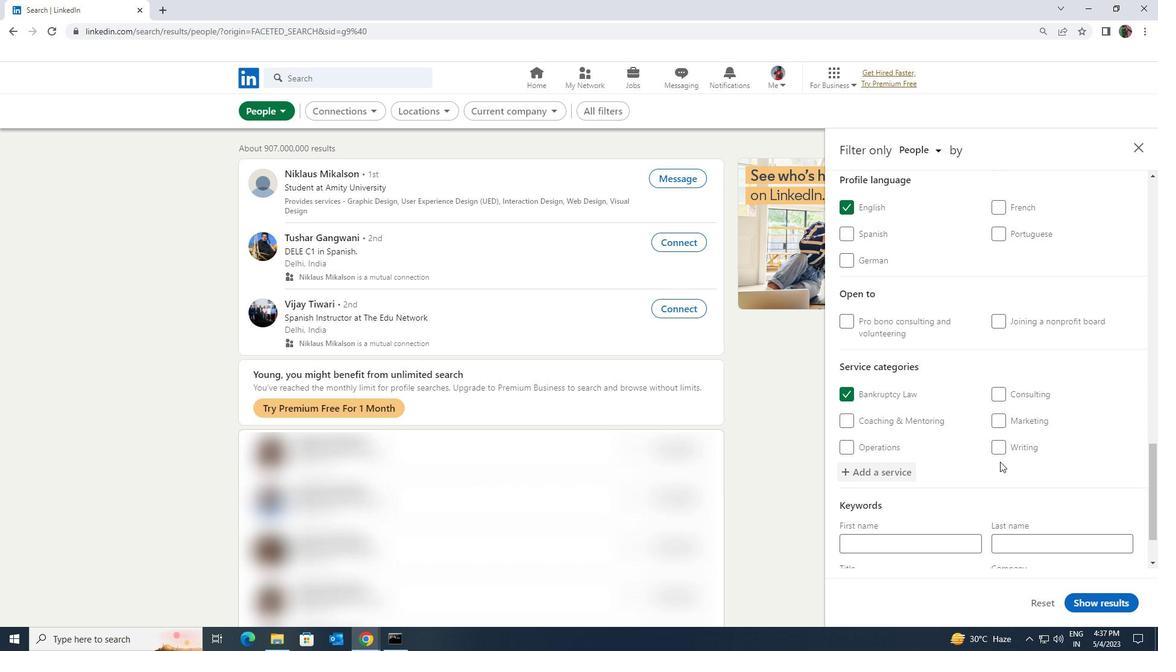 
Action: Mouse moved to (966, 507)
Screenshot: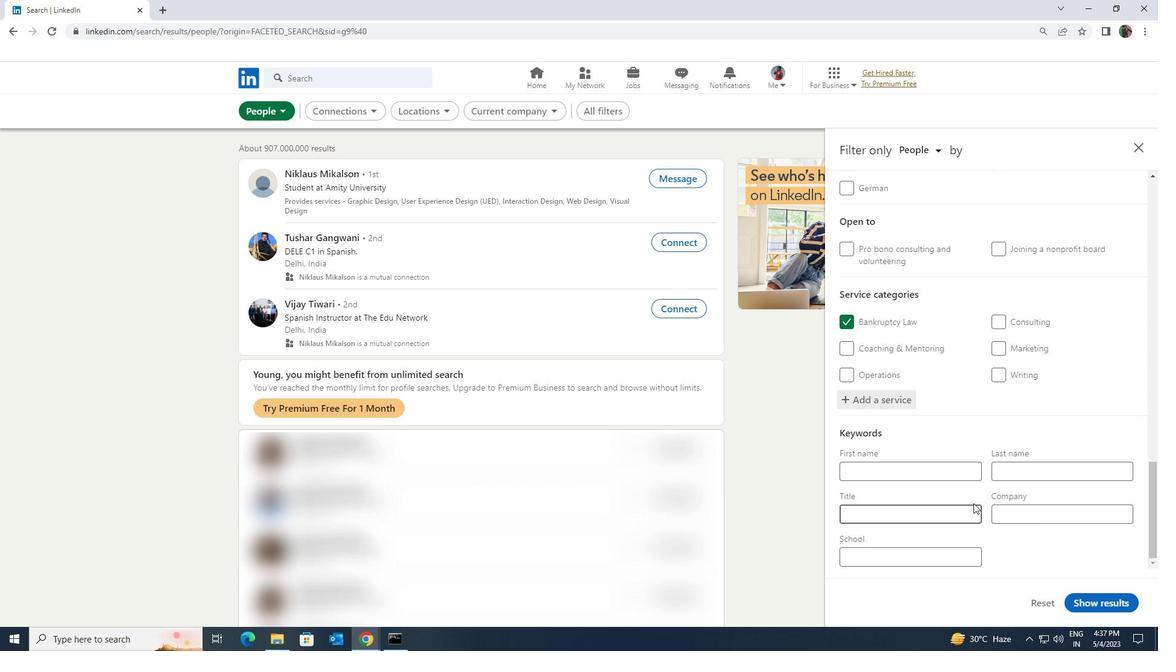 
Action: Mouse pressed left at (966, 507)
Screenshot: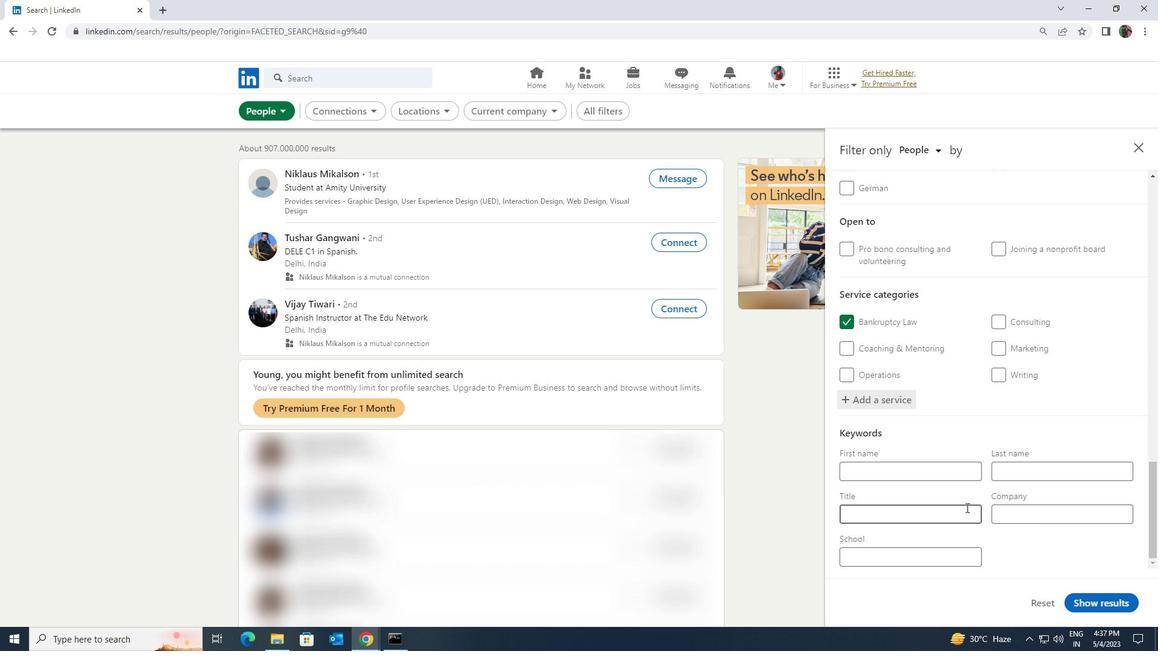 
Action: Mouse moved to (966, 509)
Screenshot: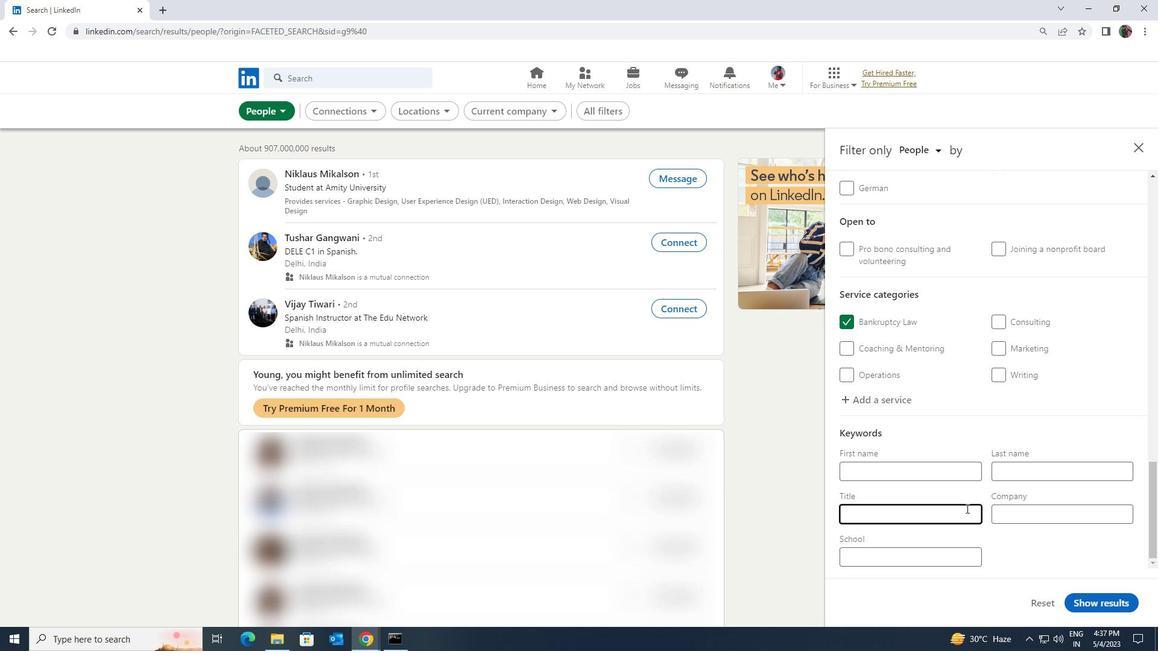 
Action: Key pressed <Key.shift><Key.shift>ACCOUNT<Key.space><Key.shift>EXECUTIVE
Screenshot: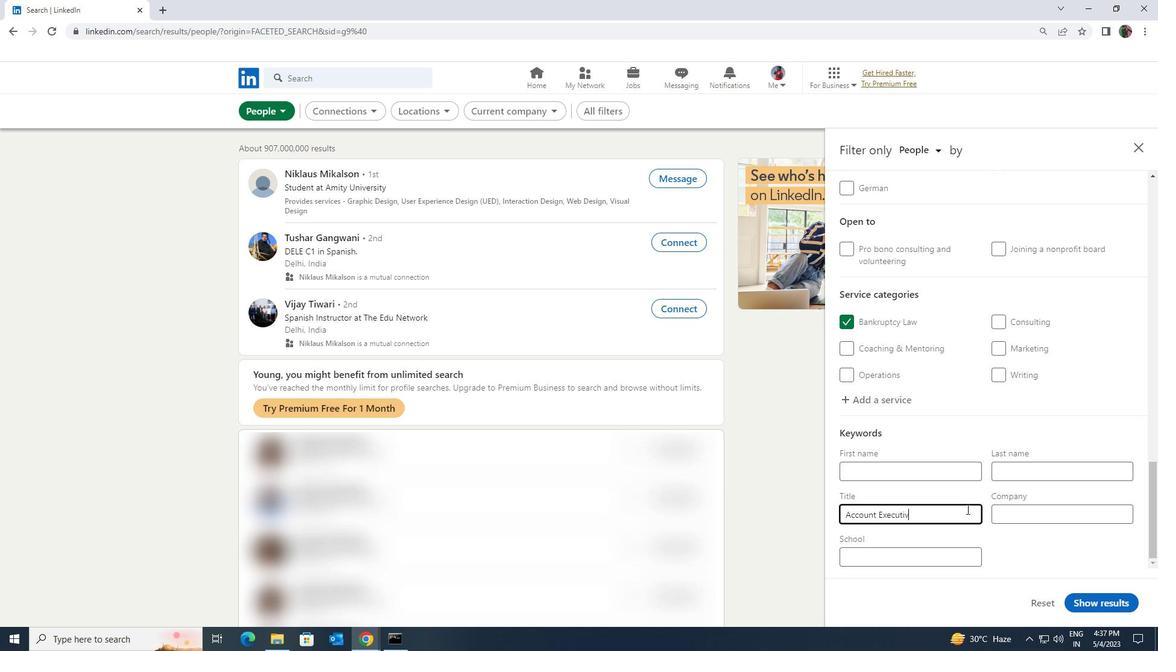 
Action: Mouse moved to (1082, 601)
Screenshot: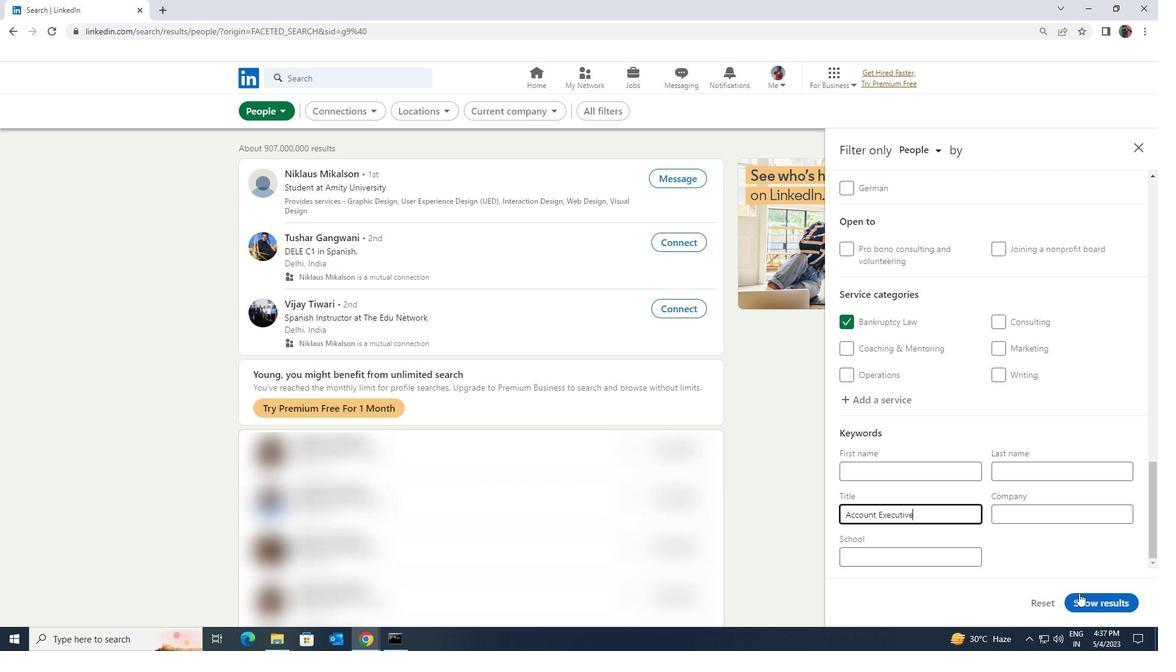 
Action: Mouse pressed left at (1082, 601)
Screenshot: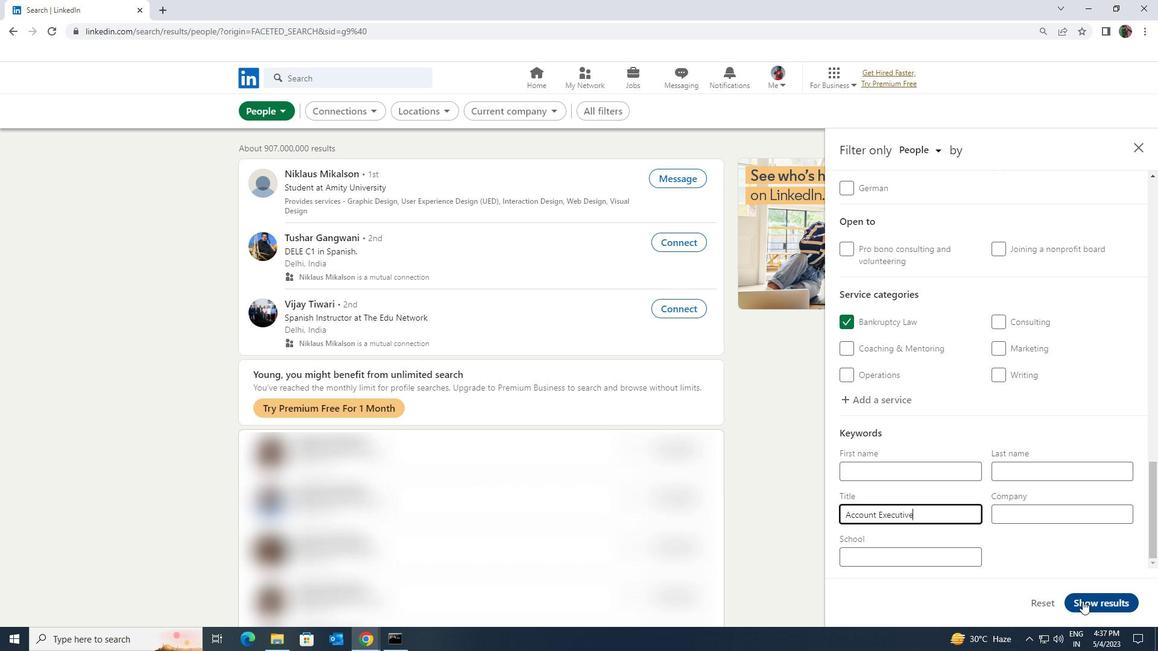 
